 Task: Search one way flight ticket for 4 adults, 2 children, 2 infants in seat and 1 infant on lap in economy from Eau Claire: Chippewa Valley Regional Airport to Indianapolis: Indianapolis International Airport on 8-5-2023. Number of bags: 1 carry on bag. Price is upto 109000. Outbound departure time preference is 23:15.
Action: Mouse moved to (385, 360)
Screenshot: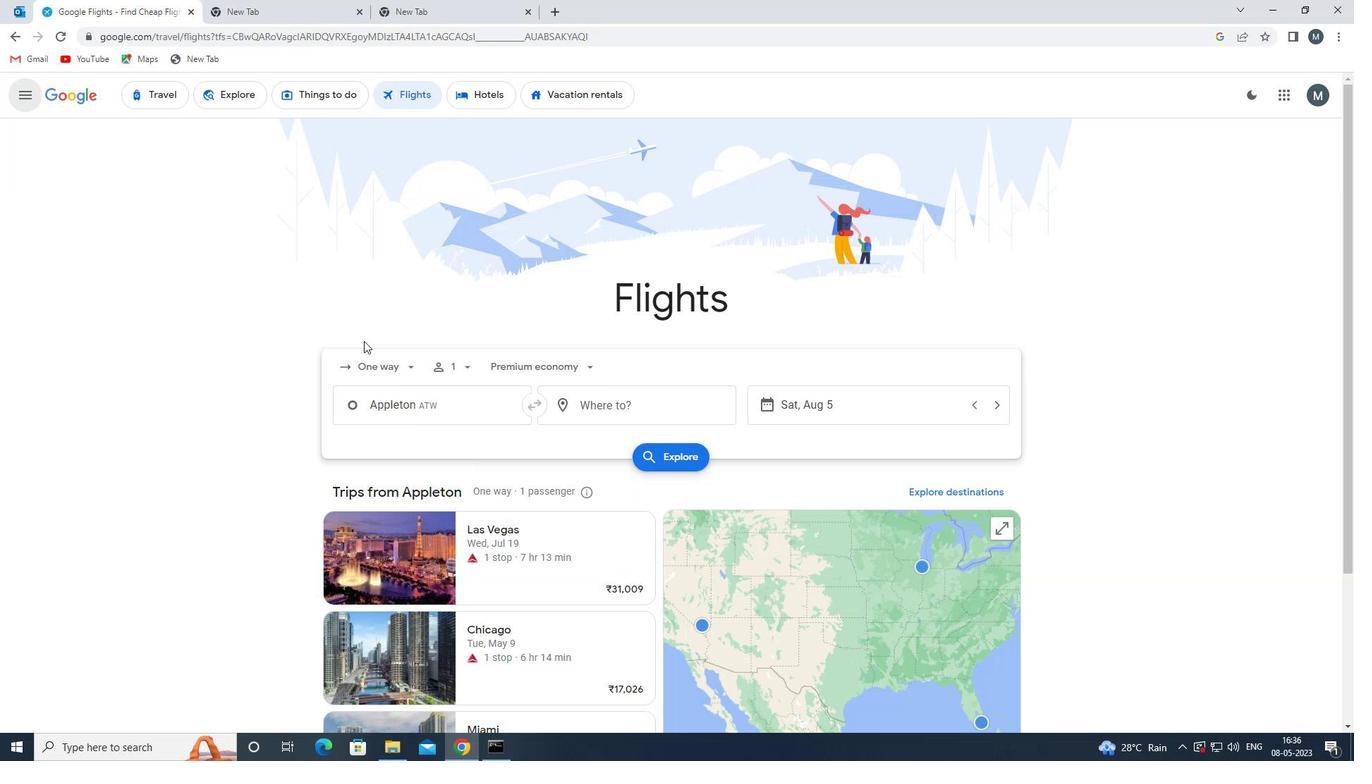 
Action: Mouse pressed left at (385, 360)
Screenshot: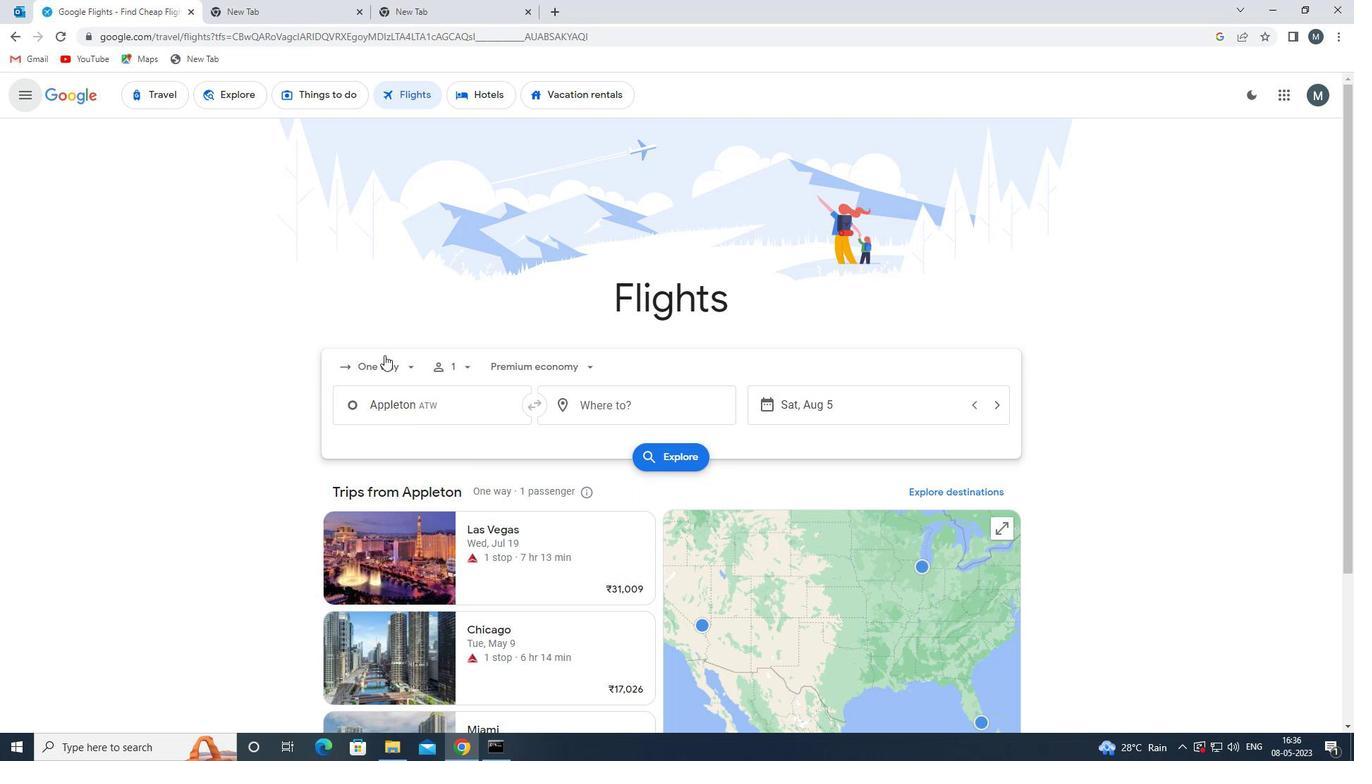 
Action: Mouse moved to (404, 428)
Screenshot: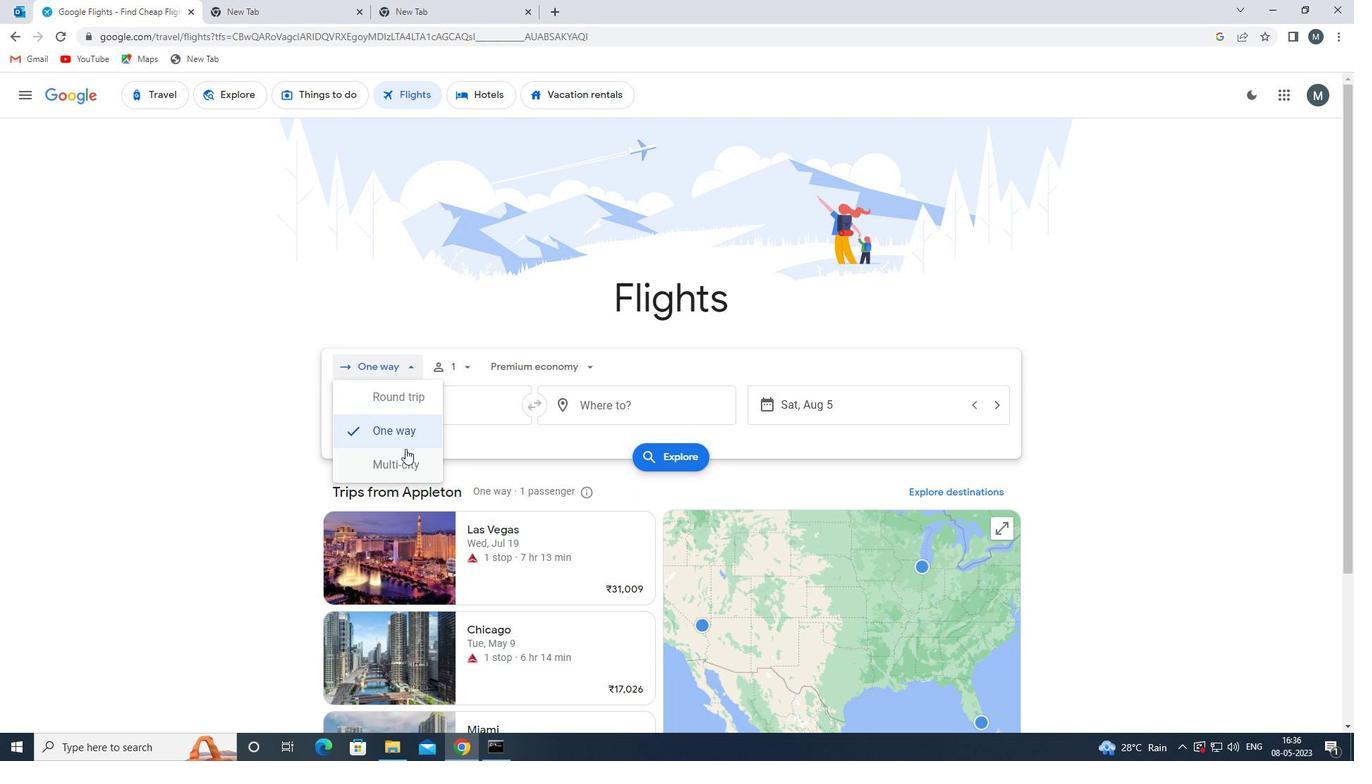 
Action: Mouse pressed left at (404, 428)
Screenshot: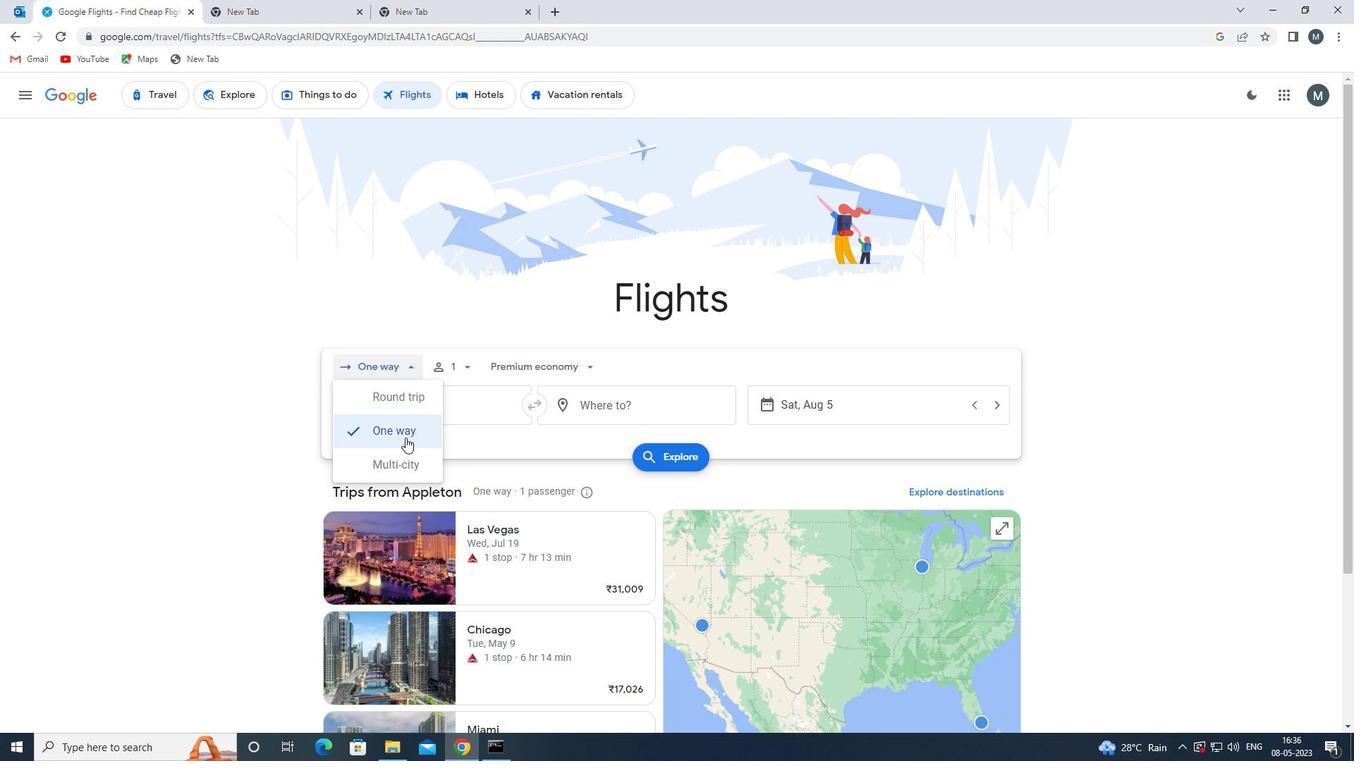 
Action: Mouse moved to (473, 361)
Screenshot: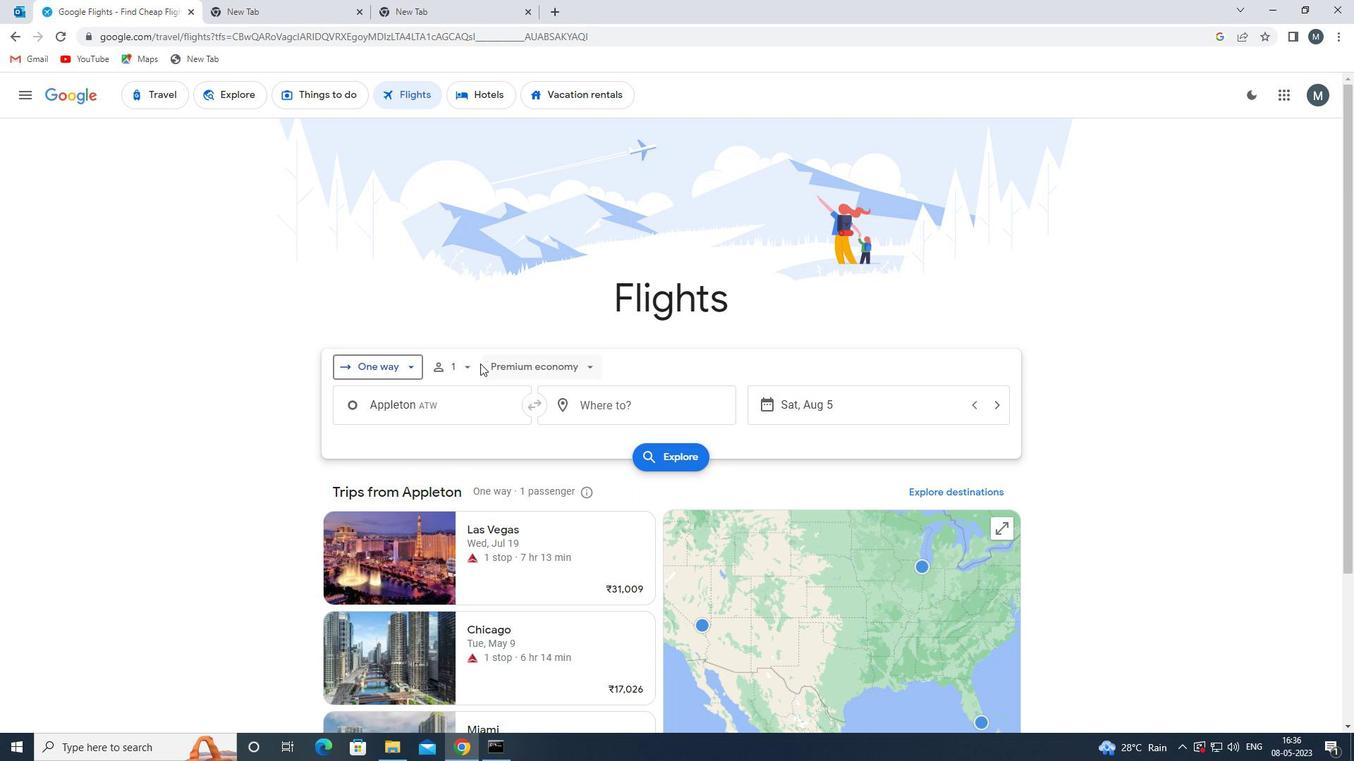
Action: Mouse pressed left at (473, 361)
Screenshot: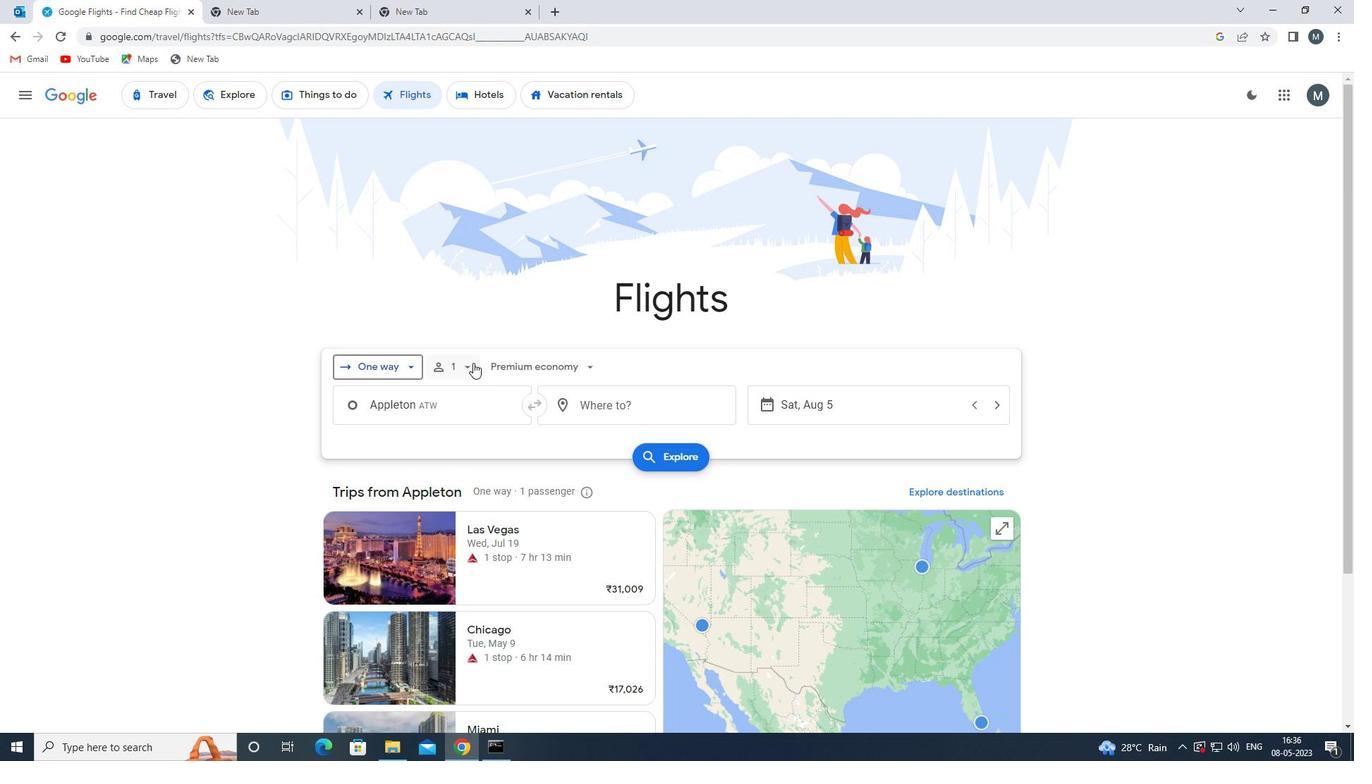 
Action: Mouse moved to (572, 398)
Screenshot: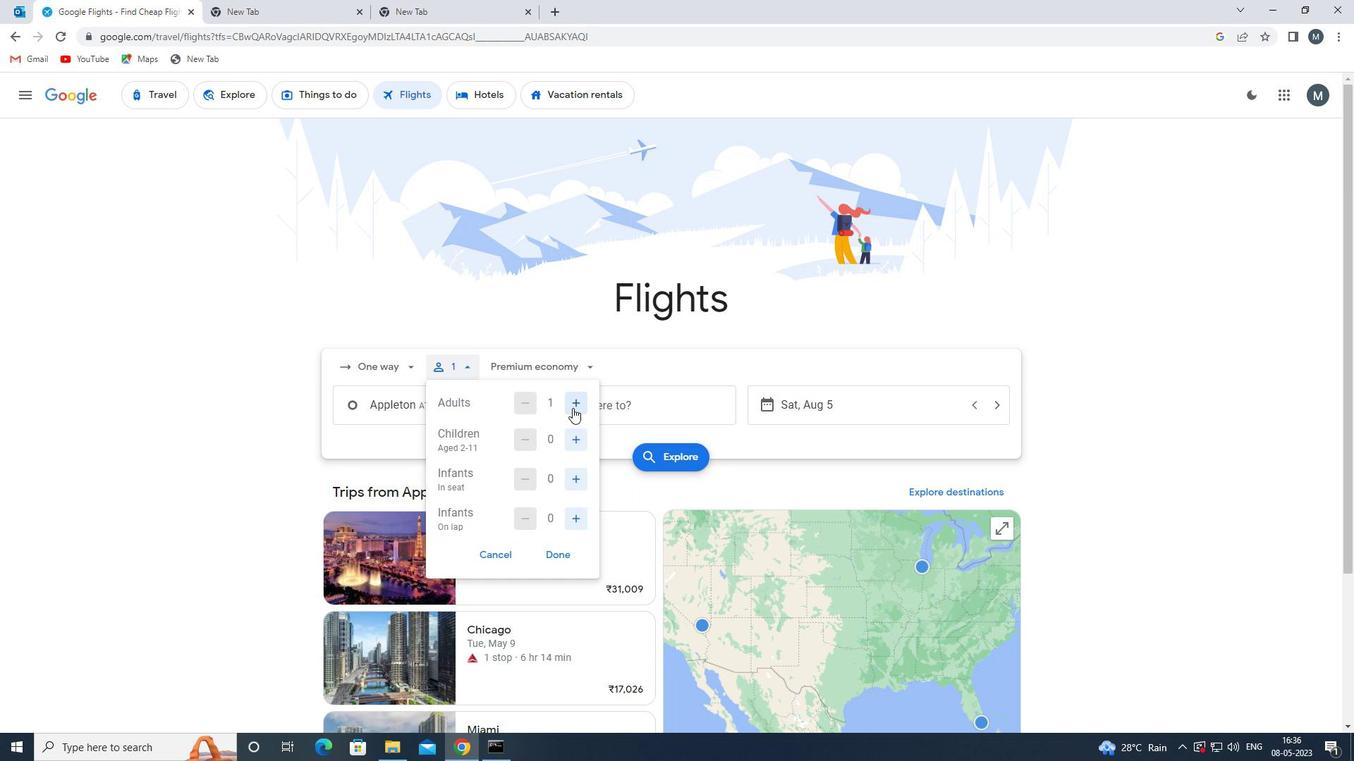 
Action: Mouse pressed left at (572, 398)
Screenshot: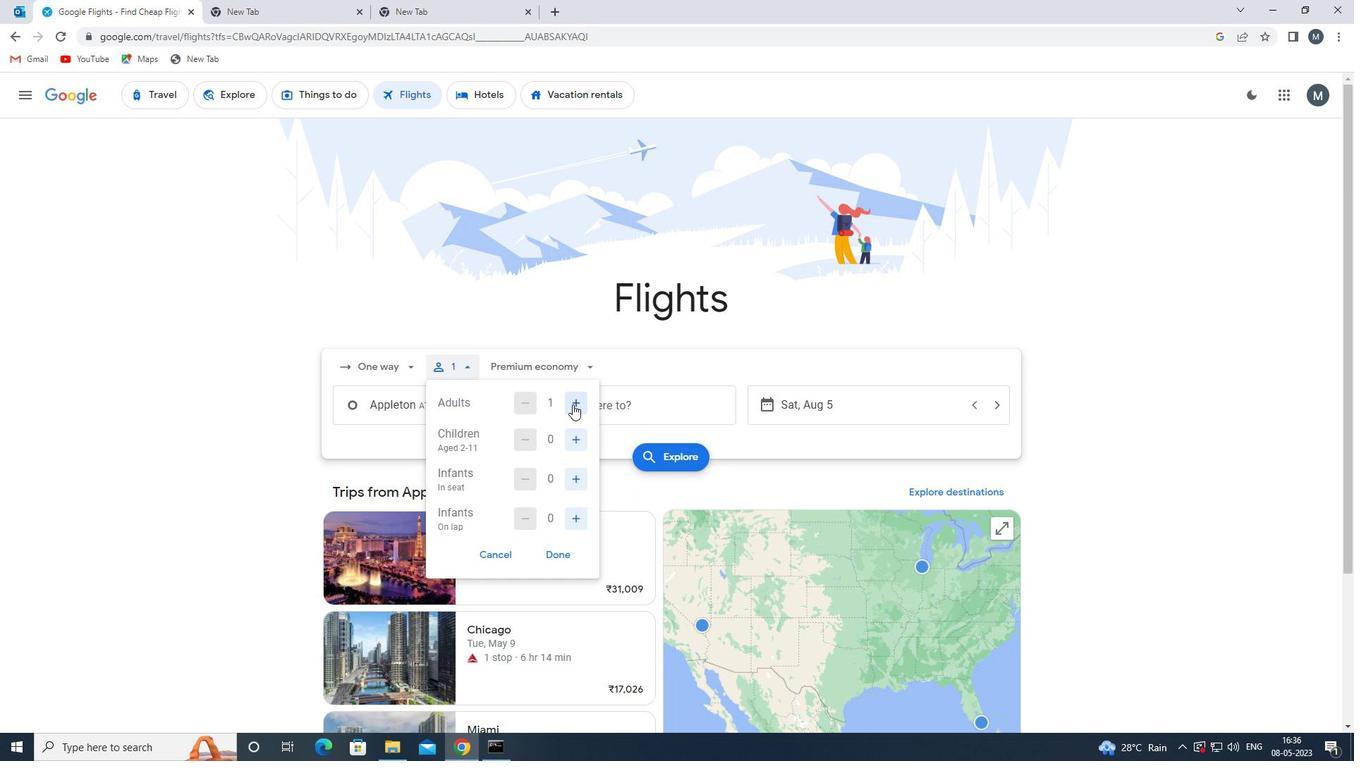 
Action: Mouse pressed left at (572, 398)
Screenshot: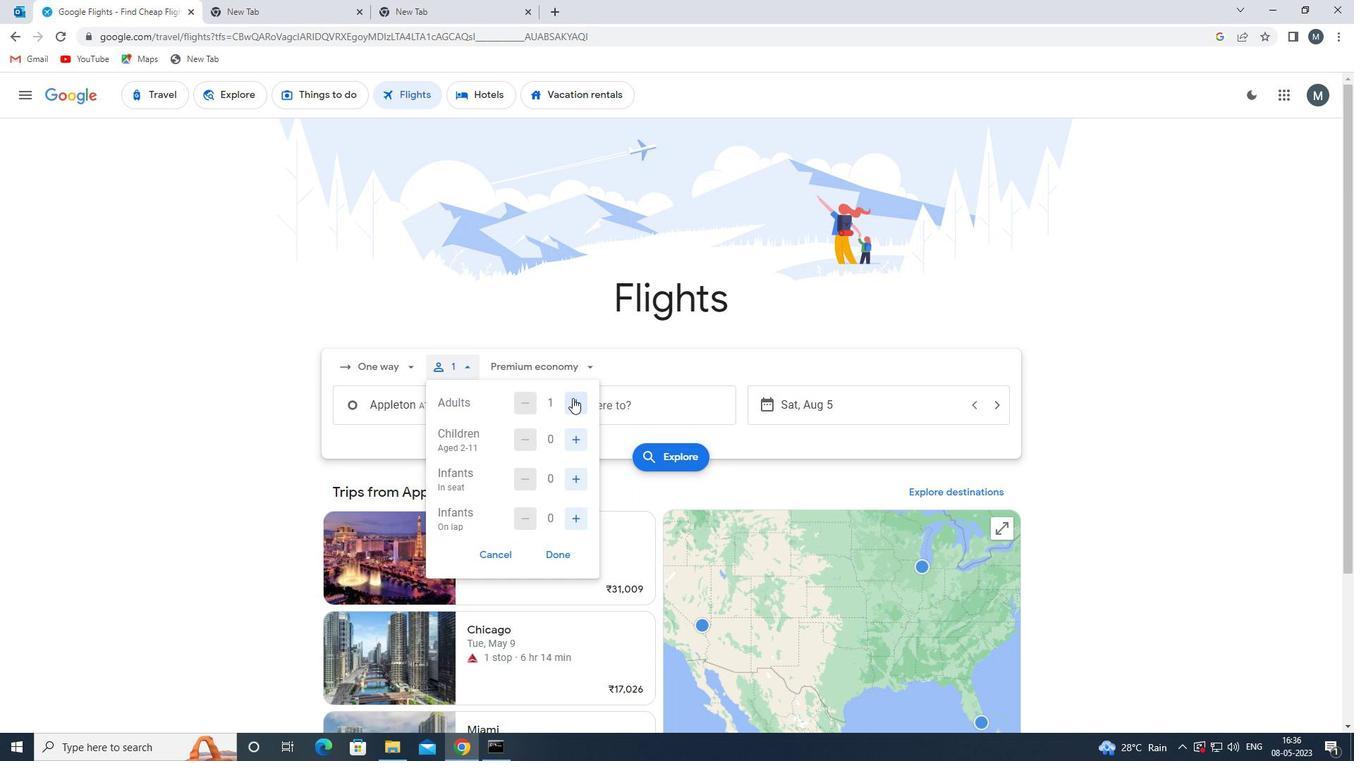 
Action: Mouse moved to (579, 402)
Screenshot: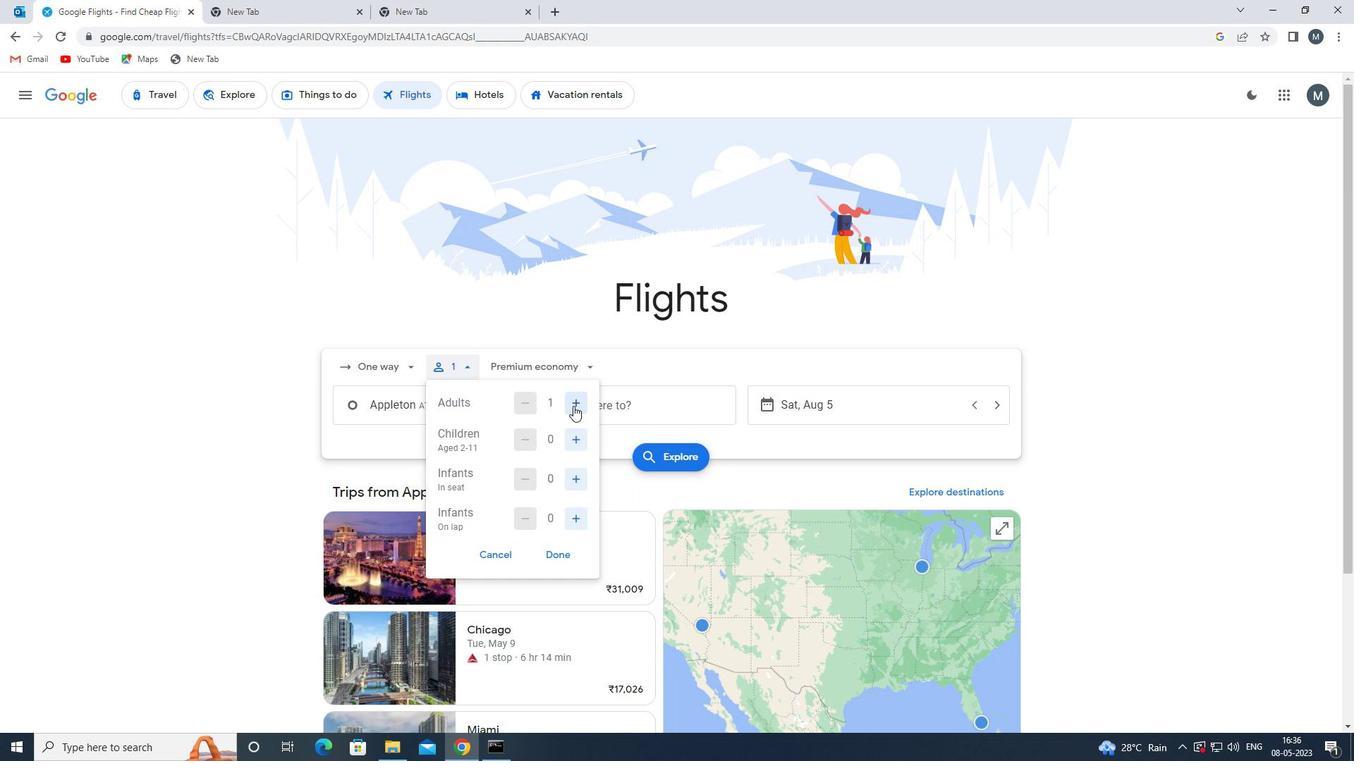
Action: Mouse pressed left at (579, 402)
Screenshot: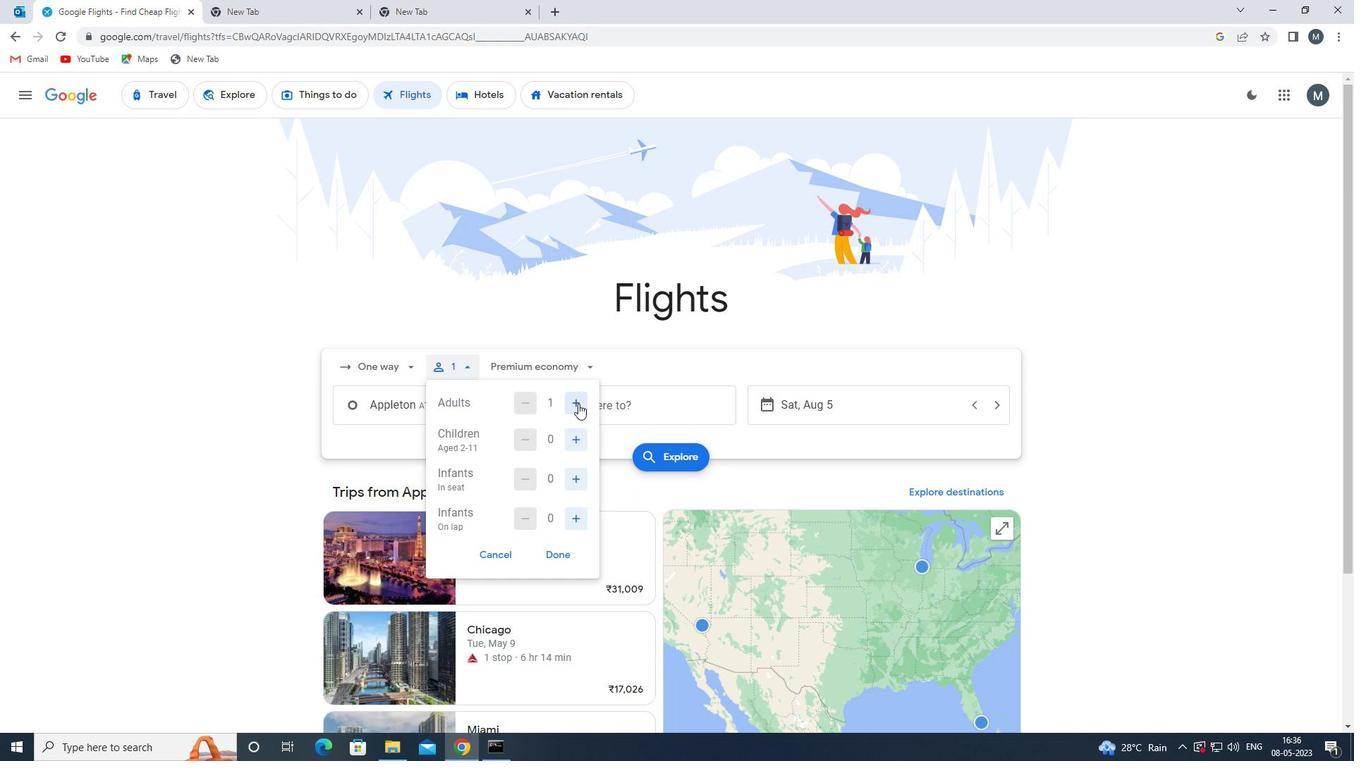 
Action: Mouse moved to (579, 402)
Screenshot: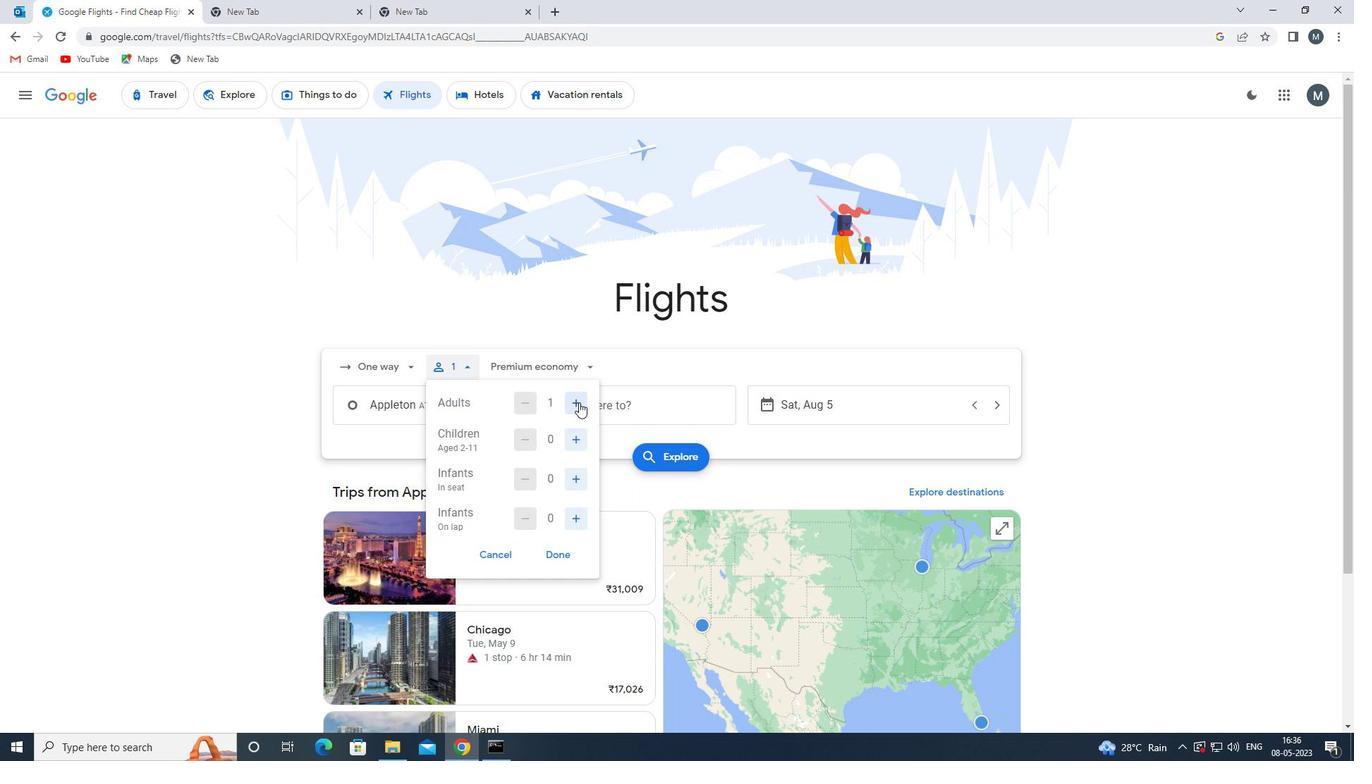 
Action: Mouse pressed left at (579, 402)
Screenshot: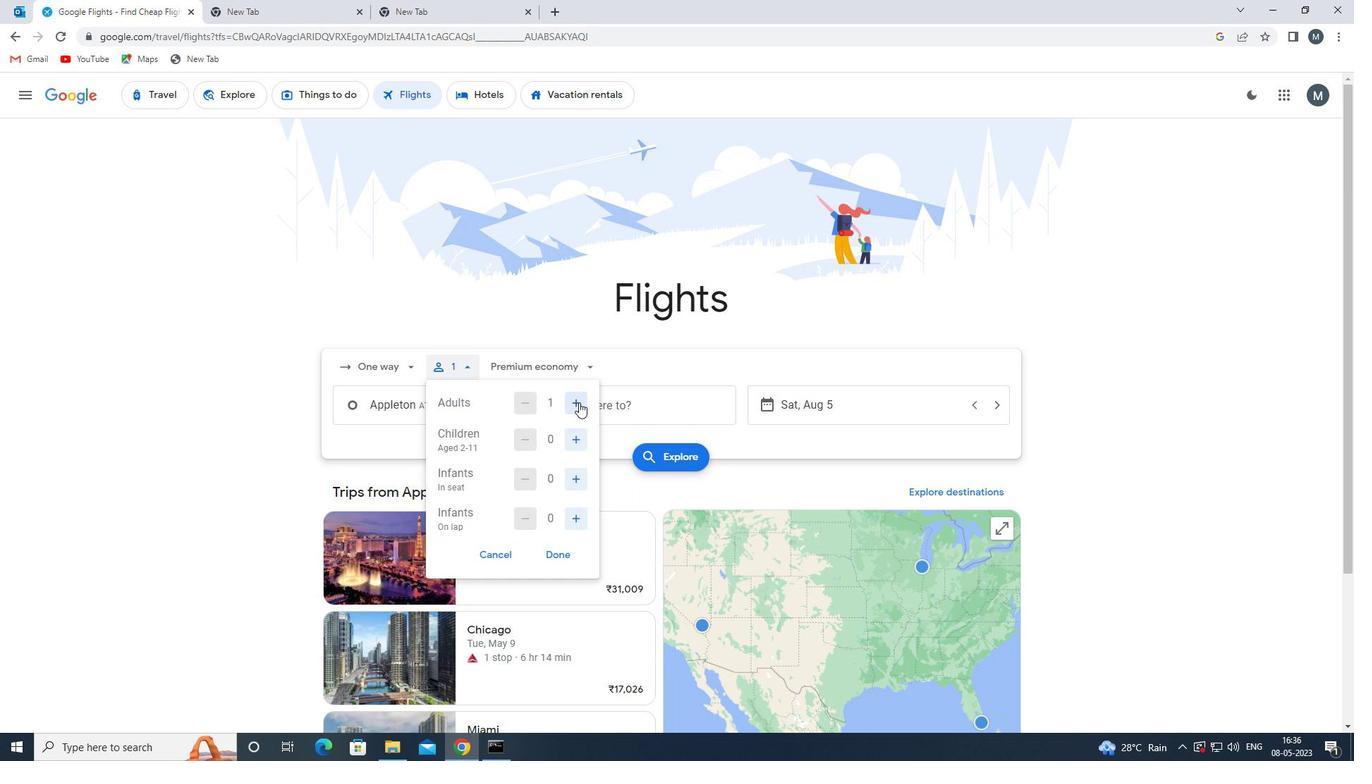 
Action: Mouse moved to (521, 397)
Screenshot: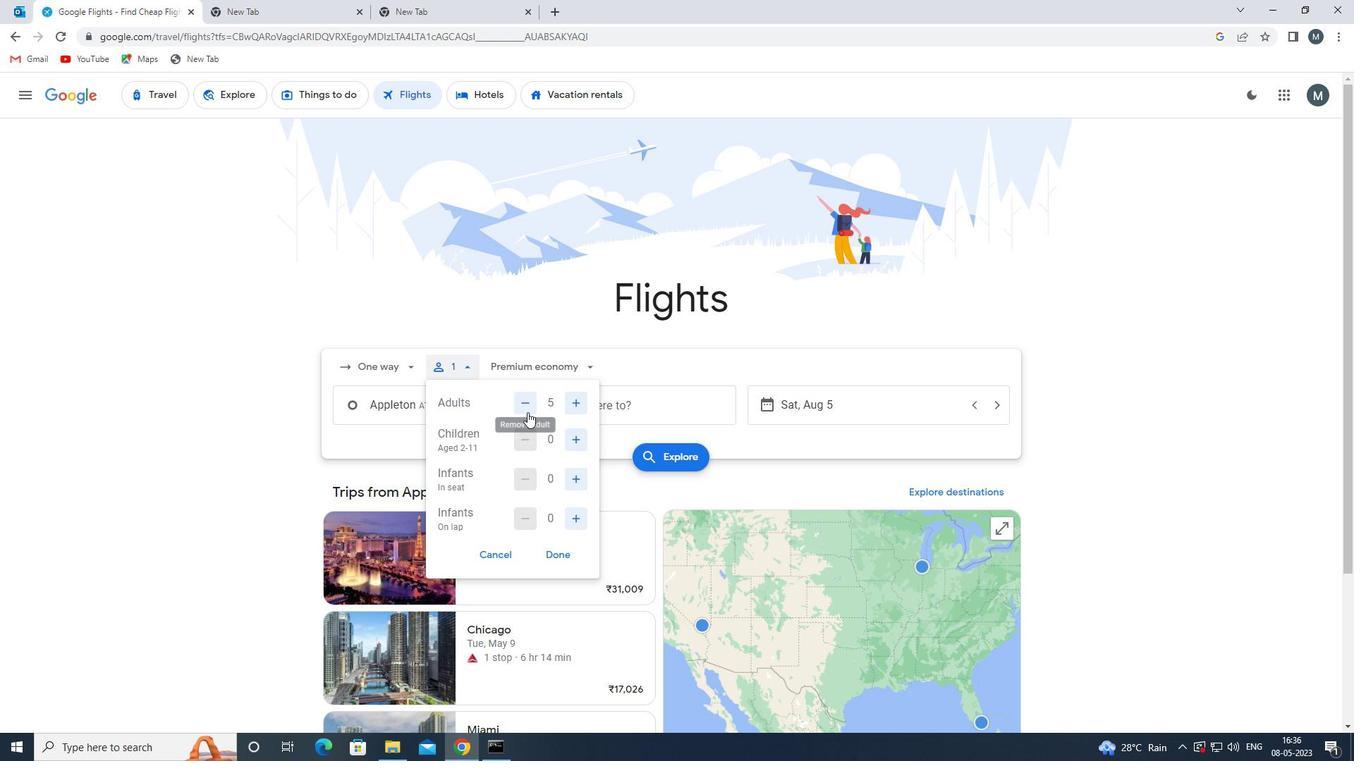 
Action: Mouse pressed left at (521, 397)
Screenshot: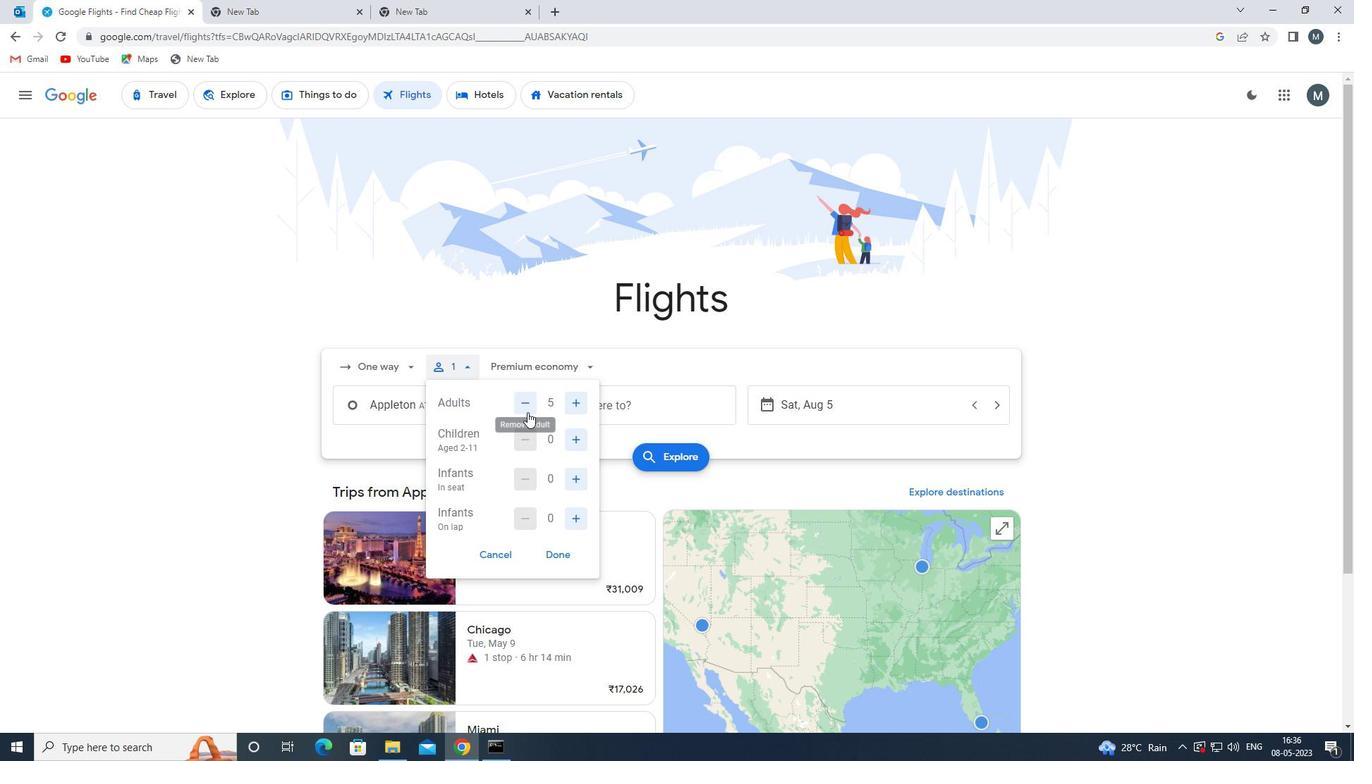 
Action: Mouse moved to (572, 435)
Screenshot: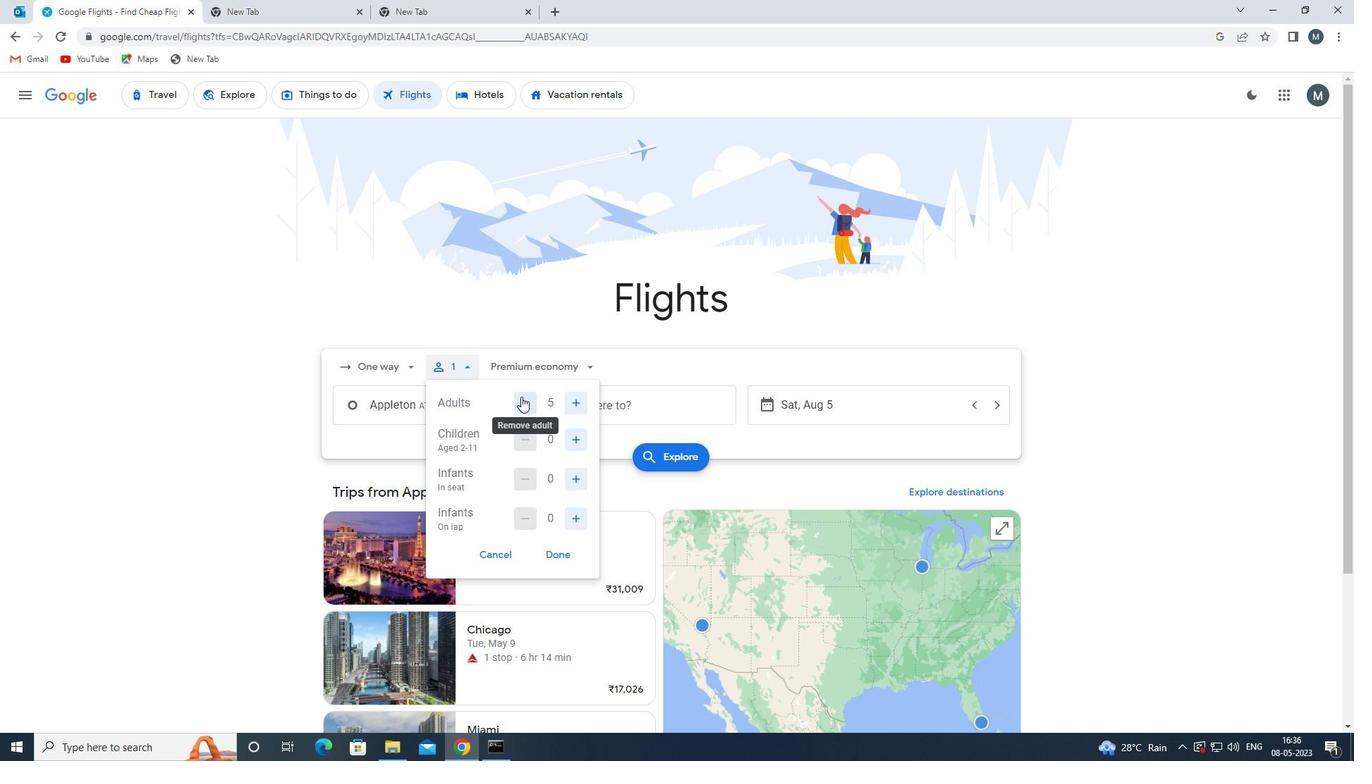 
Action: Mouse pressed left at (572, 435)
Screenshot: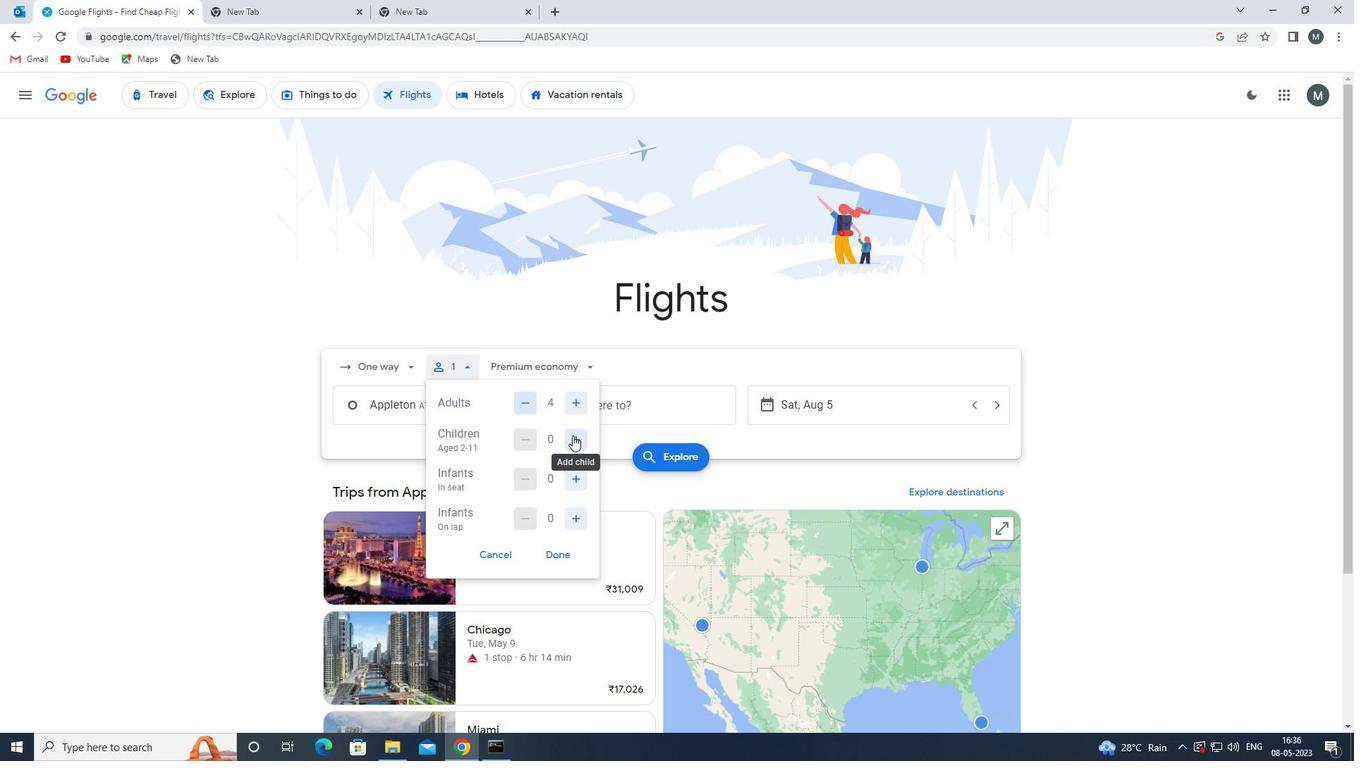 
Action: Mouse pressed left at (572, 435)
Screenshot: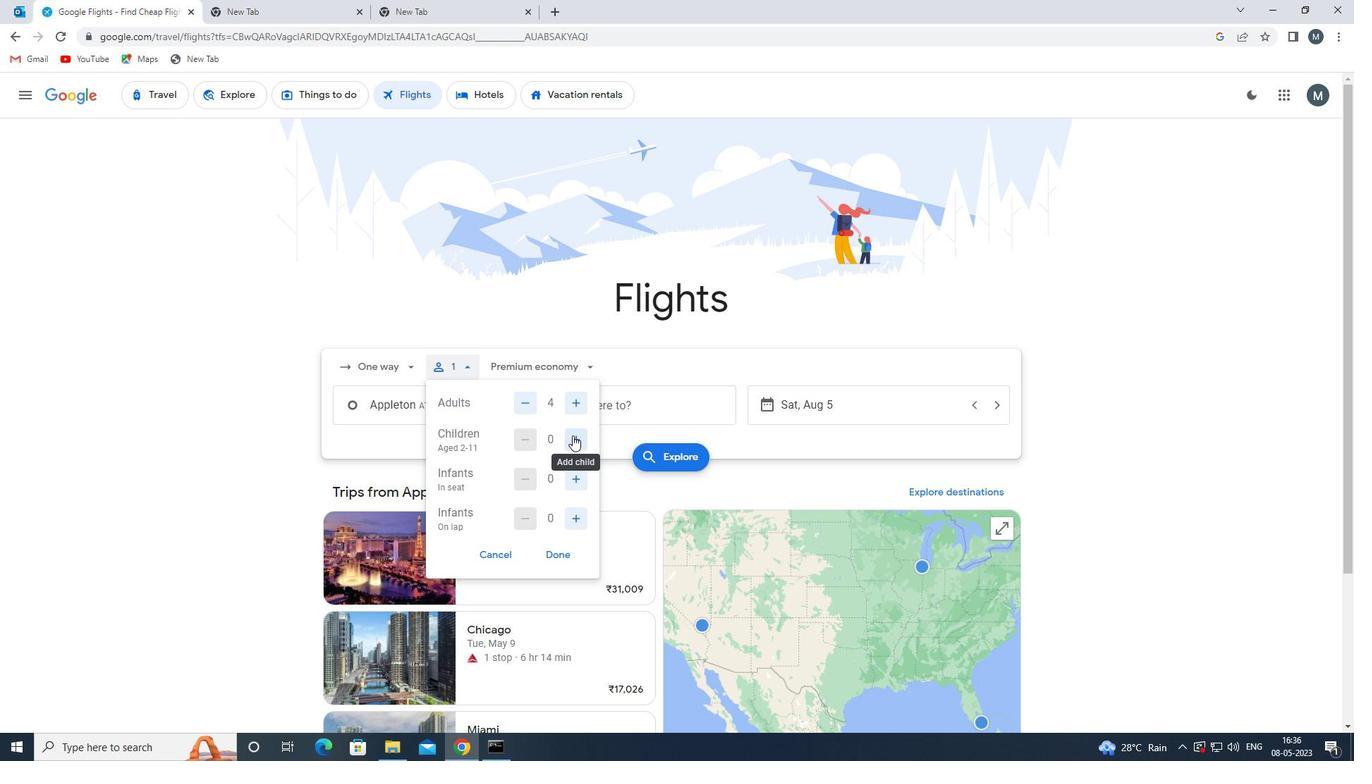 
Action: Mouse moved to (571, 469)
Screenshot: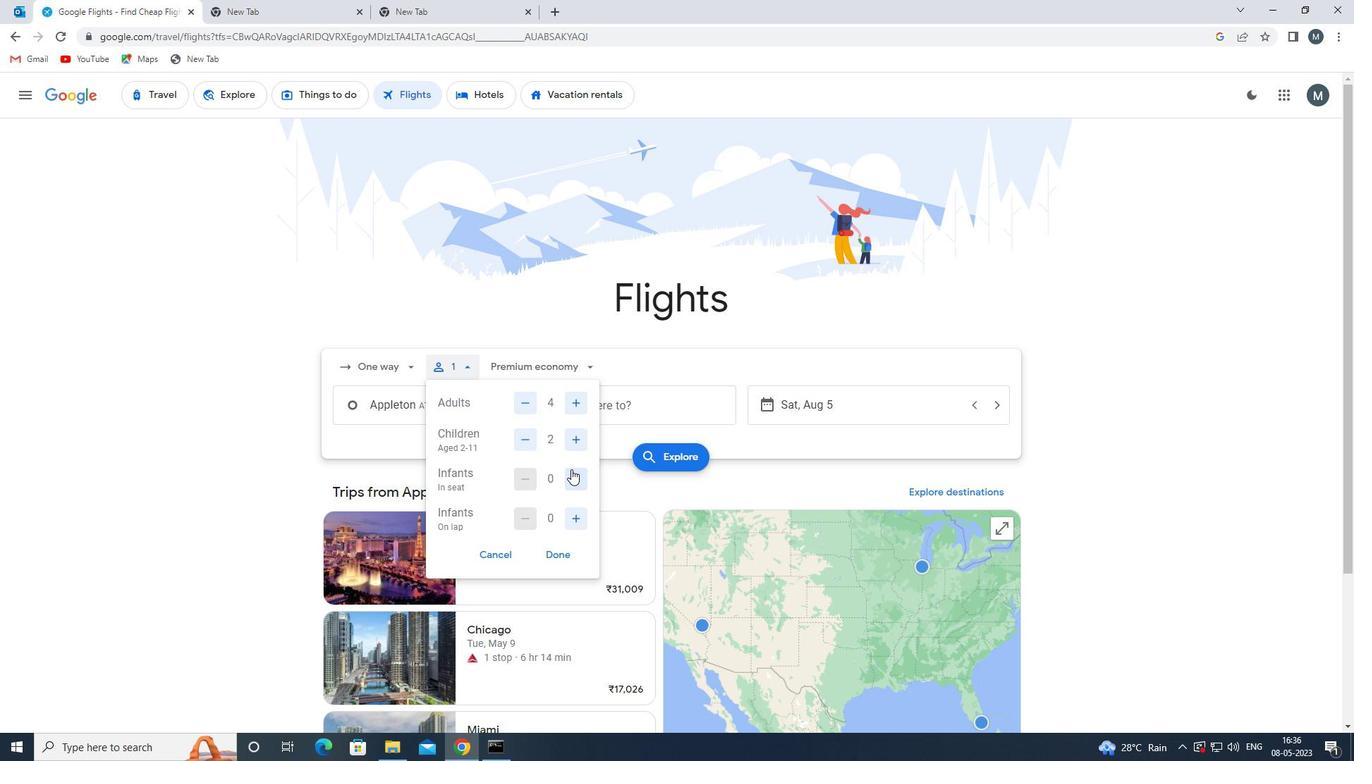 
Action: Mouse pressed left at (571, 469)
Screenshot: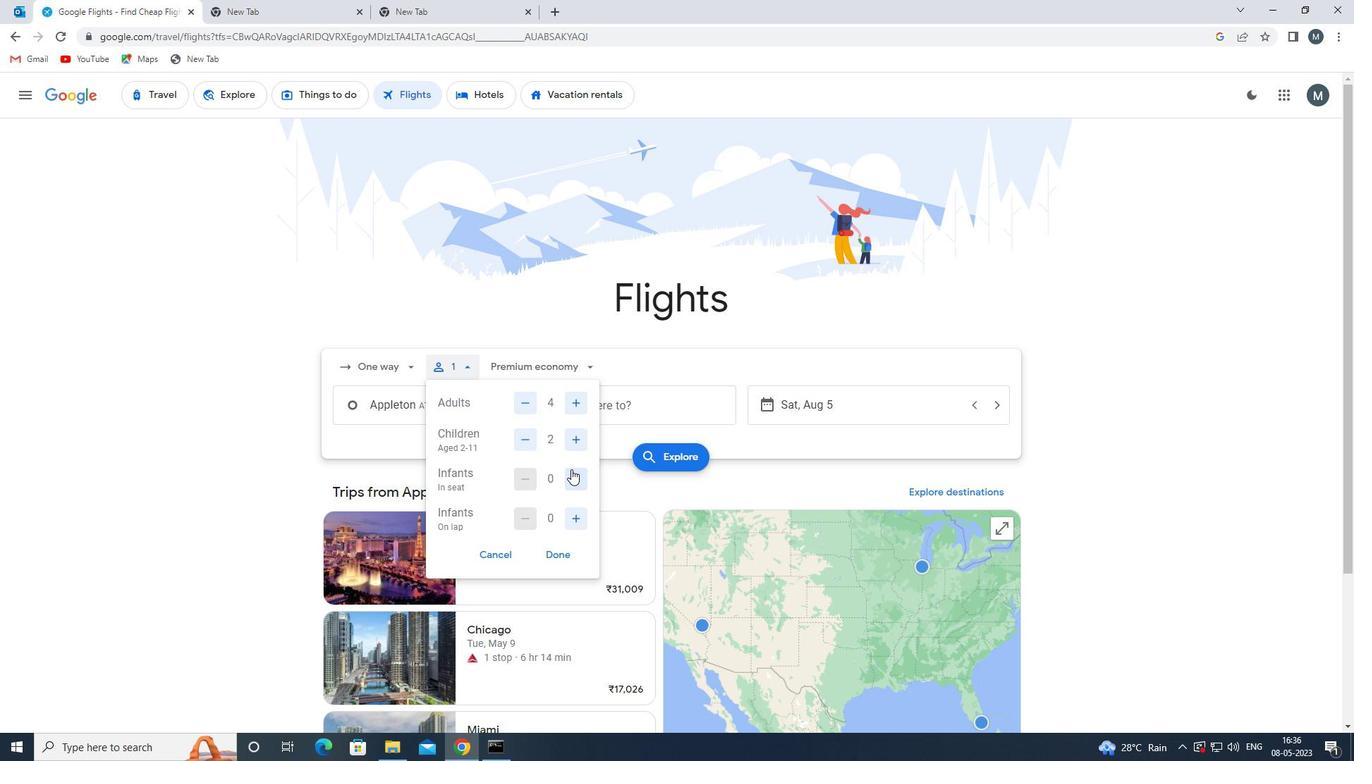 
Action: Mouse moved to (572, 469)
Screenshot: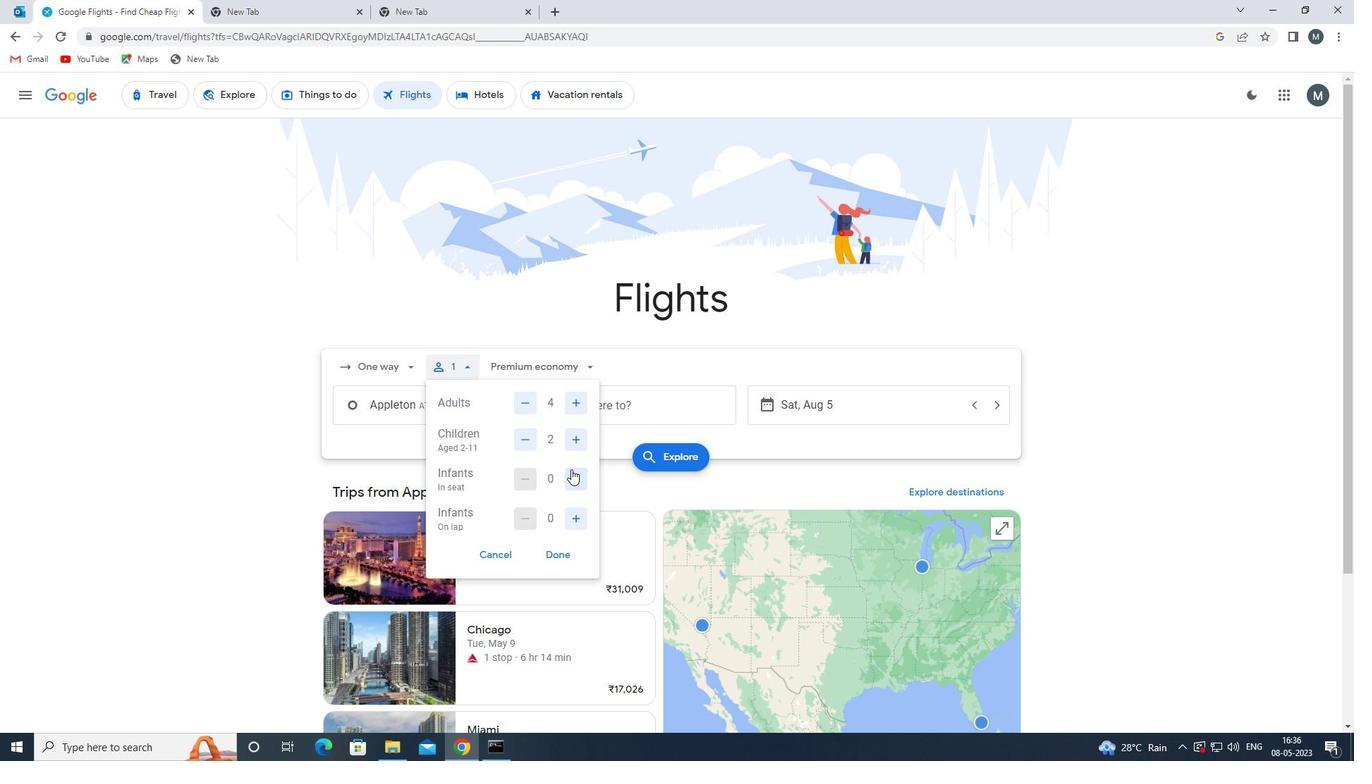 
Action: Mouse pressed left at (572, 469)
Screenshot: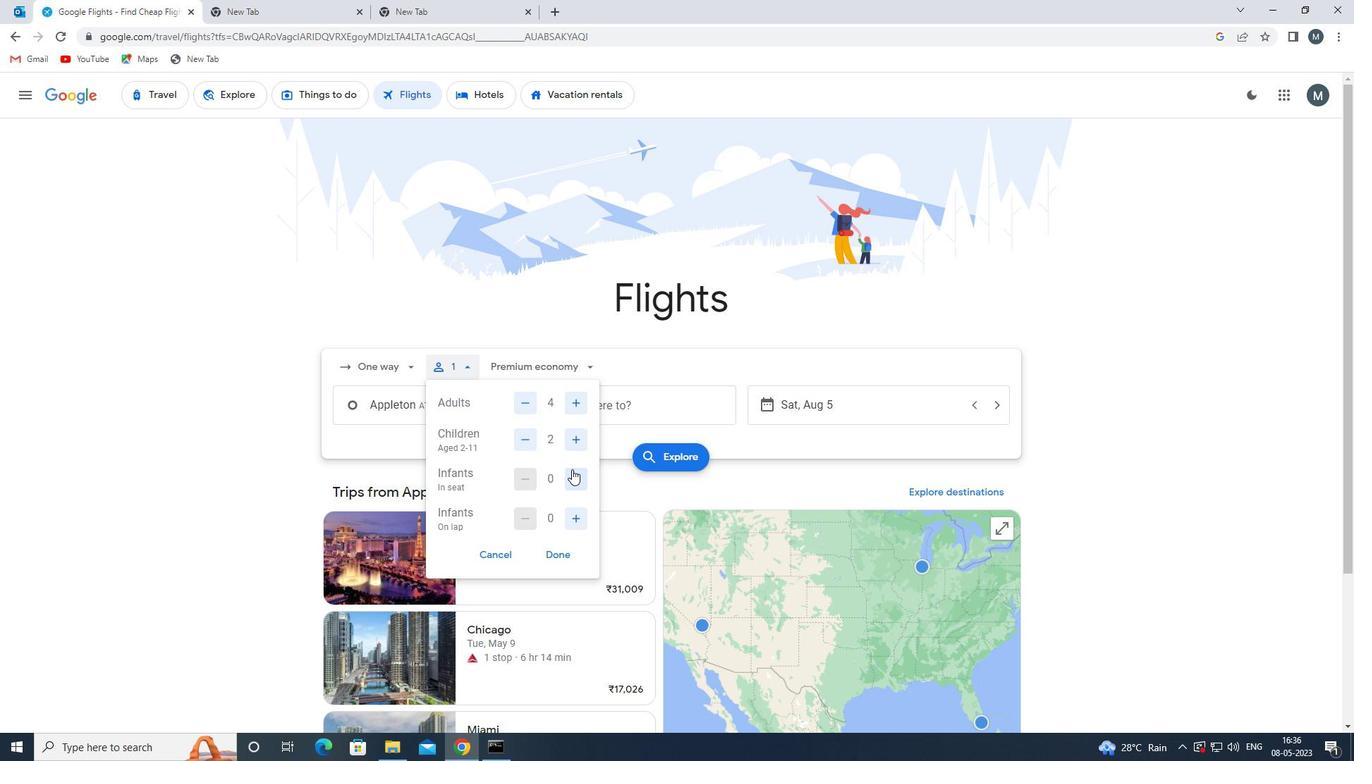 
Action: Mouse moved to (576, 513)
Screenshot: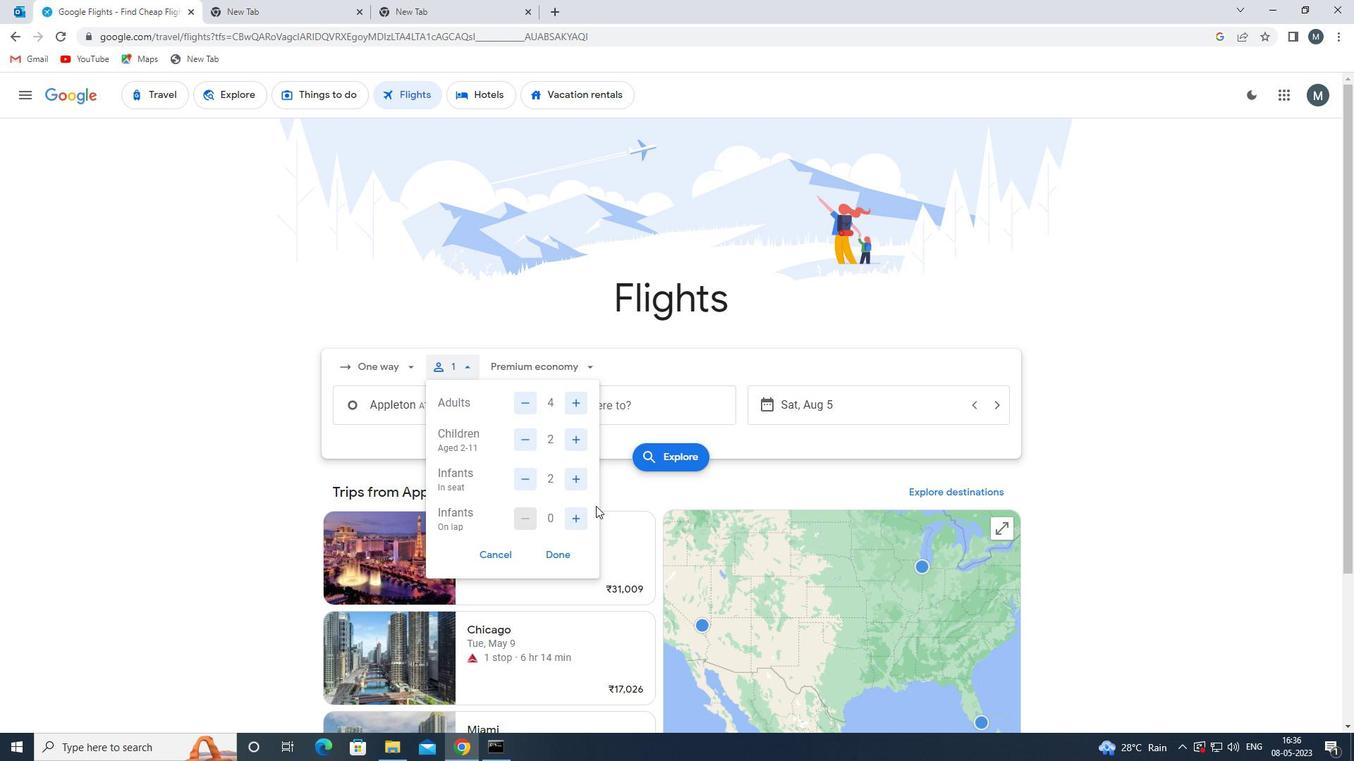 
Action: Mouse pressed left at (576, 513)
Screenshot: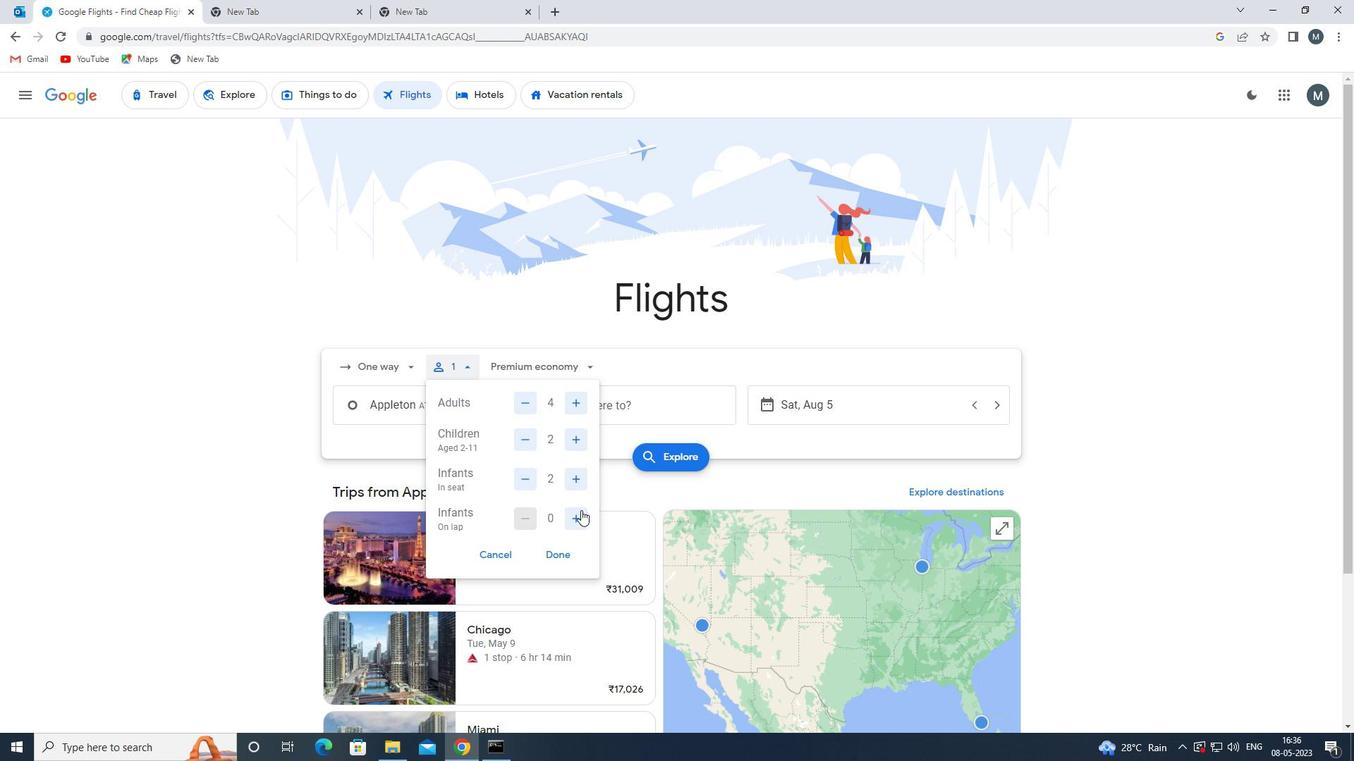 
Action: Mouse moved to (559, 552)
Screenshot: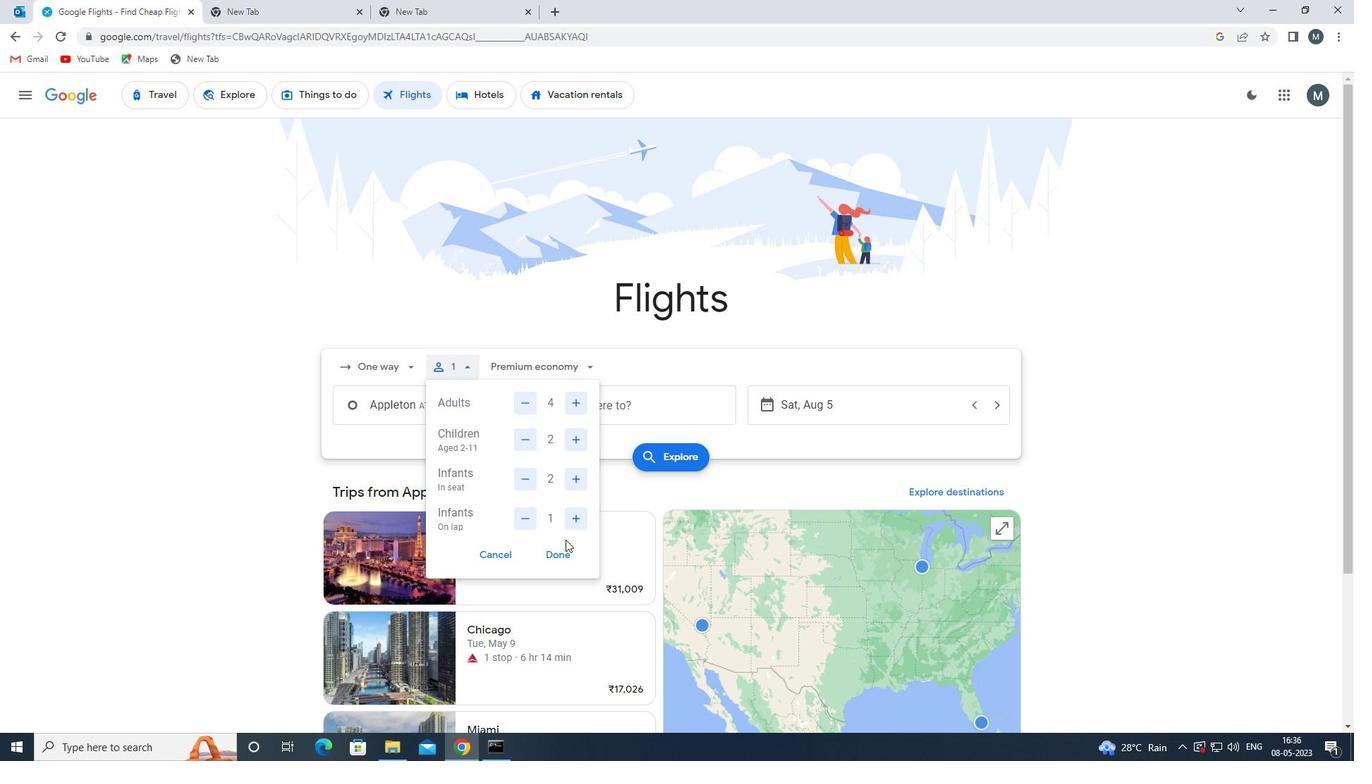 
Action: Mouse pressed left at (559, 552)
Screenshot: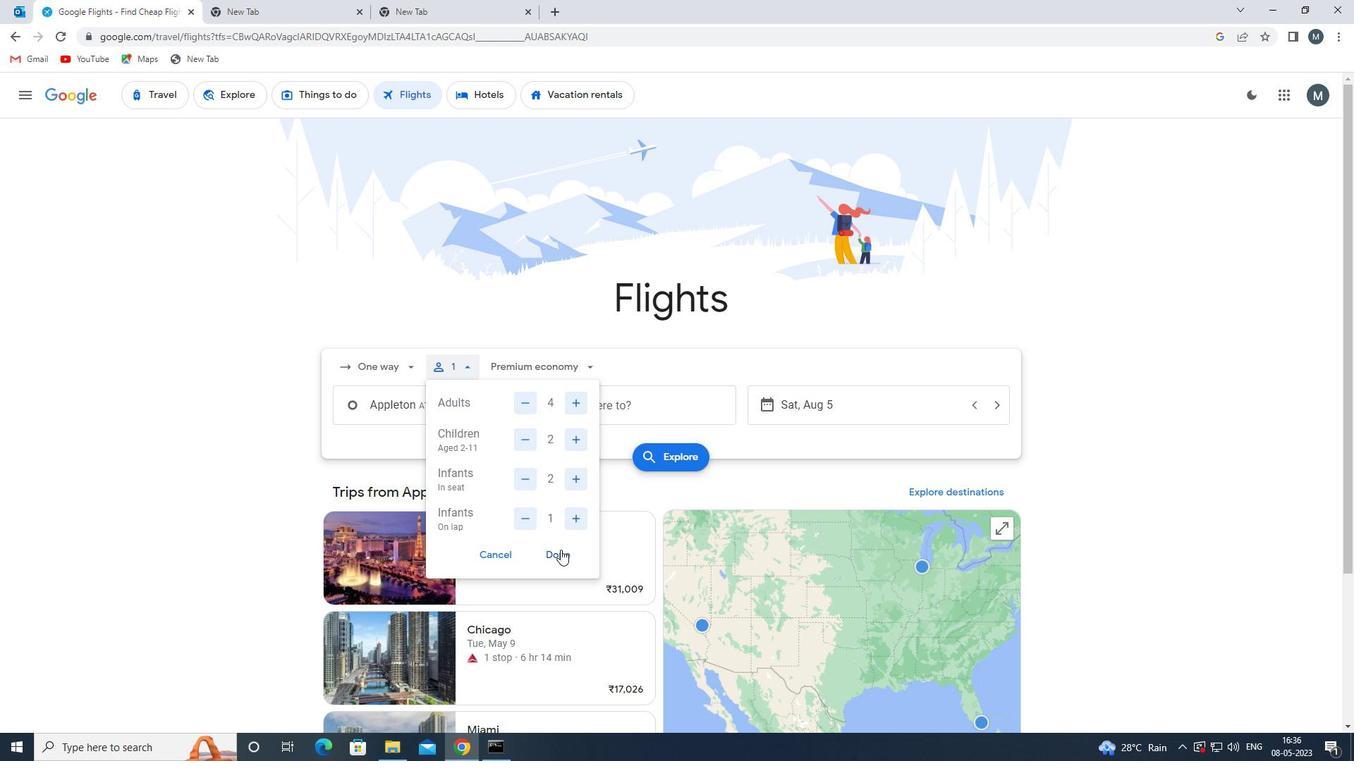 
Action: Mouse moved to (567, 361)
Screenshot: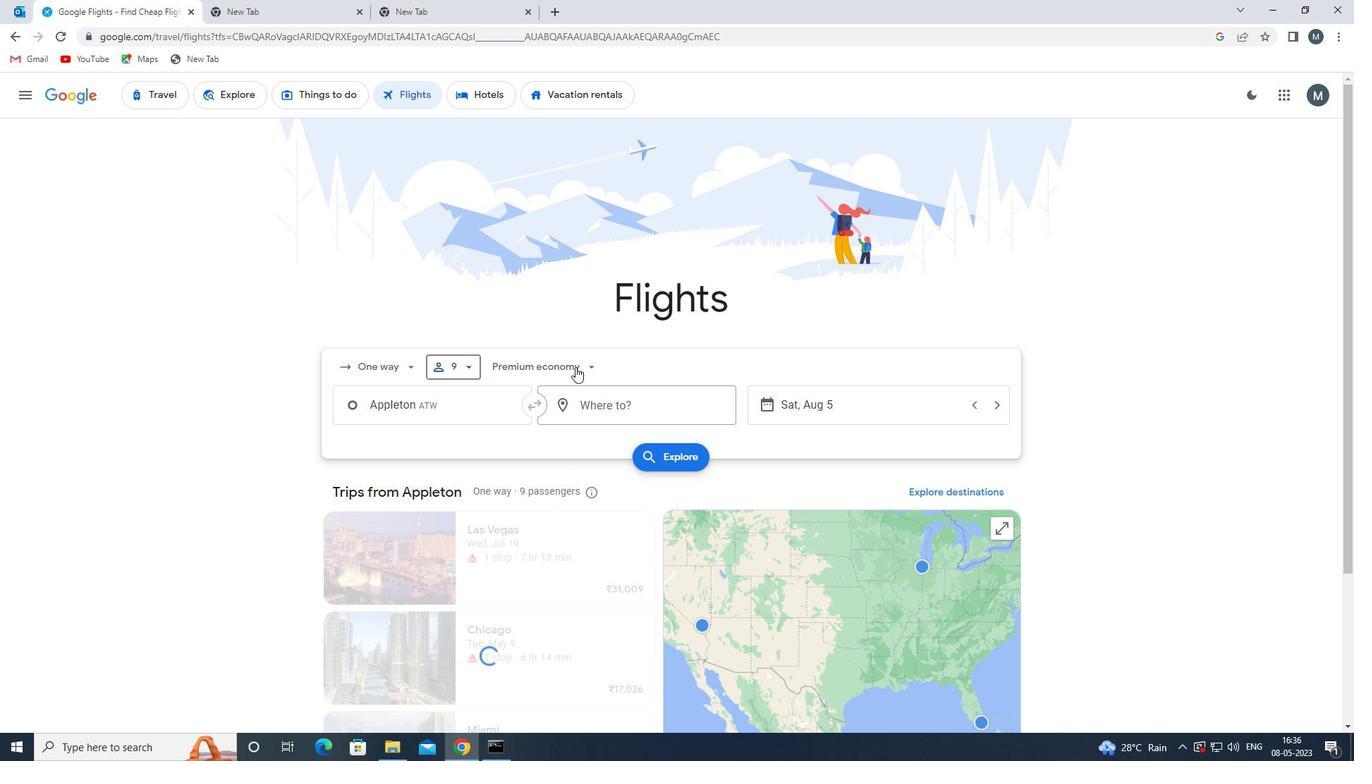 
Action: Mouse pressed left at (567, 361)
Screenshot: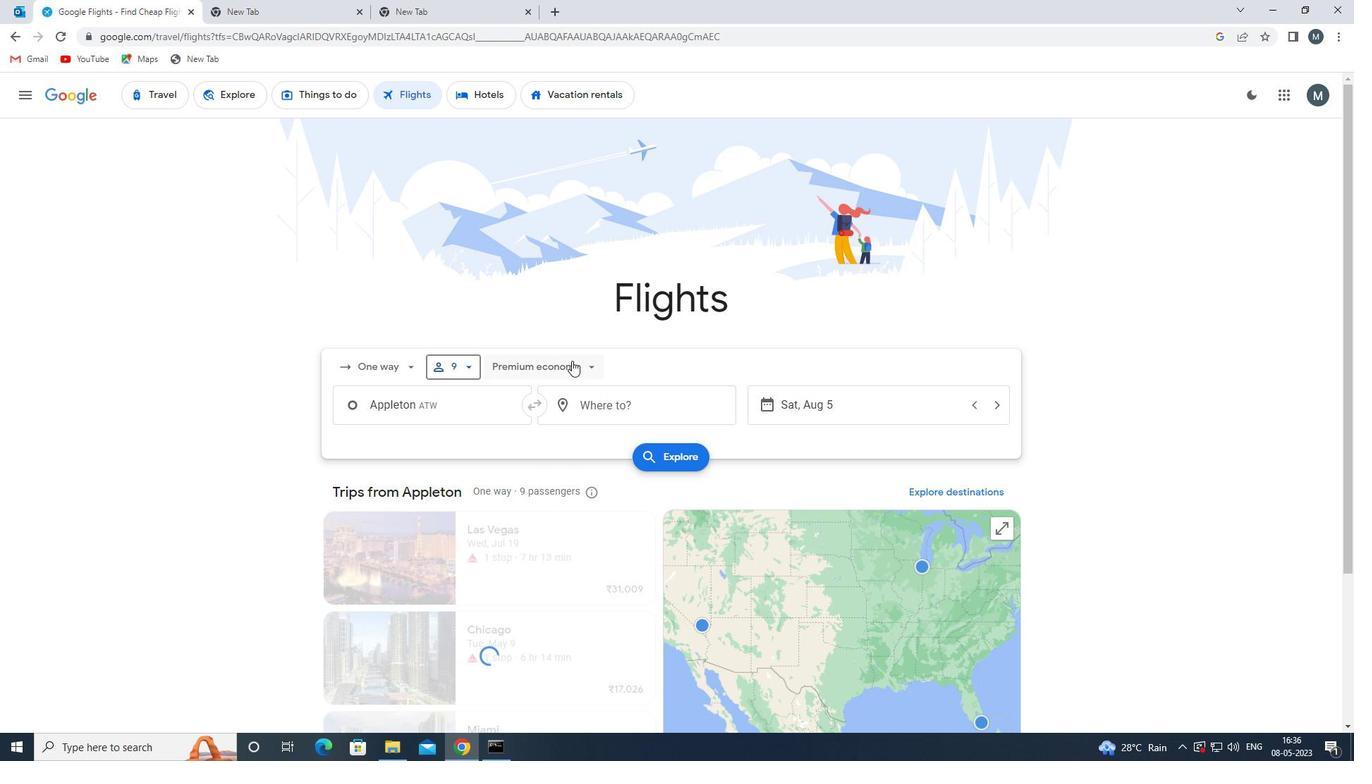 
Action: Mouse moved to (567, 402)
Screenshot: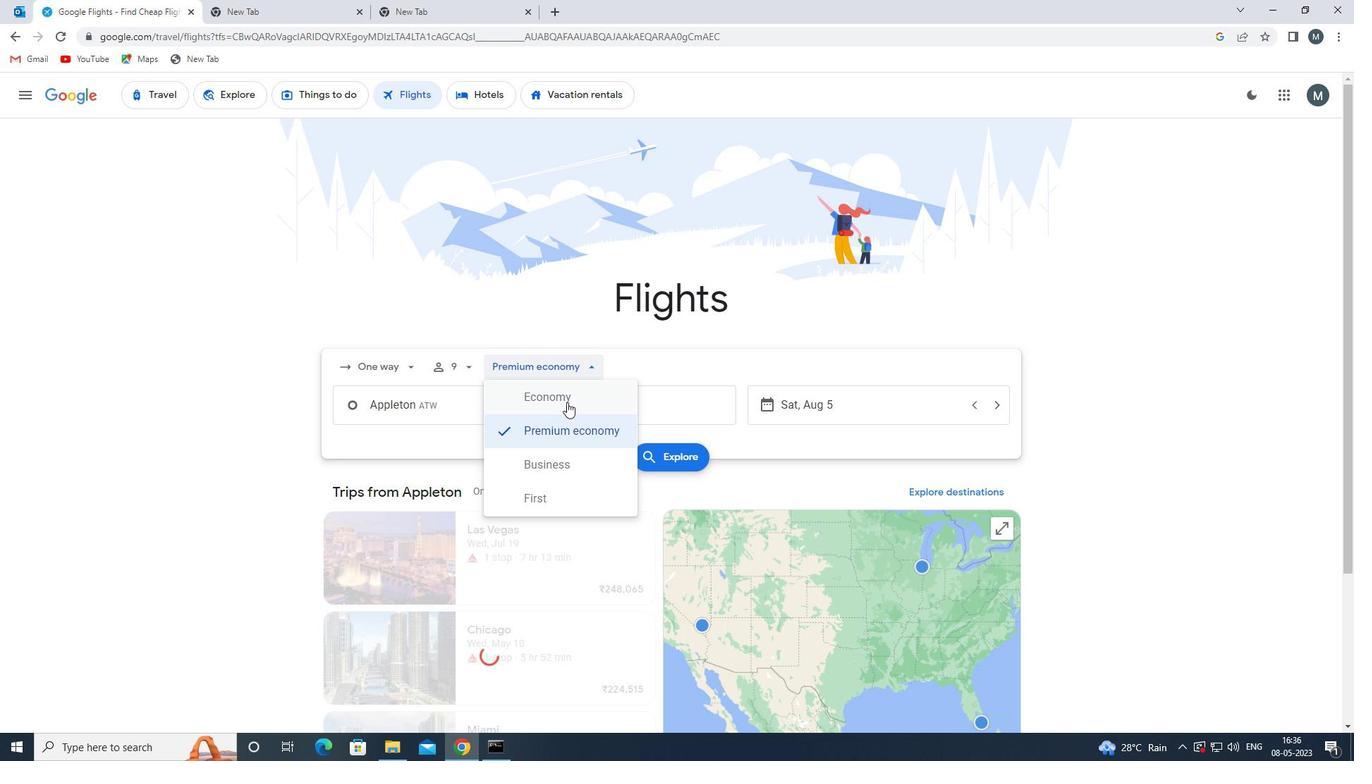 
Action: Mouse pressed left at (567, 402)
Screenshot: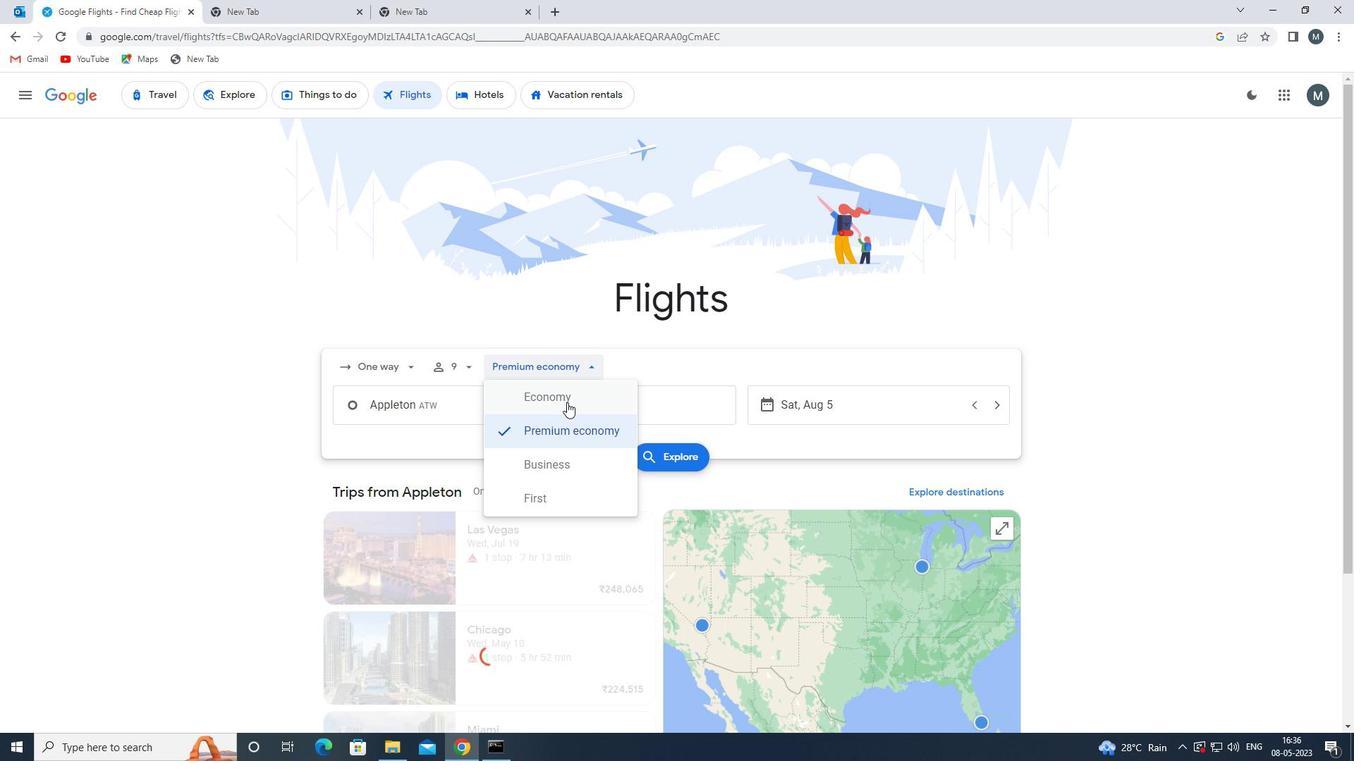 
Action: Mouse moved to (425, 405)
Screenshot: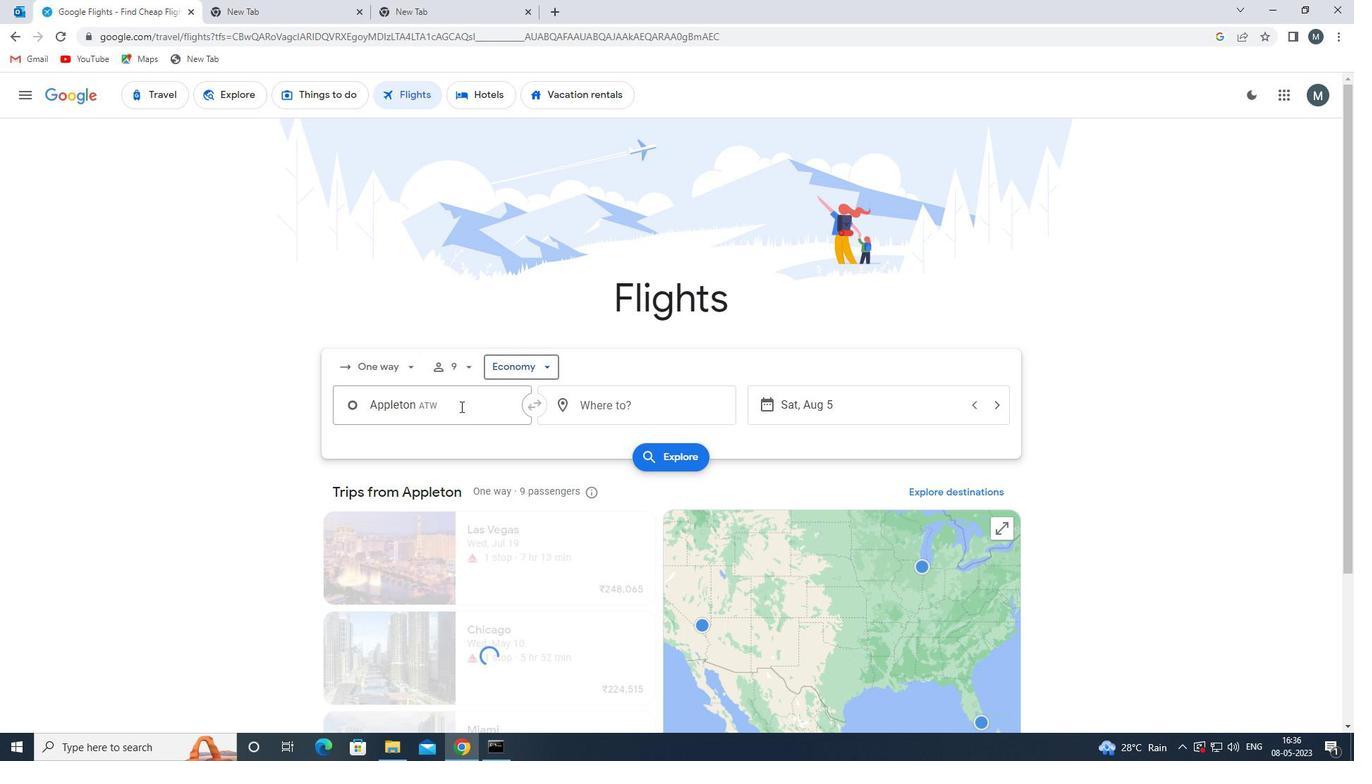 
Action: Mouse pressed left at (425, 405)
Screenshot: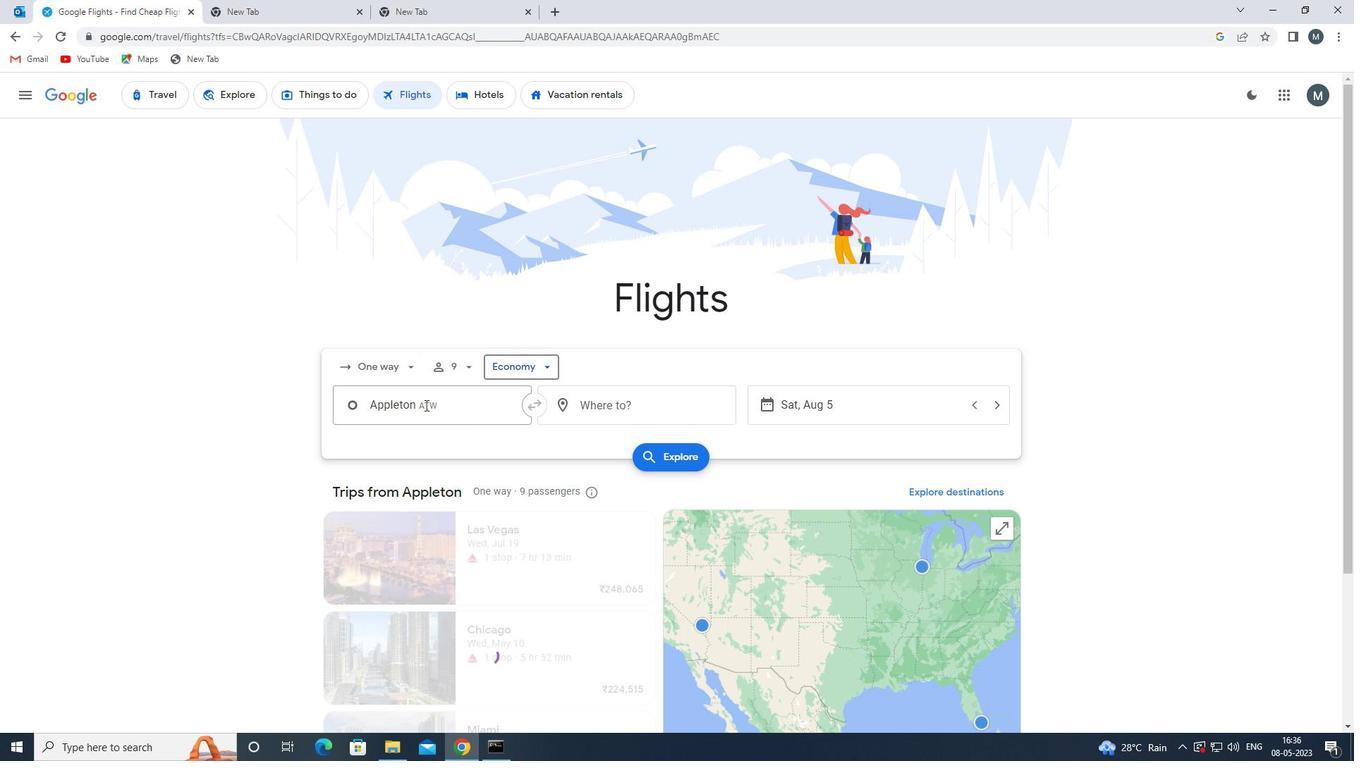 
Action: Key pressed chippewa
Screenshot: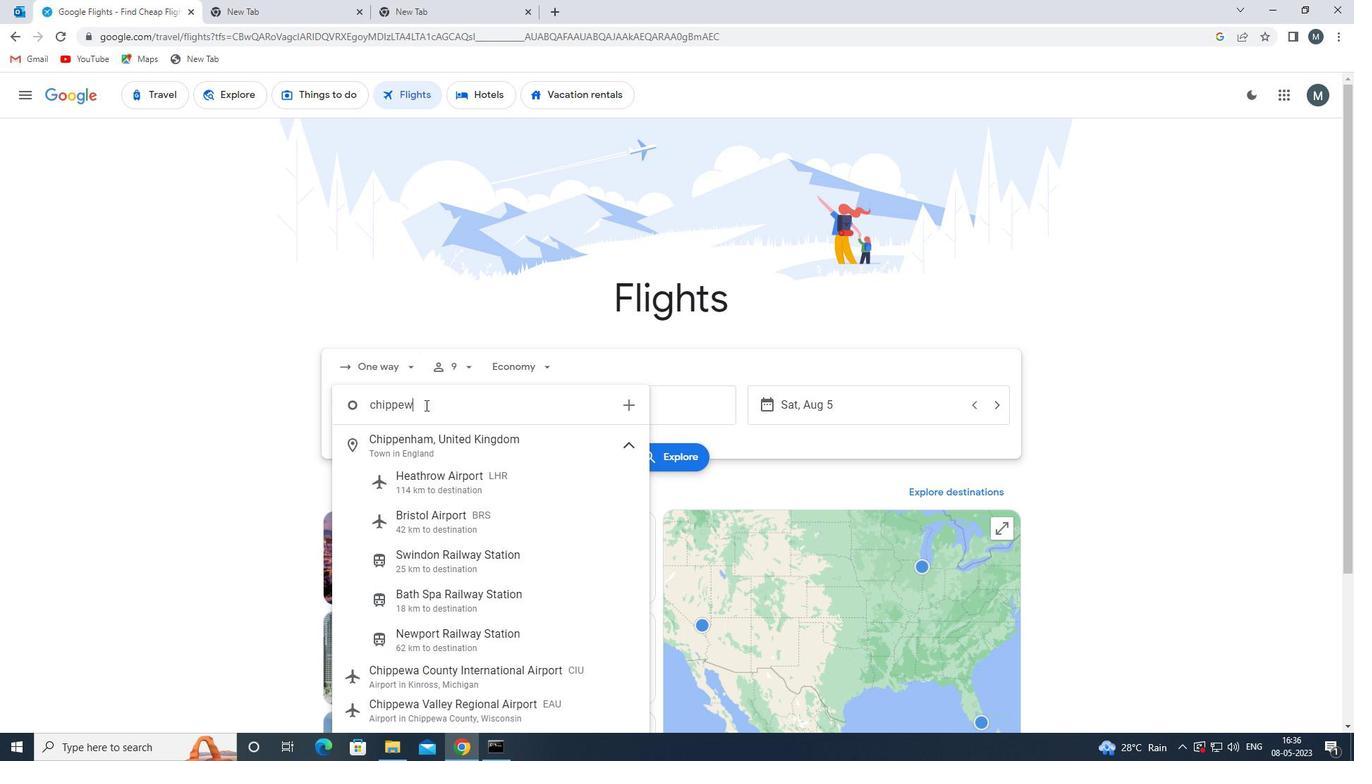
Action: Mouse moved to (485, 483)
Screenshot: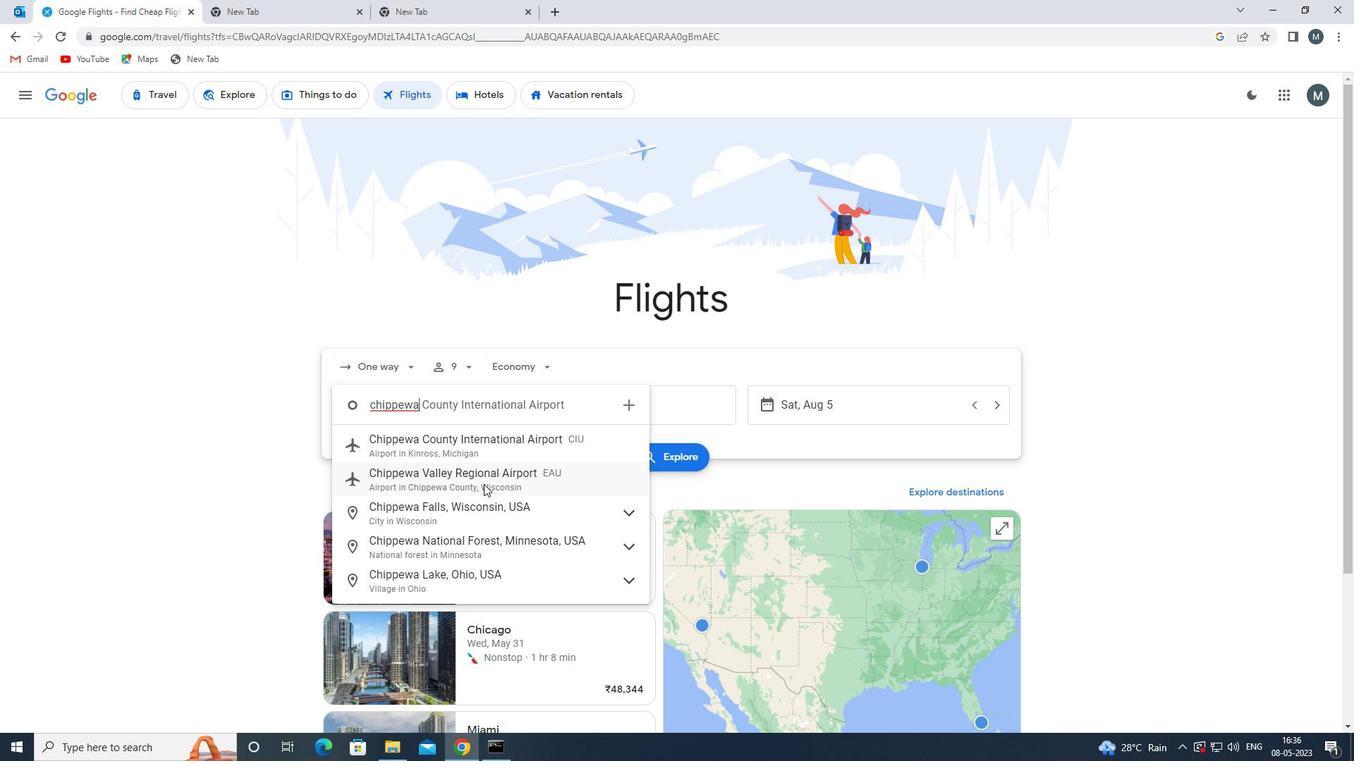 
Action: Mouse pressed left at (485, 483)
Screenshot: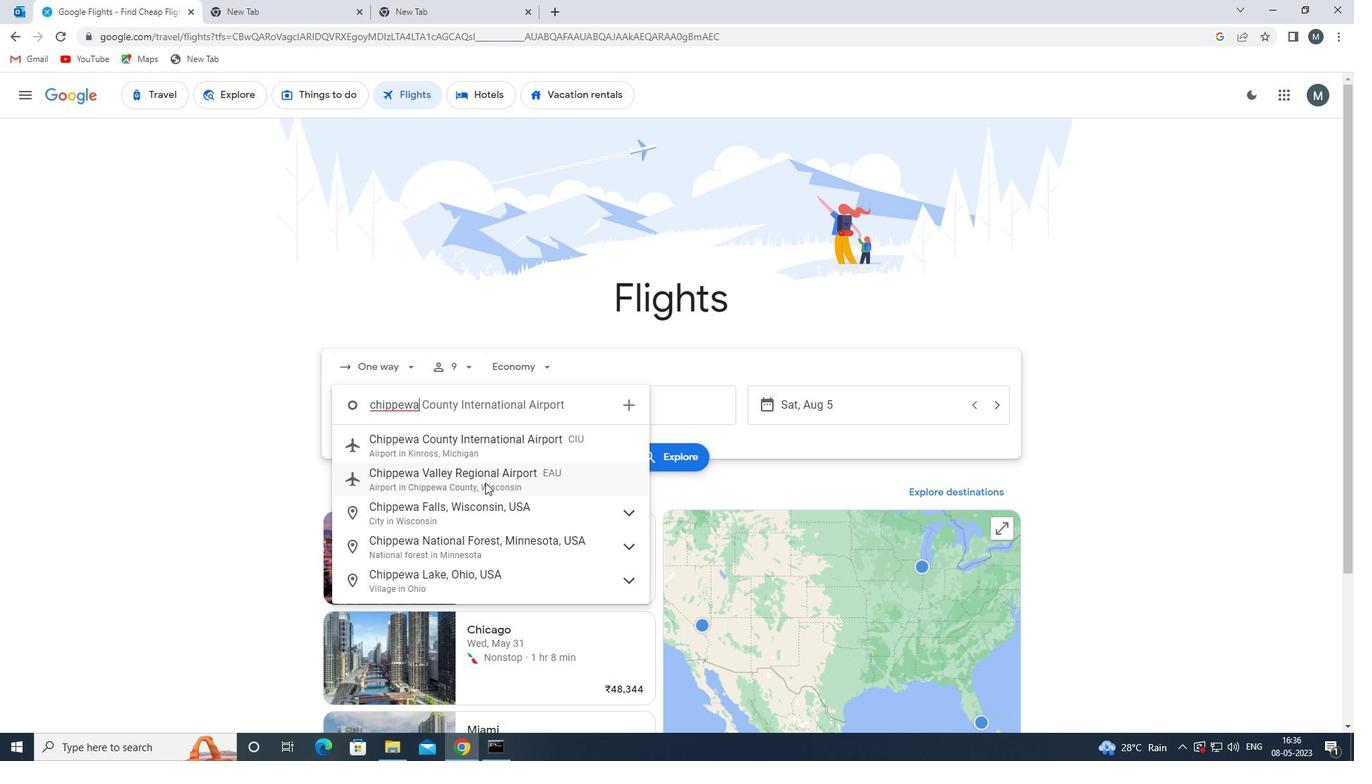 
Action: Mouse moved to (601, 409)
Screenshot: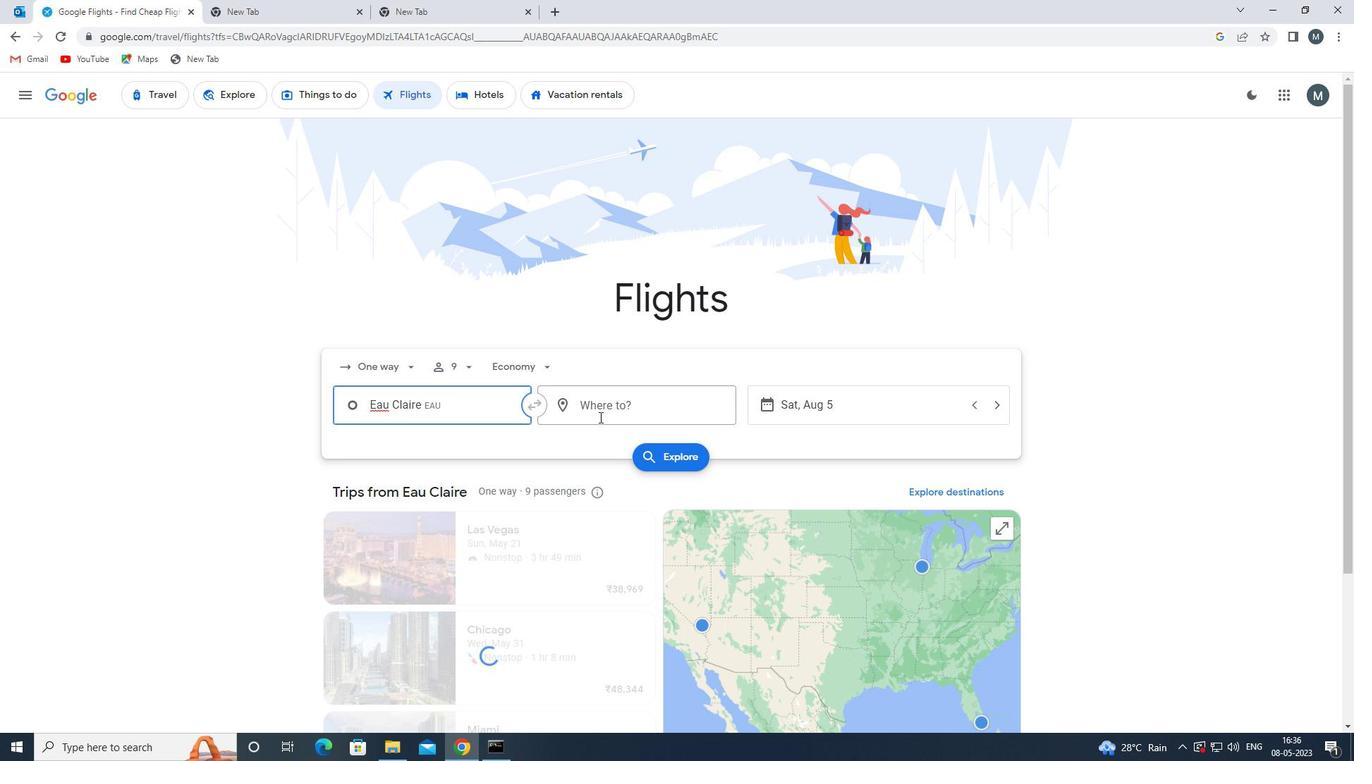 
Action: Mouse pressed left at (601, 409)
Screenshot: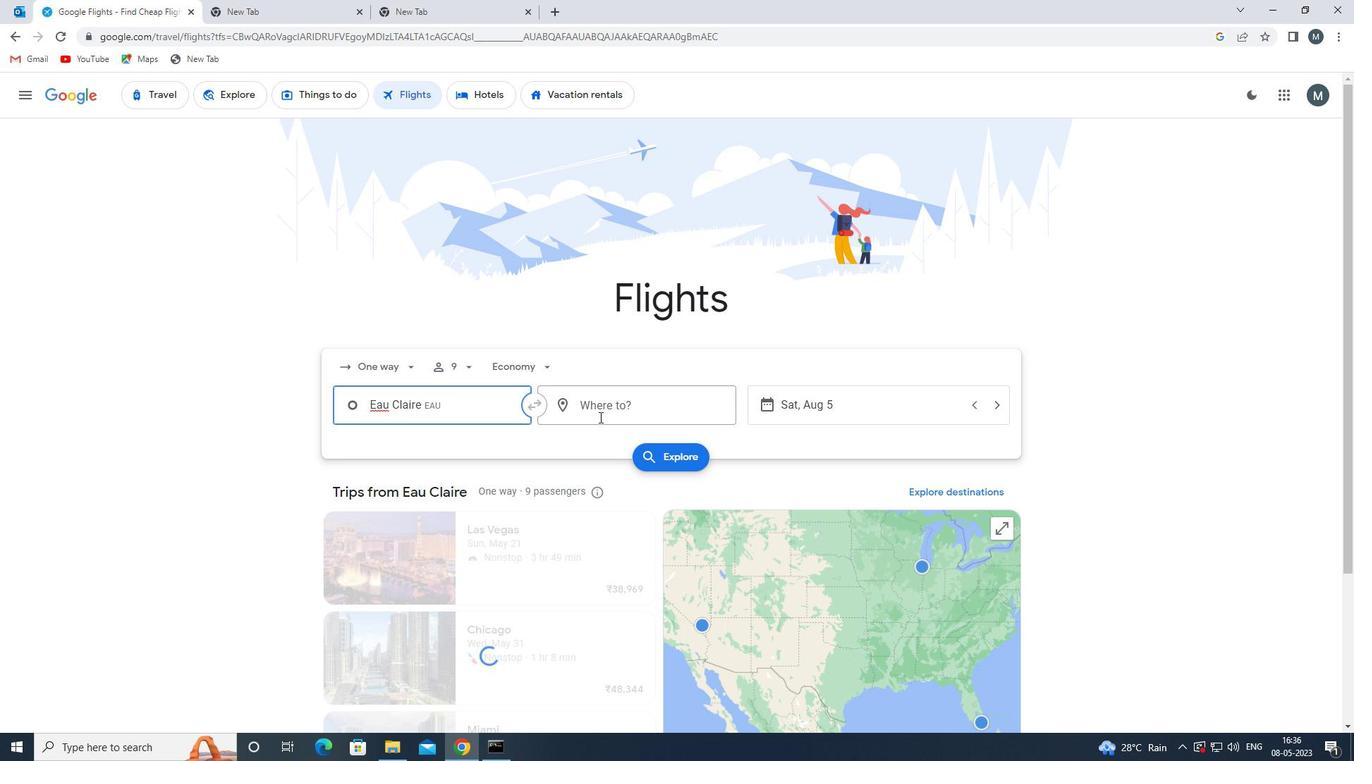 
Action: Mouse moved to (618, 421)
Screenshot: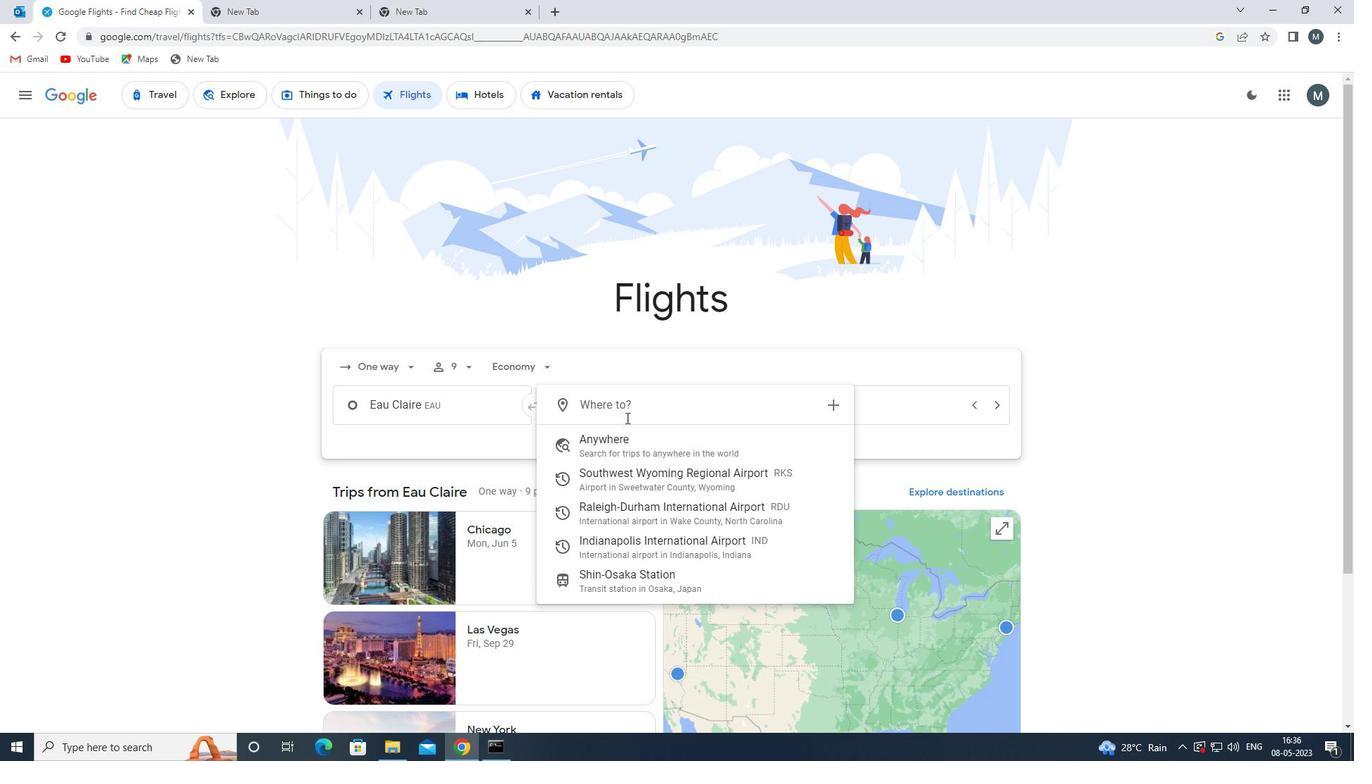 
Action: Key pressed ind
Screenshot: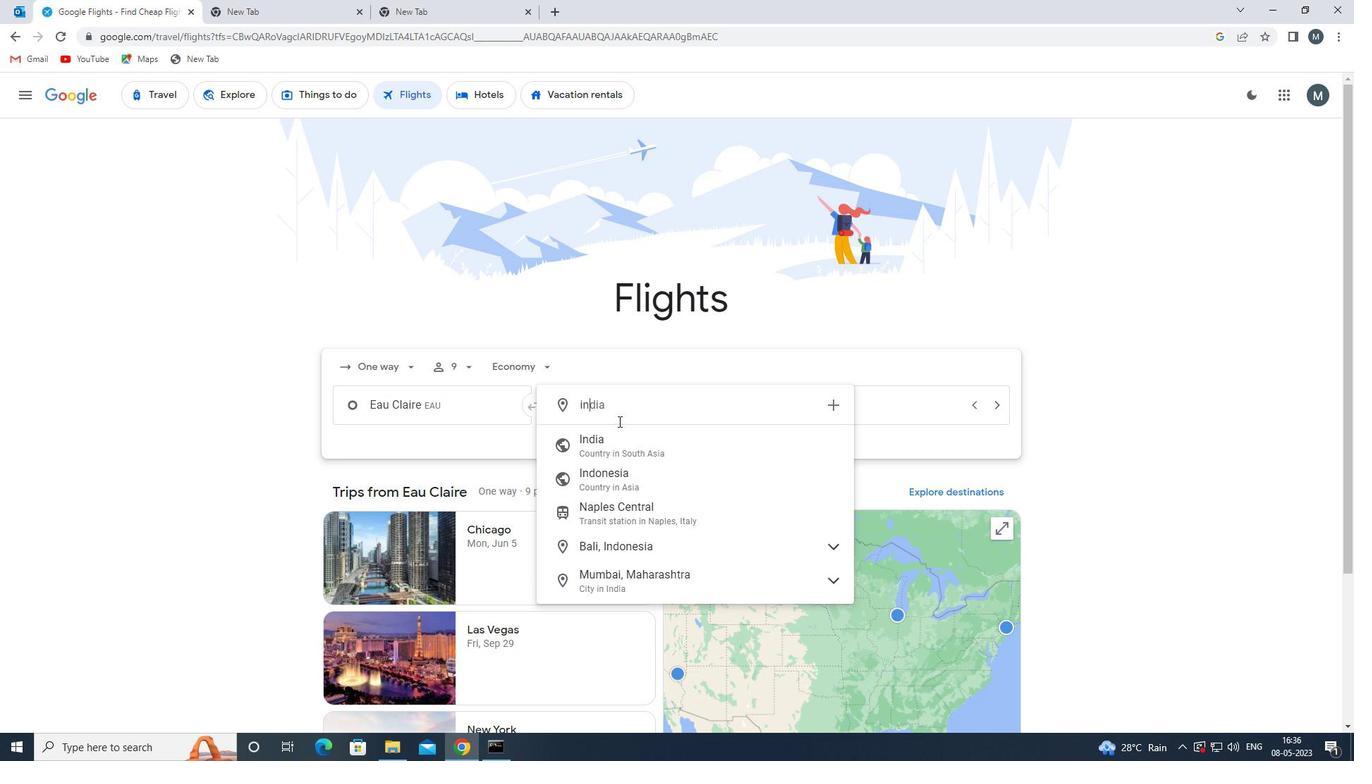 
Action: Mouse moved to (603, 435)
Screenshot: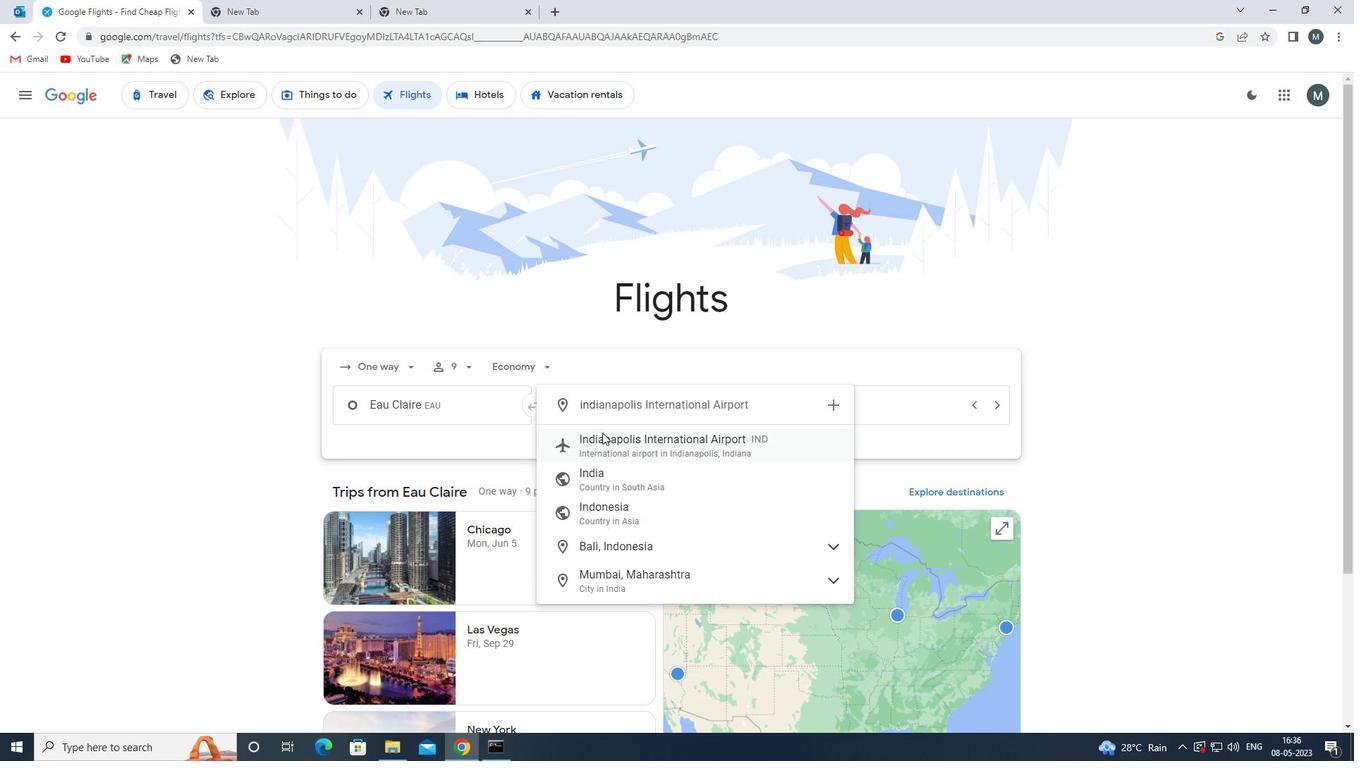 
Action: Mouse pressed left at (603, 435)
Screenshot: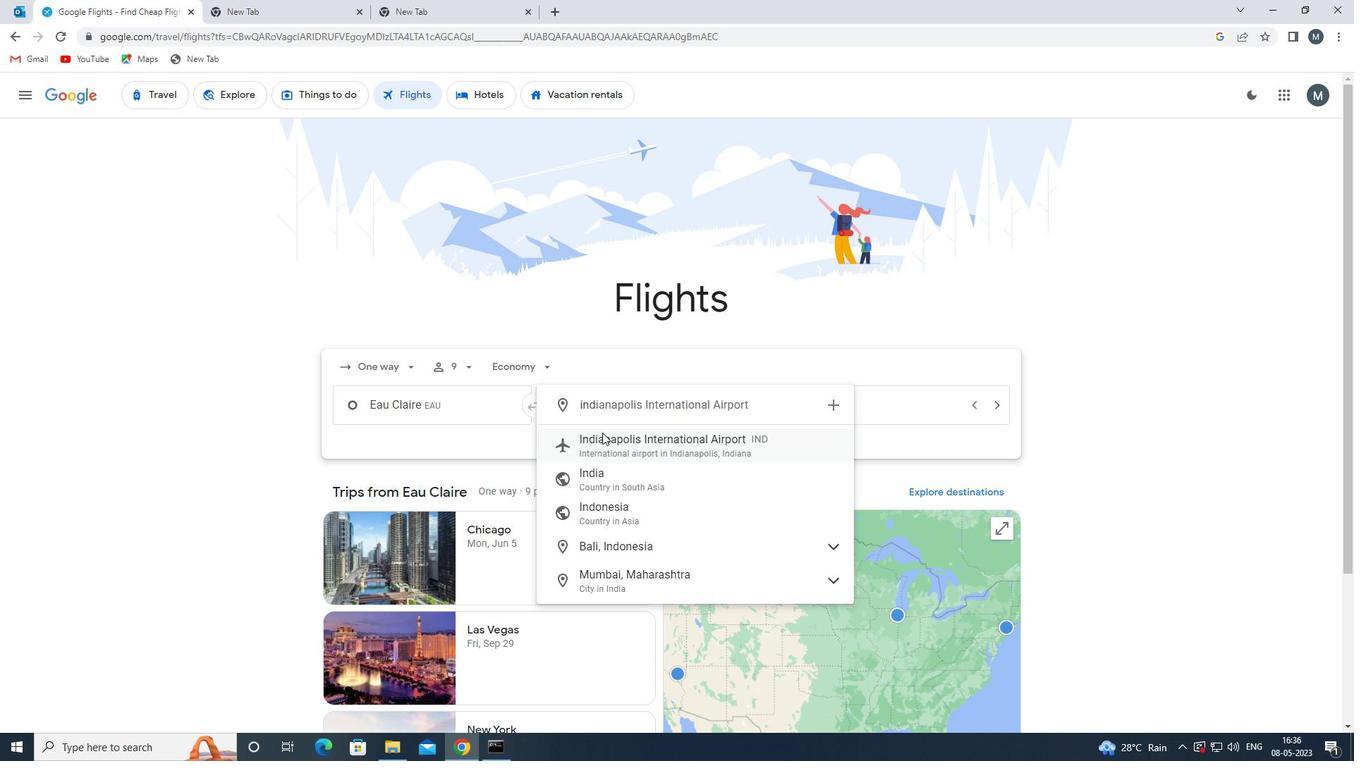 
Action: Mouse moved to (780, 402)
Screenshot: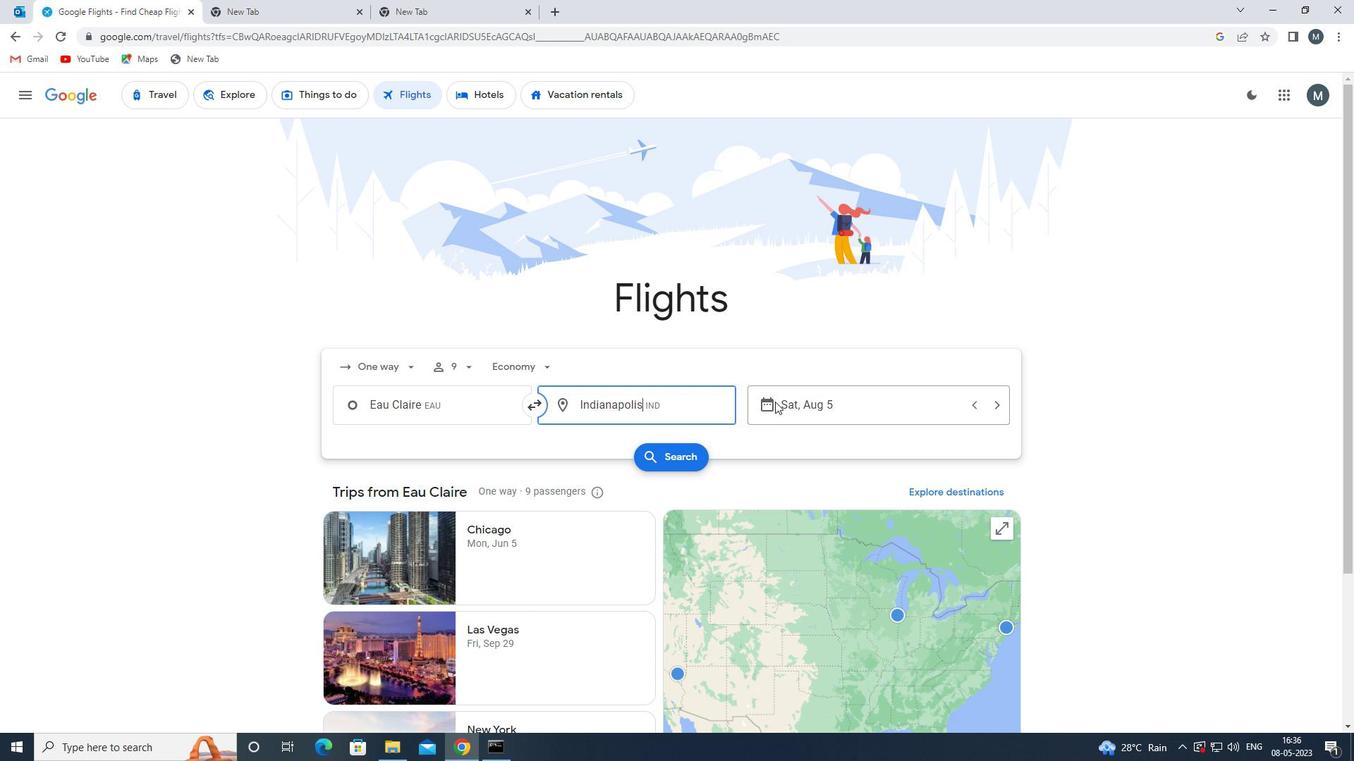 
Action: Mouse pressed left at (780, 402)
Screenshot: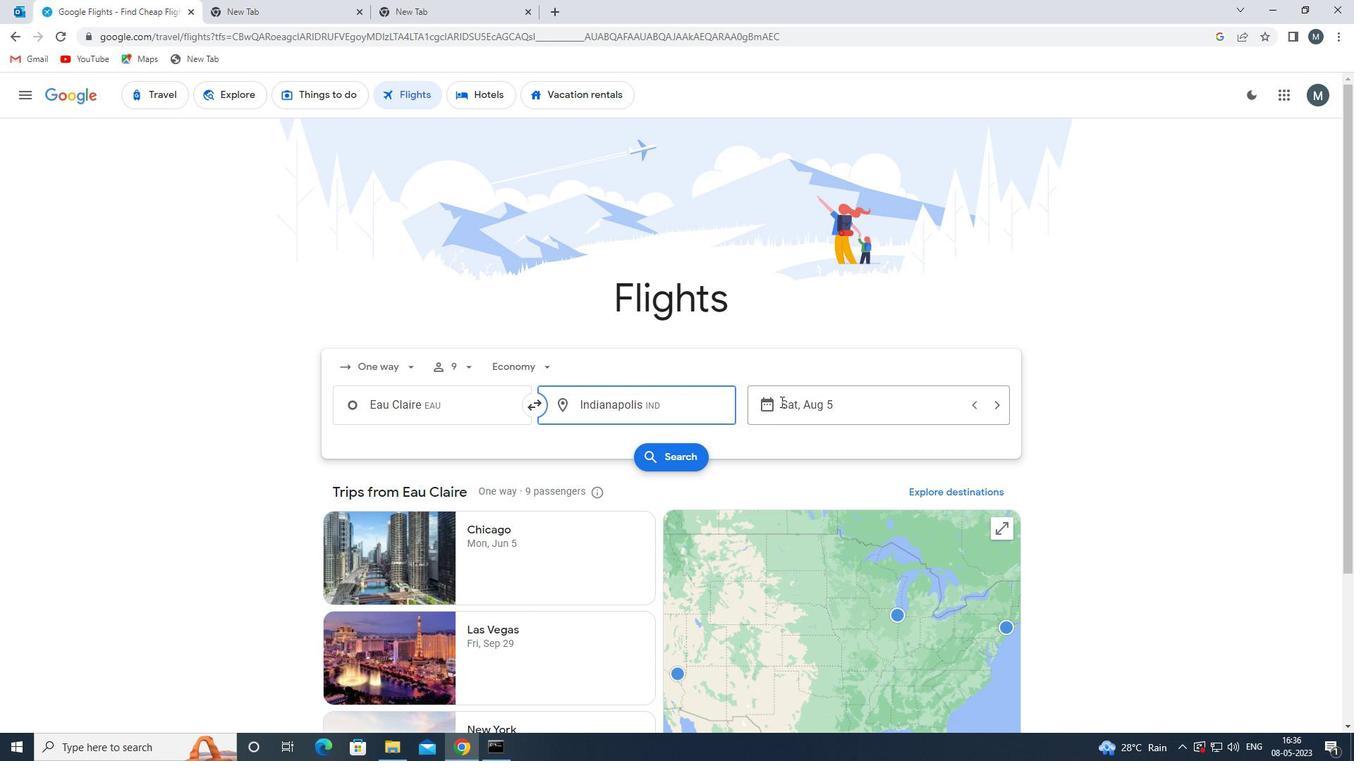 
Action: Mouse moved to (719, 479)
Screenshot: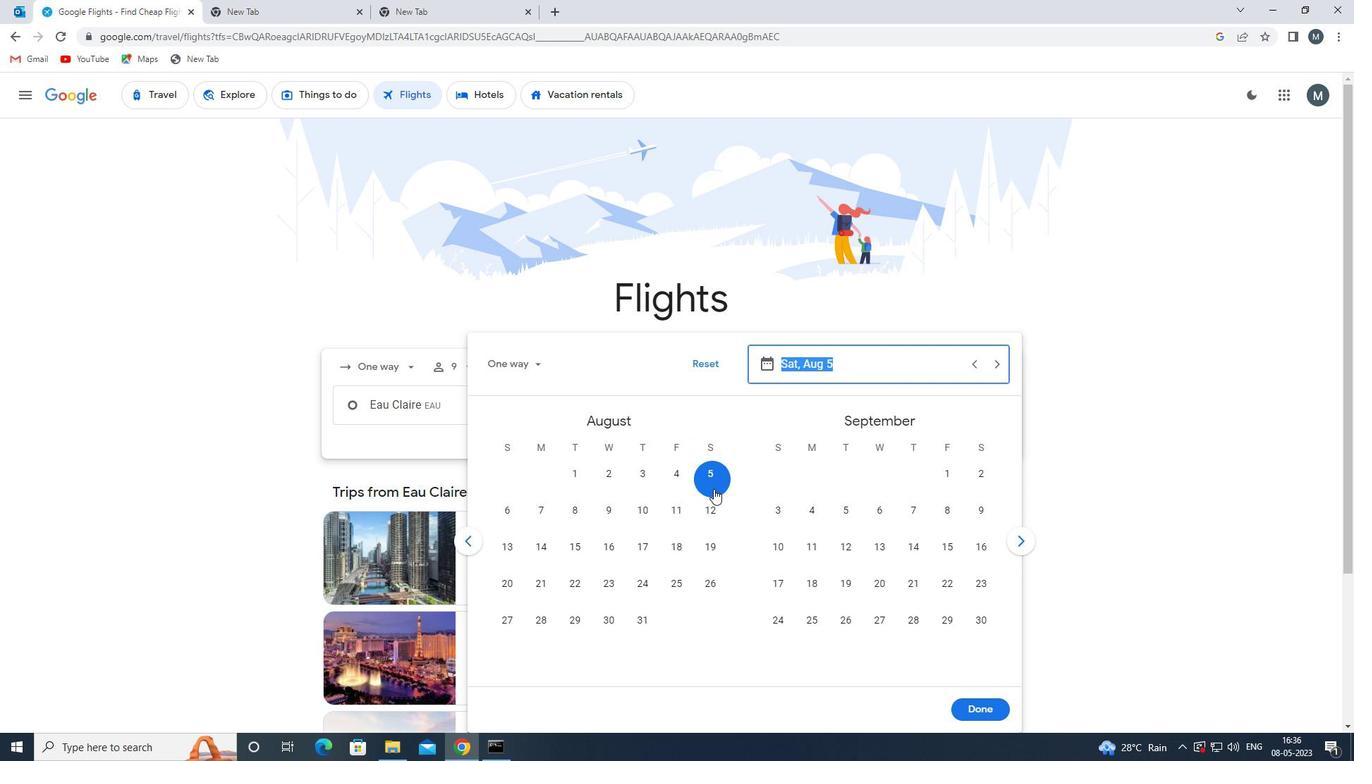 
Action: Mouse pressed left at (719, 479)
Screenshot: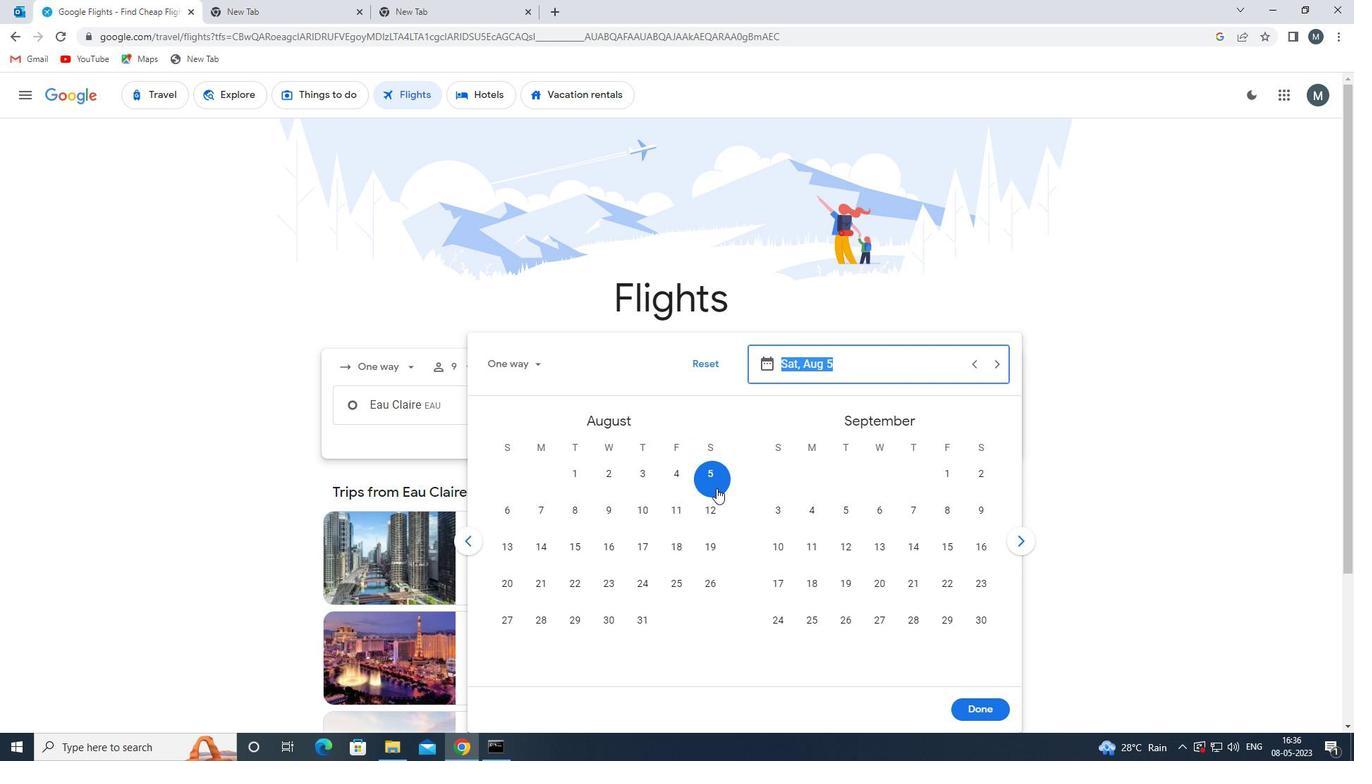 
Action: Mouse moved to (971, 705)
Screenshot: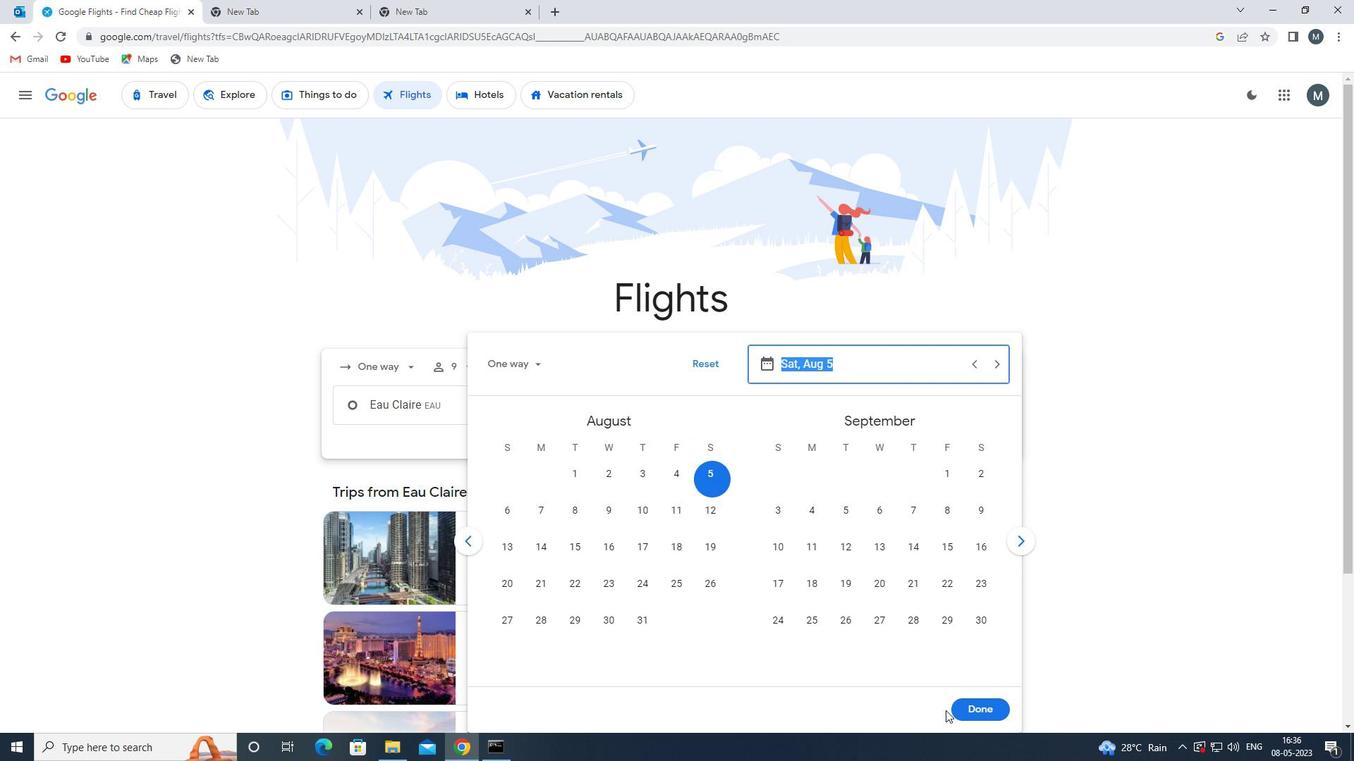 
Action: Mouse pressed left at (971, 705)
Screenshot: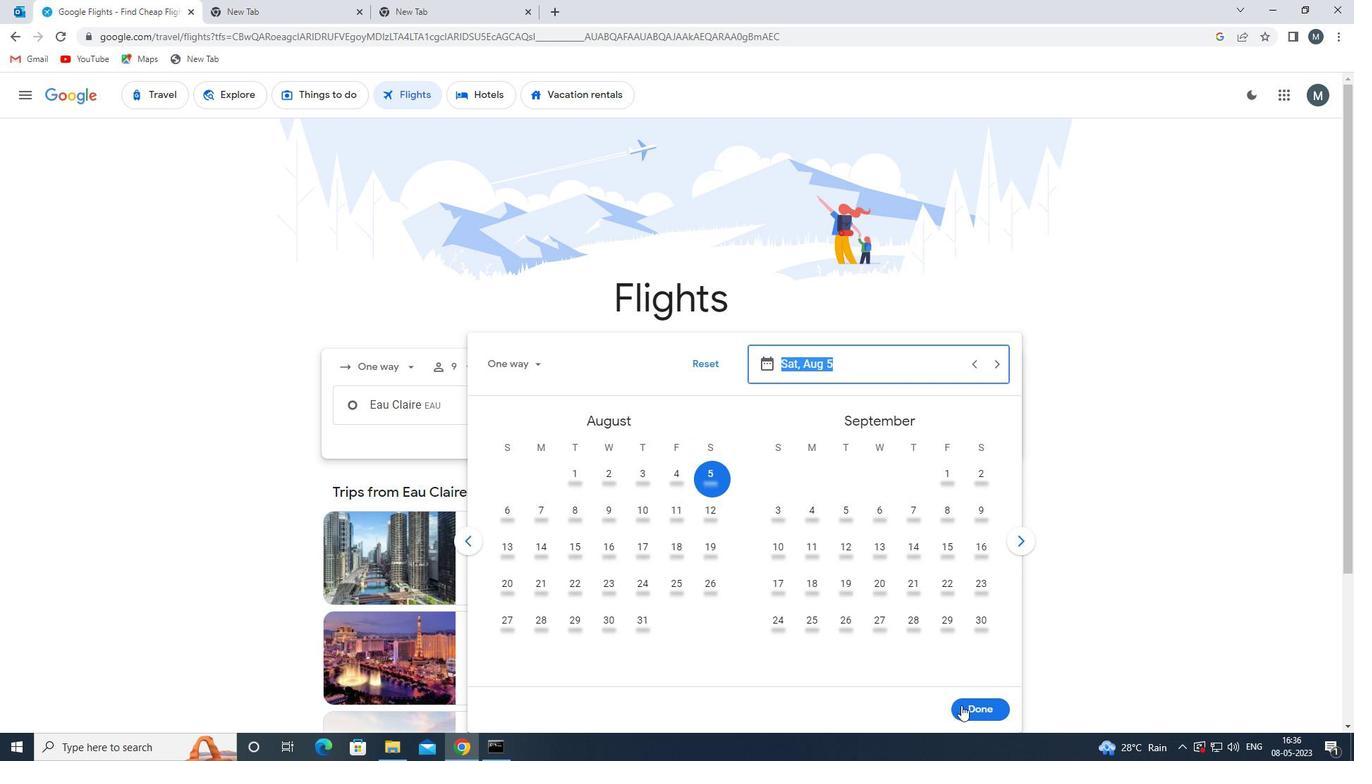 
Action: Mouse moved to (662, 441)
Screenshot: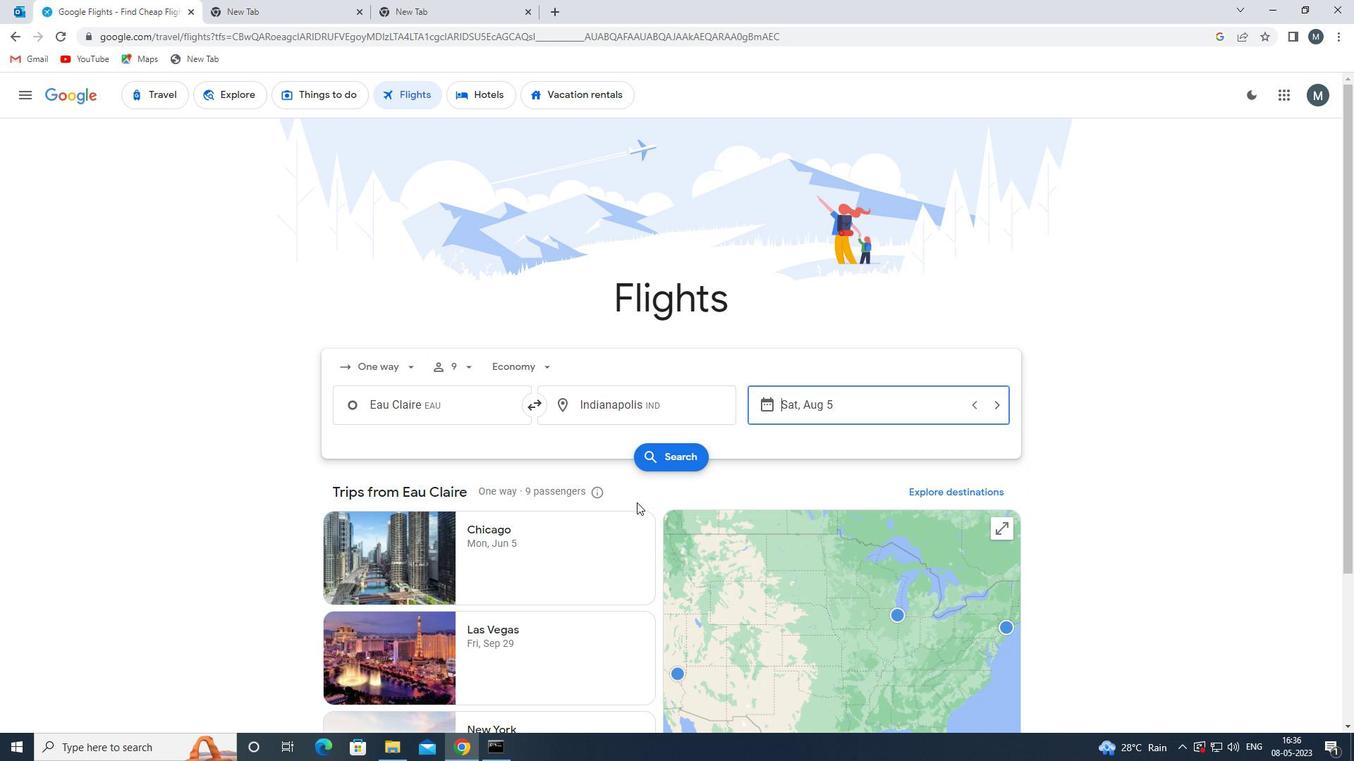 
Action: Mouse pressed left at (662, 441)
Screenshot: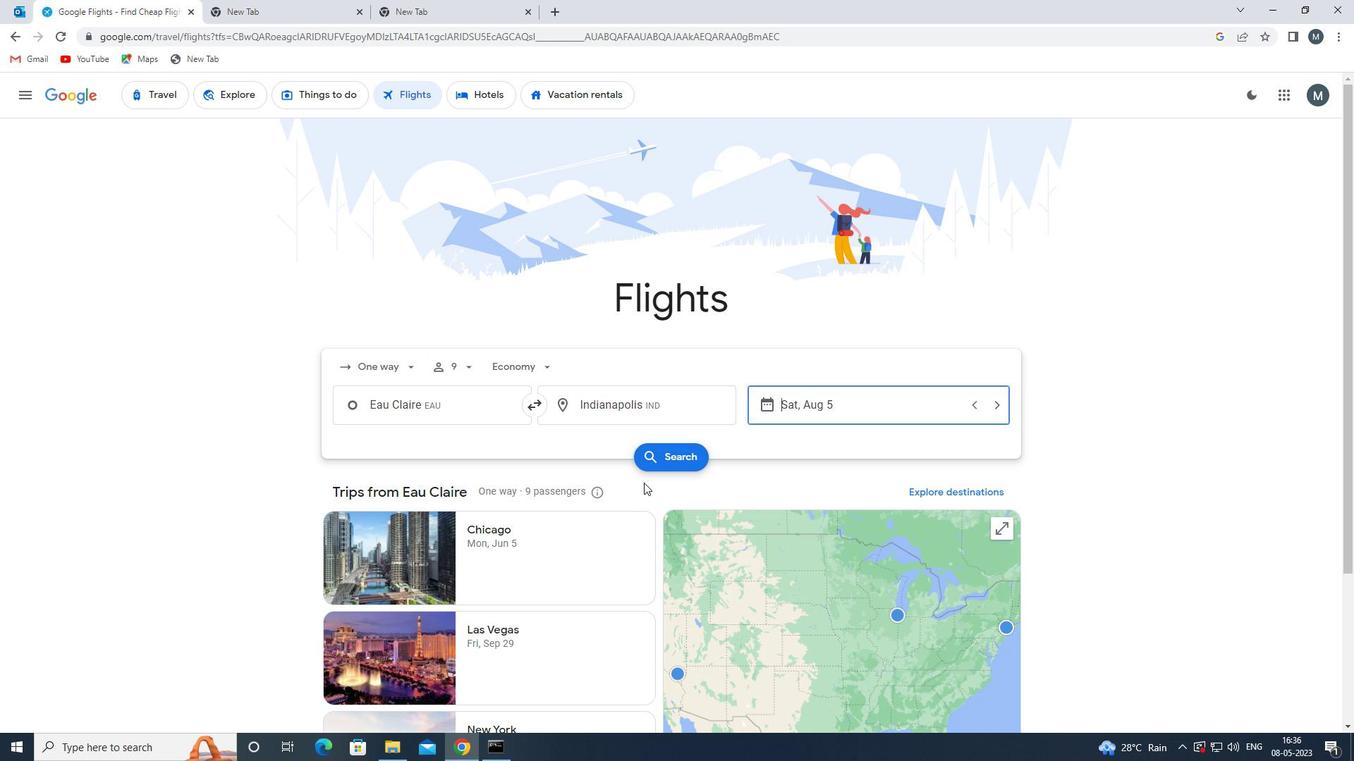 
Action: Mouse moved to (341, 223)
Screenshot: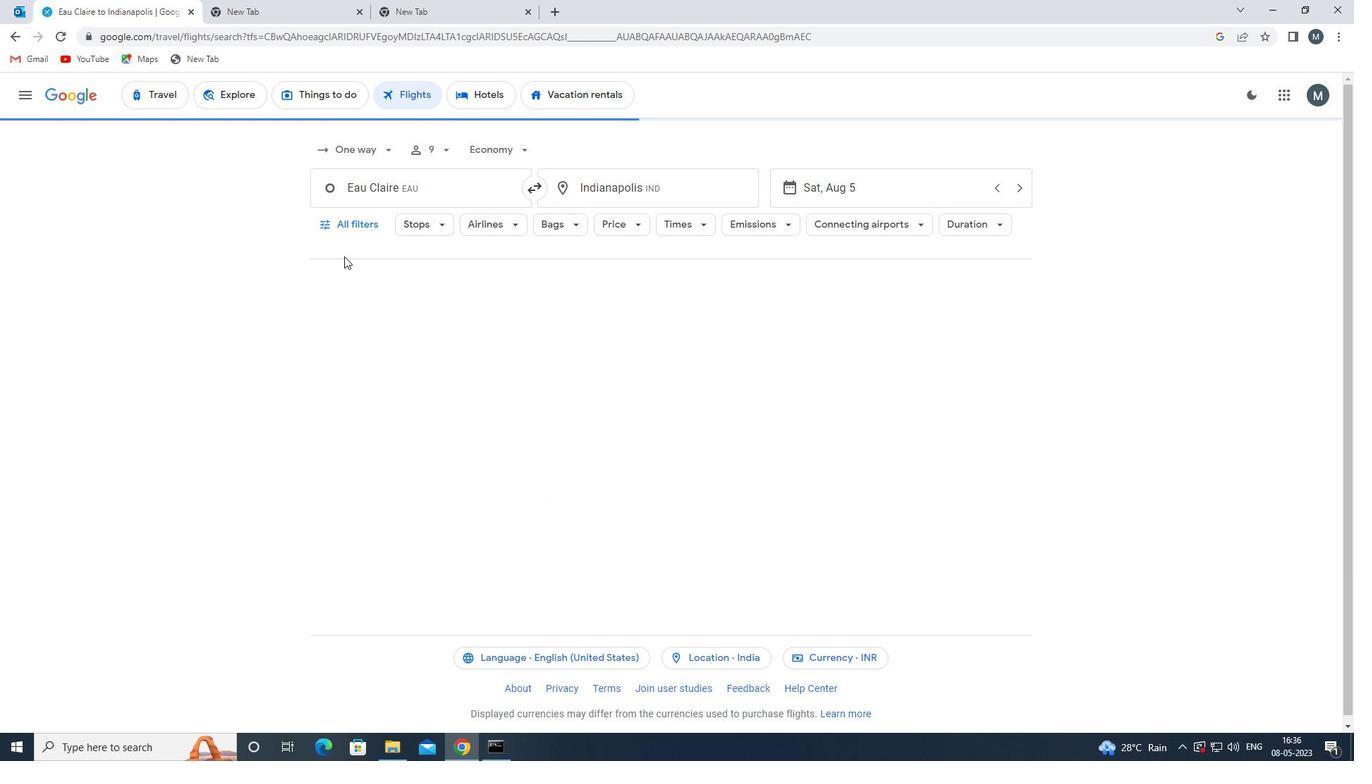 
Action: Mouse pressed left at (341, 223)
Screenshot: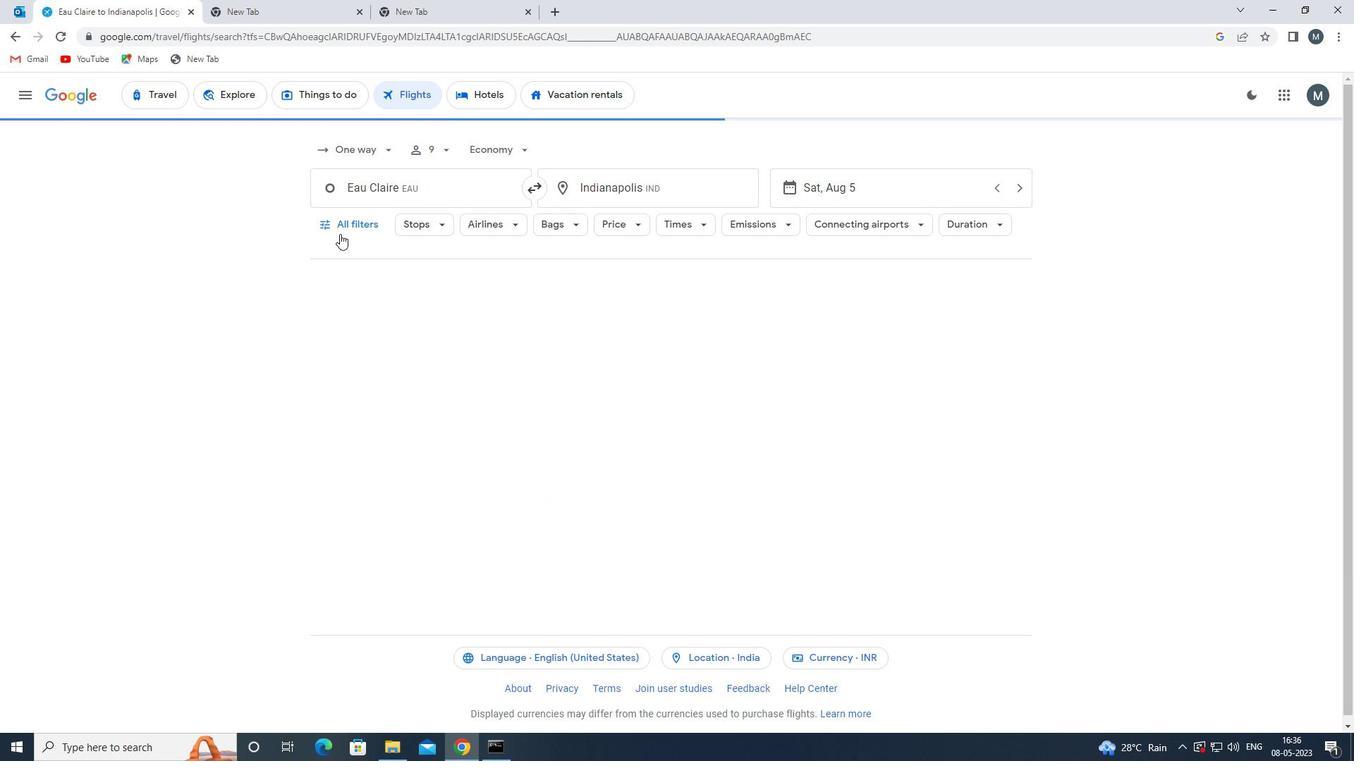 
Action: Mouse moved to (411, 345)
Screenshot: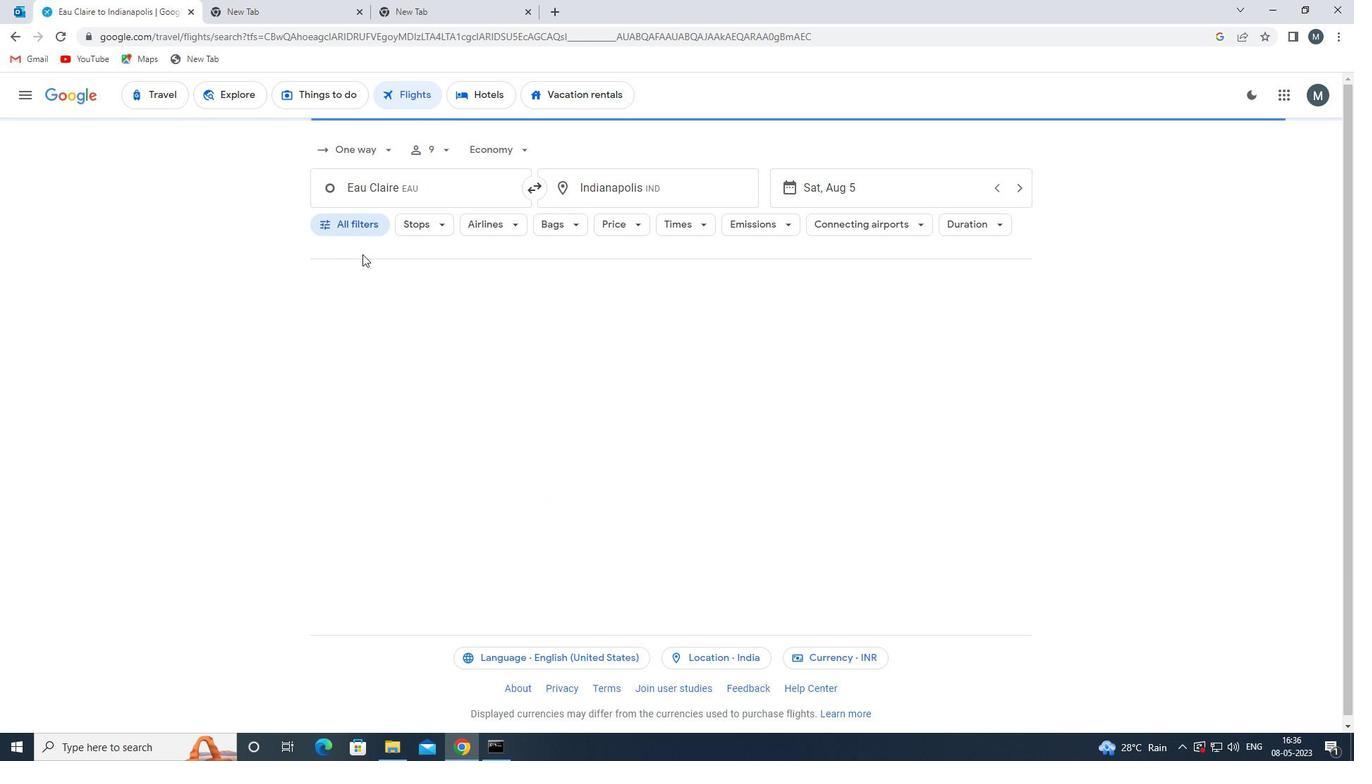 
Action: Mouse scrolled (411, 344) with delta (0, 0)
Screenshot: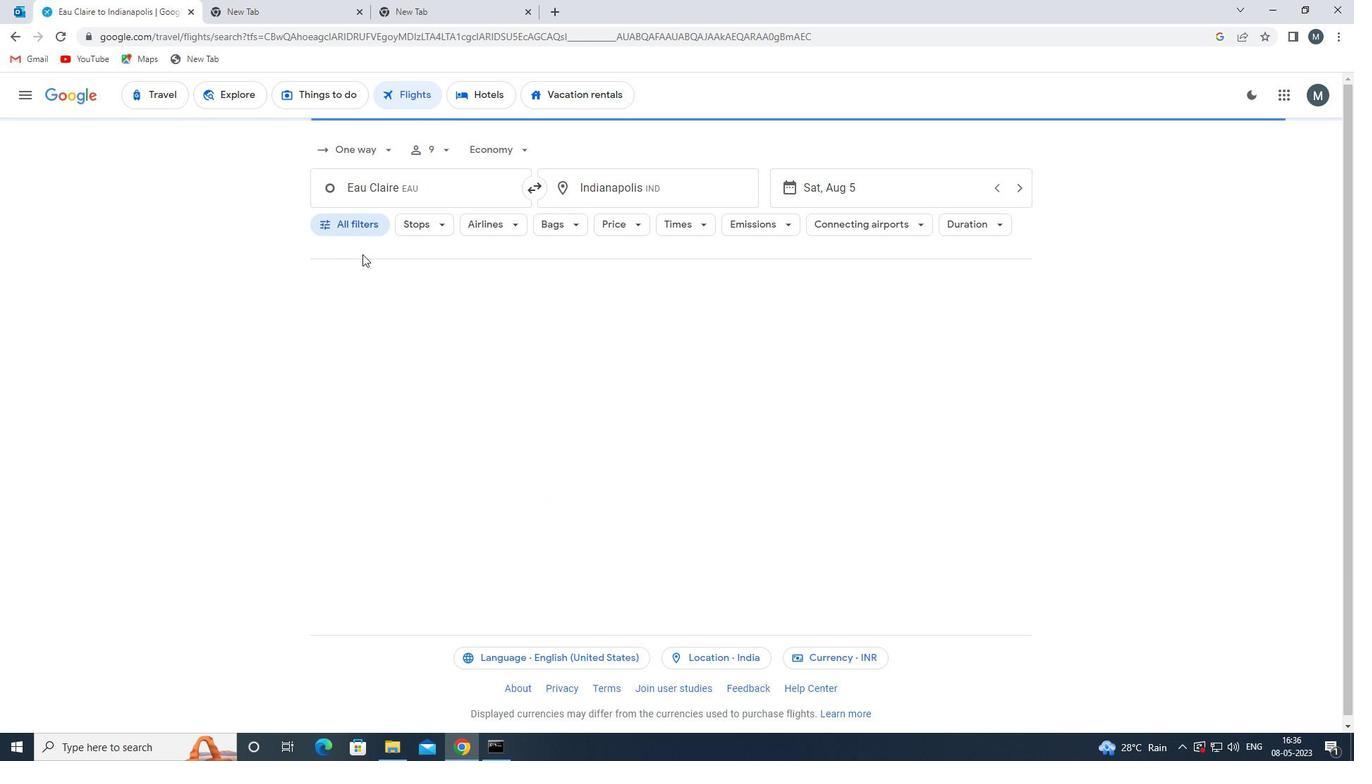 
Action: Mouse moved to (411, 362)
Screenshot: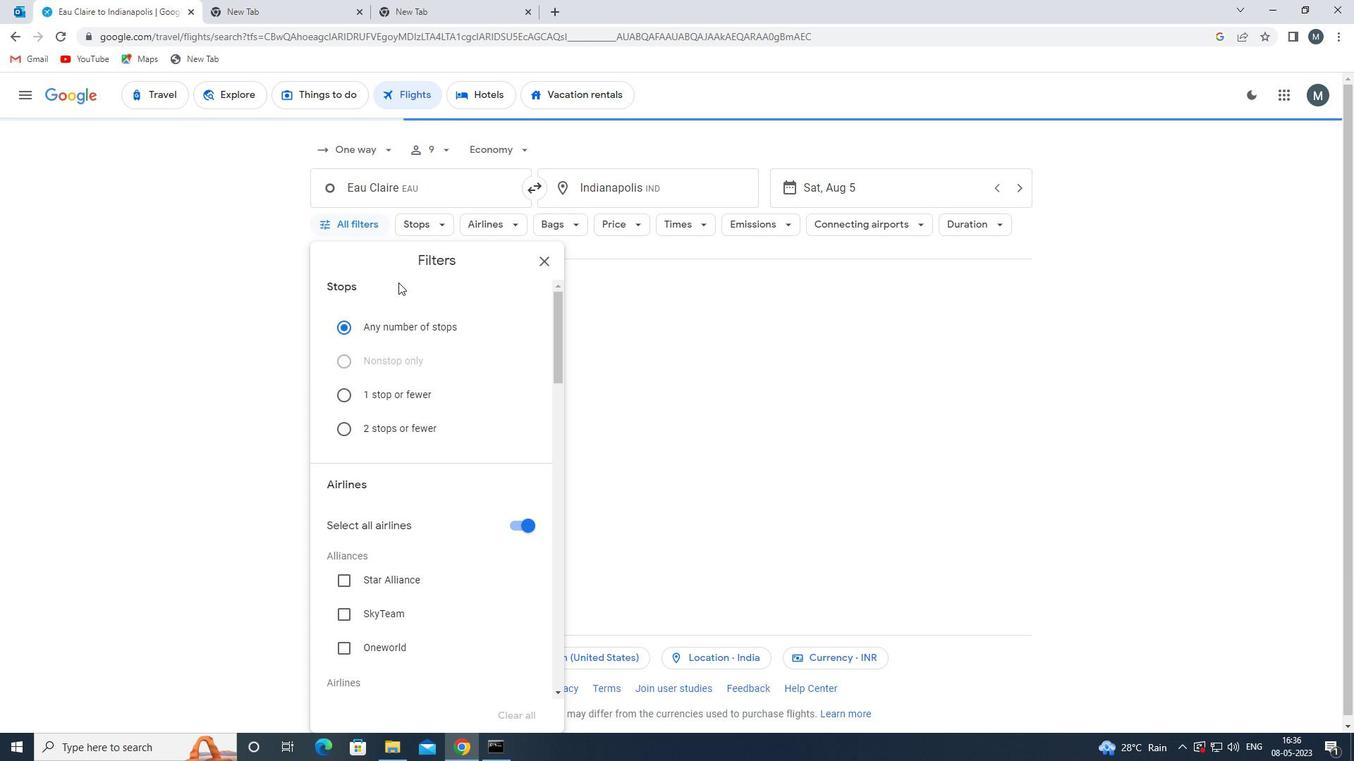 
Action: Mouse scrolled (411, 361) with delta (0, 0)
Screenshot: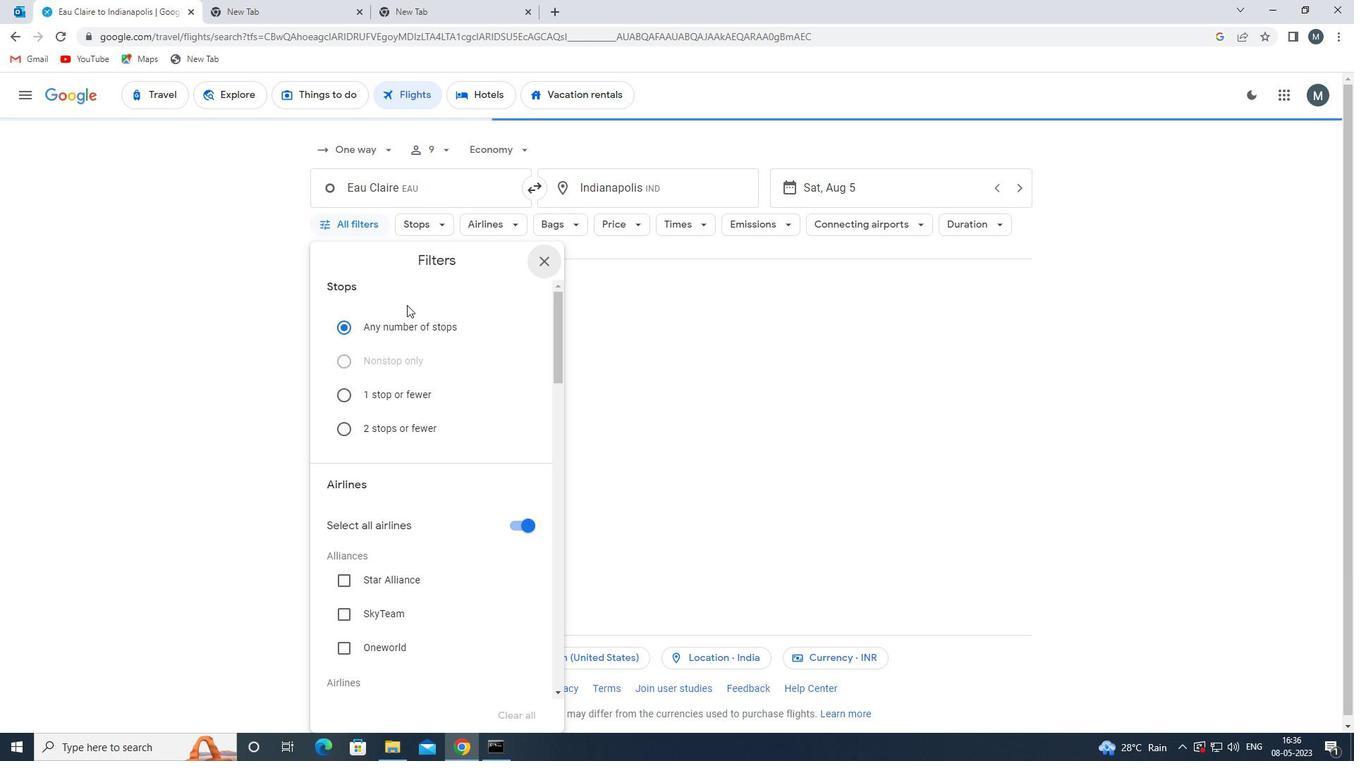 
Action: Mouse moved to (522, 378)
Screenshot: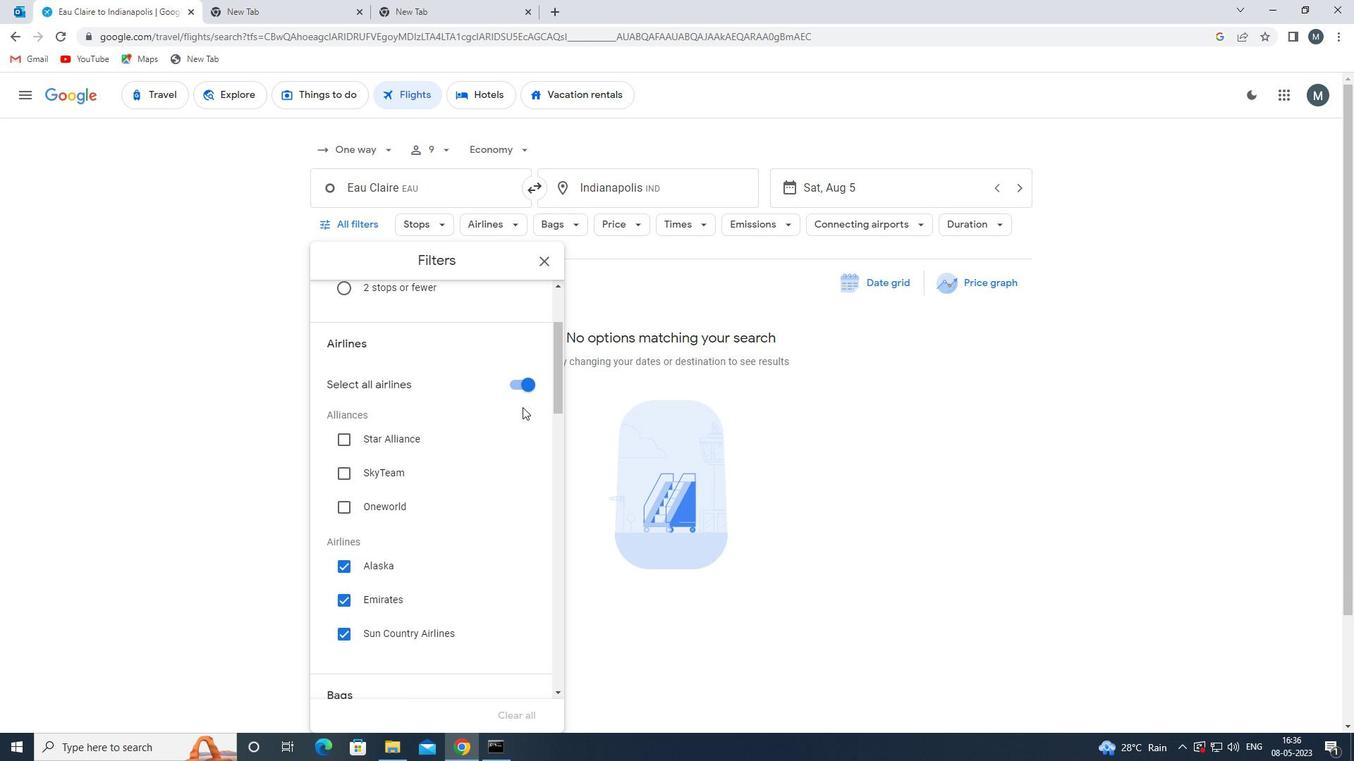 
Action: Mouse pressed left at (522, 378)
Screenshot: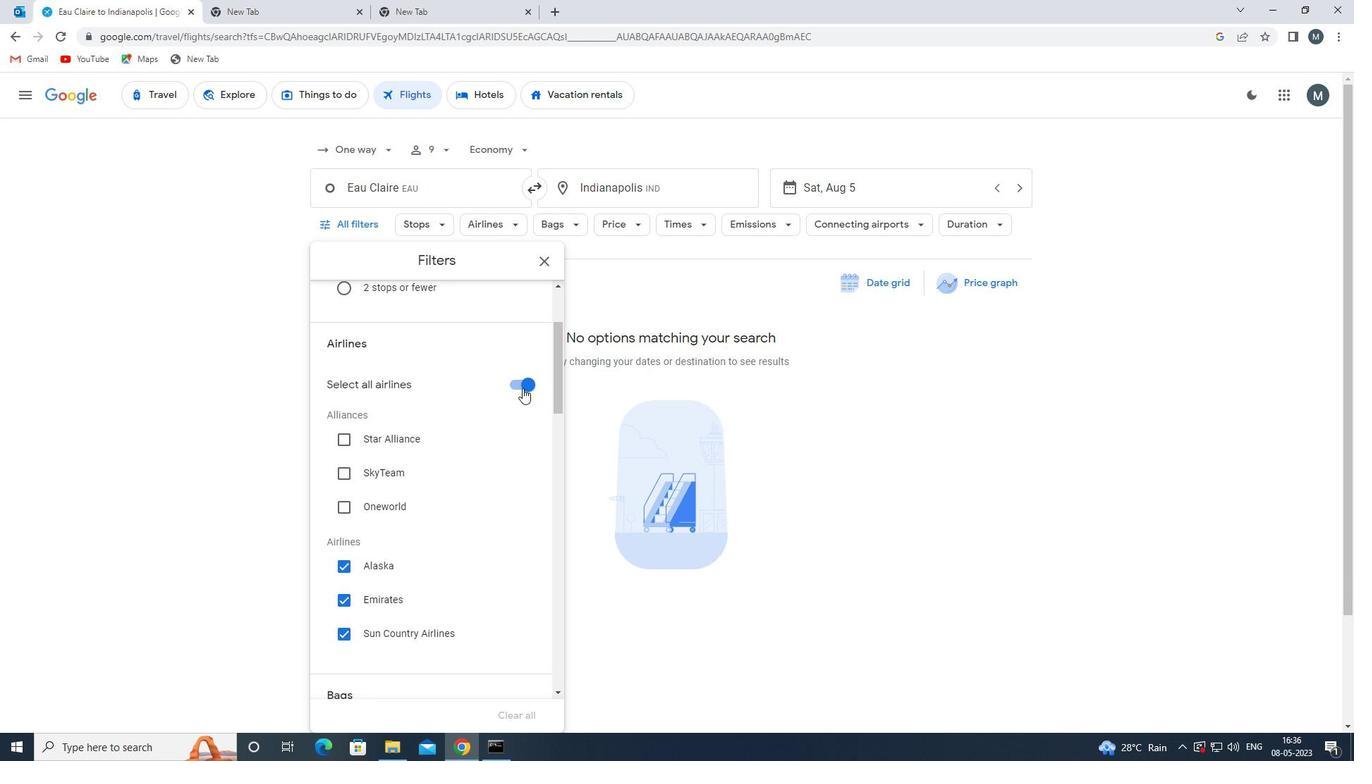 
Action: Mouse moved to (485, 409)
Screenshot: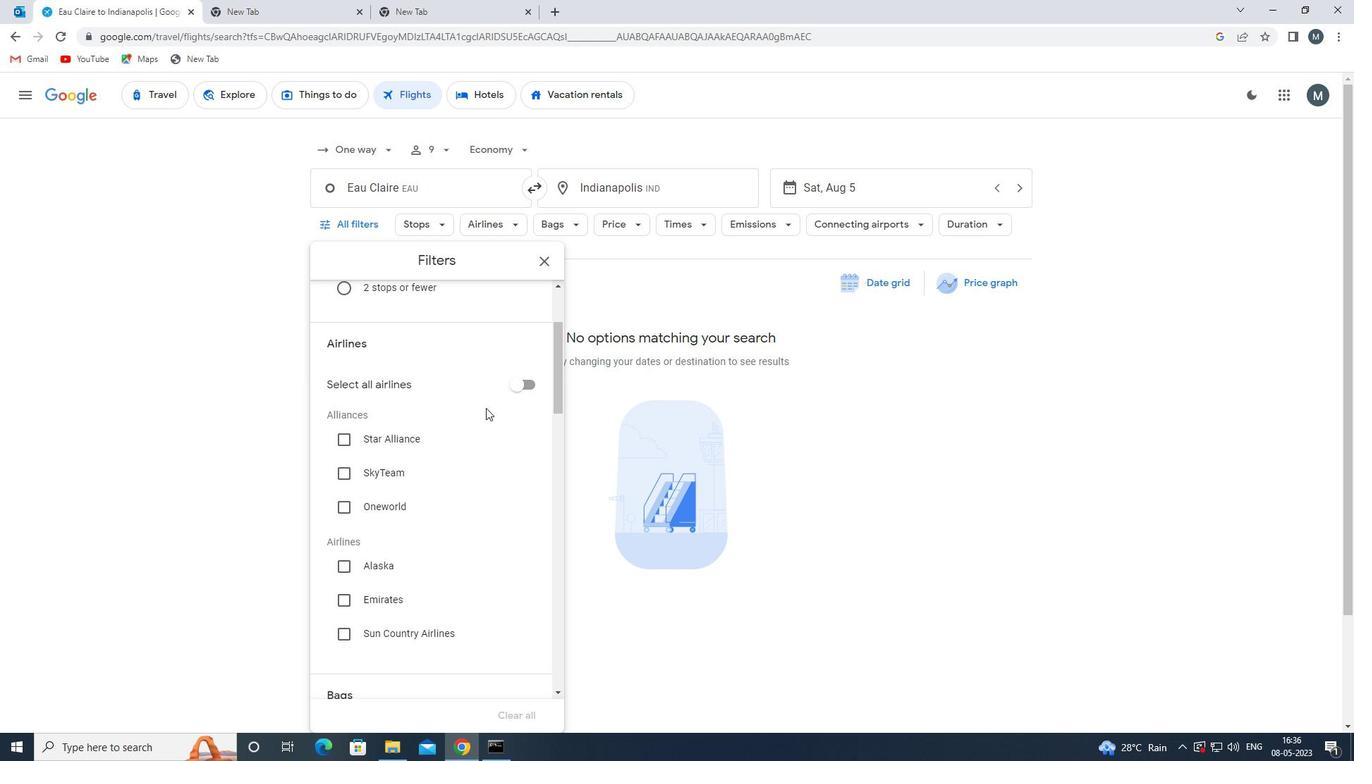 
Action: Mouse scrolled (485, 408) with delta (0, 0)
Screenshot: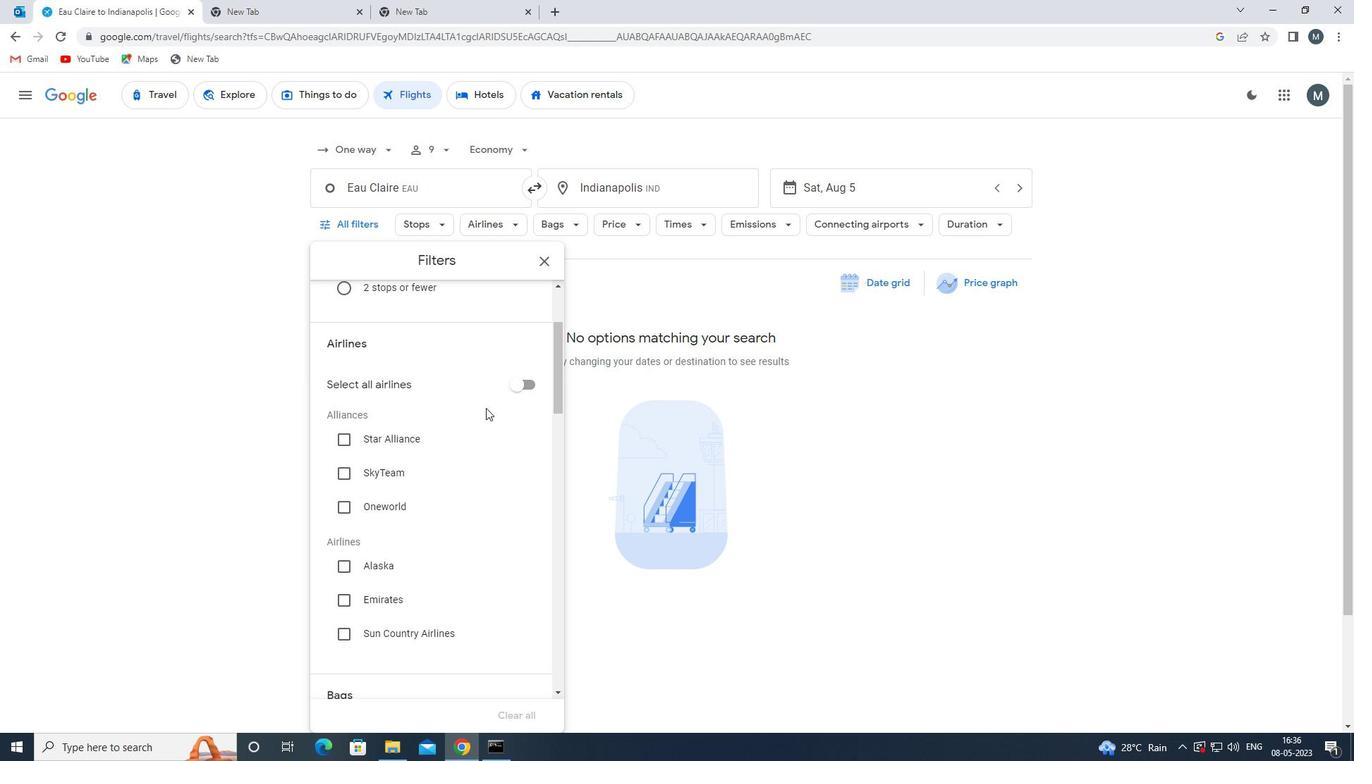 
Action: Mouse moved to (485, 410)
Screenshot: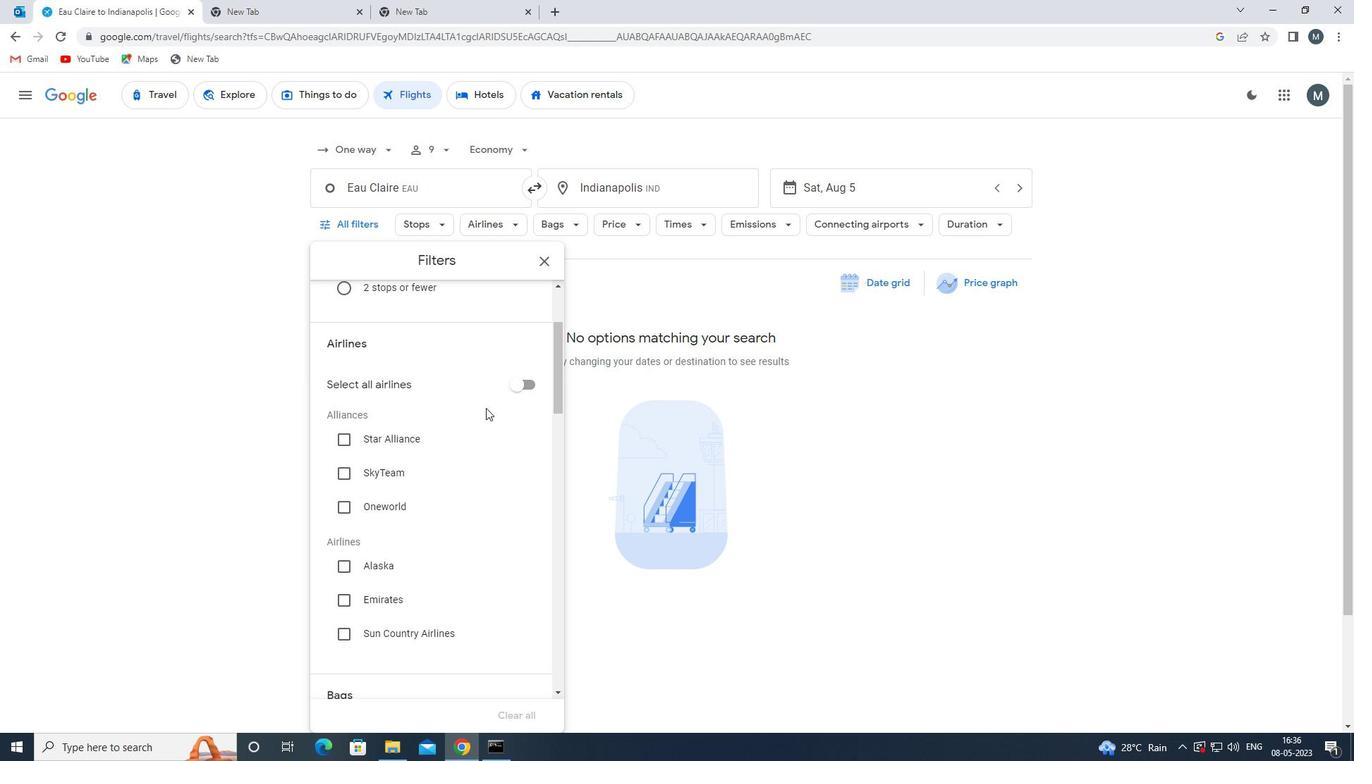 
Action: Mouse scrolled (485, 409) with delta (0, 0)
Screenshot: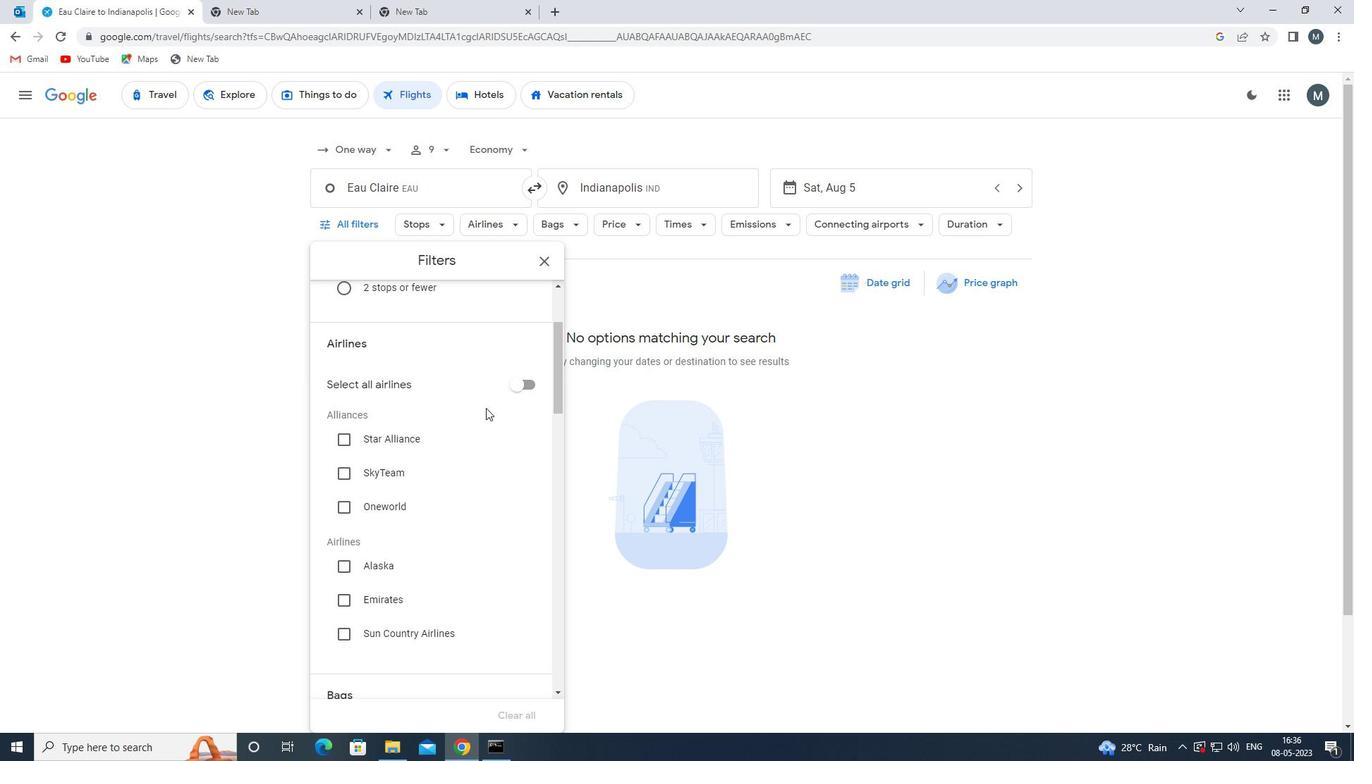 
Action: Mouse moved to (484, 413)
Screenshot: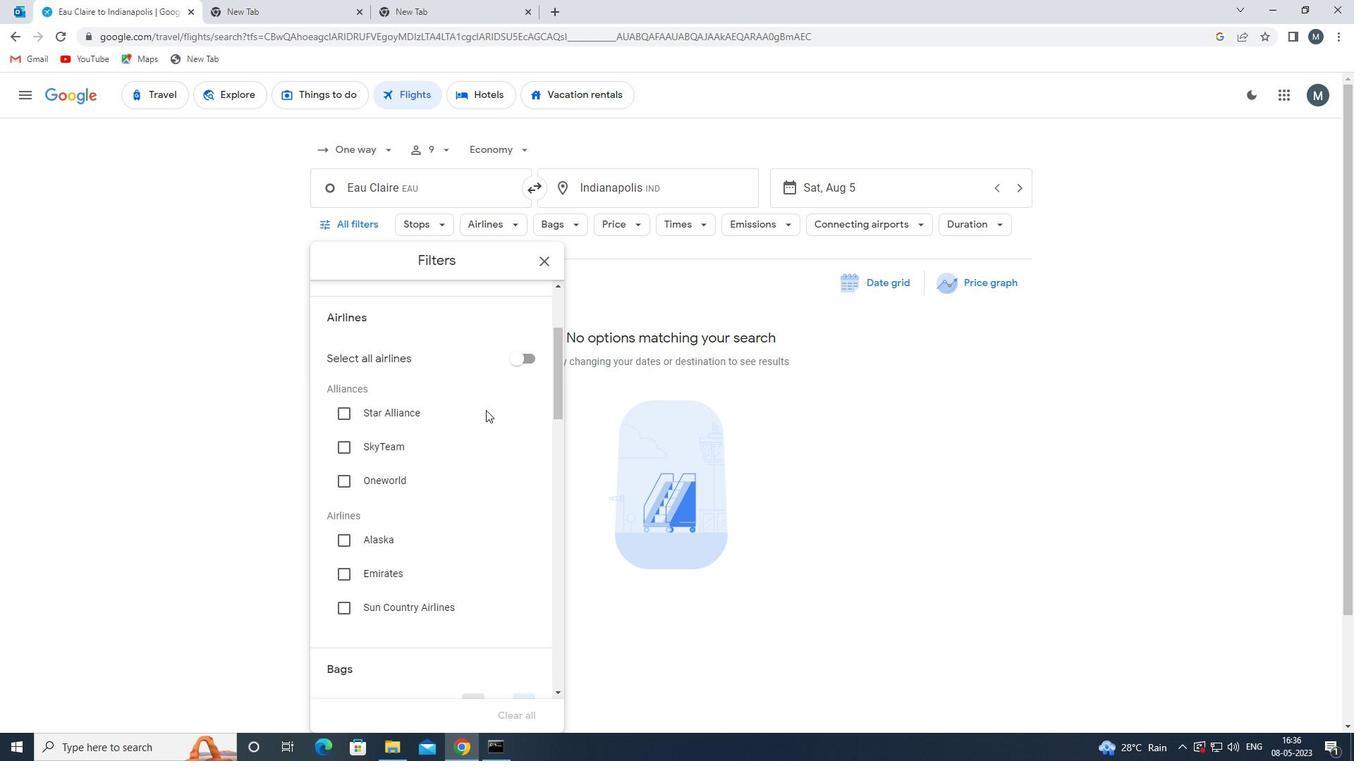 
Action: Mouse scrolled (484, 412) with delta (0, 0)
Screenshot: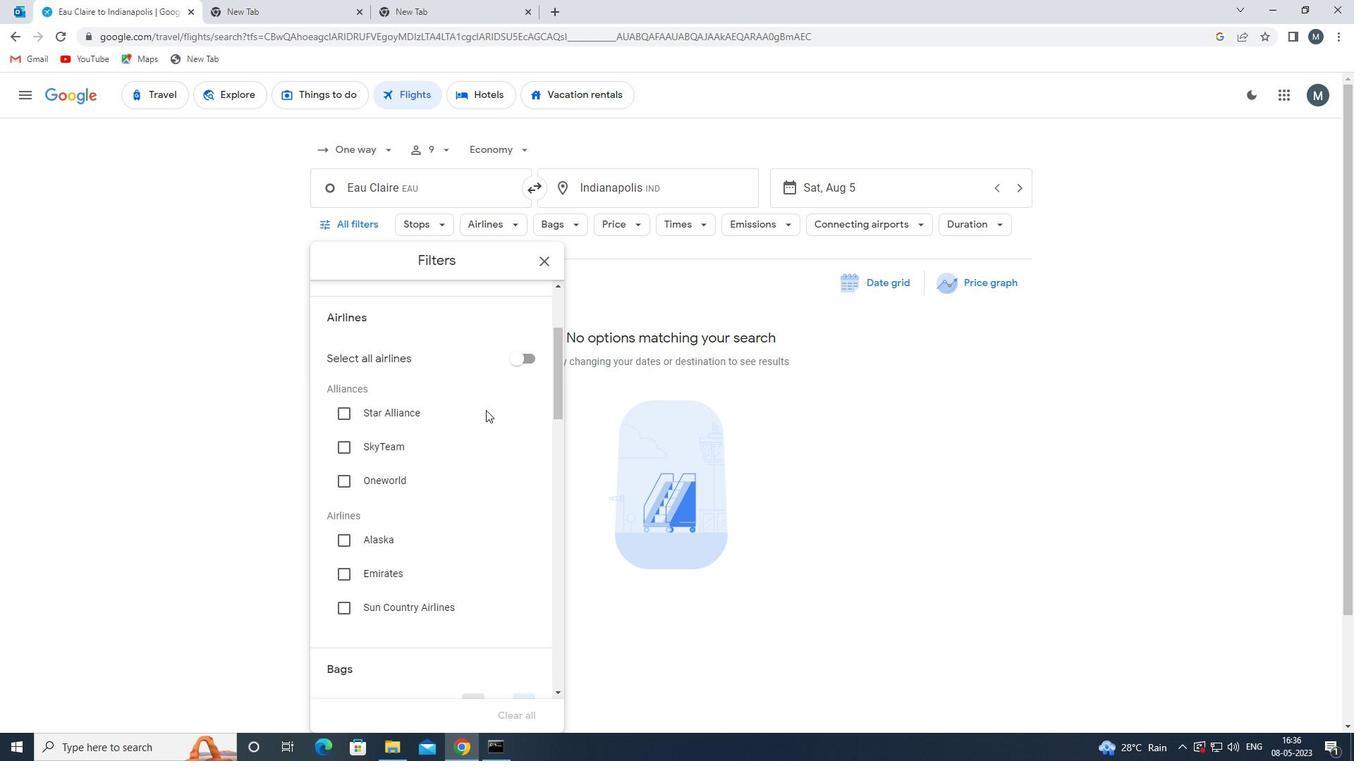 
Action: Mouse moved to (483, 414)
Screenshot: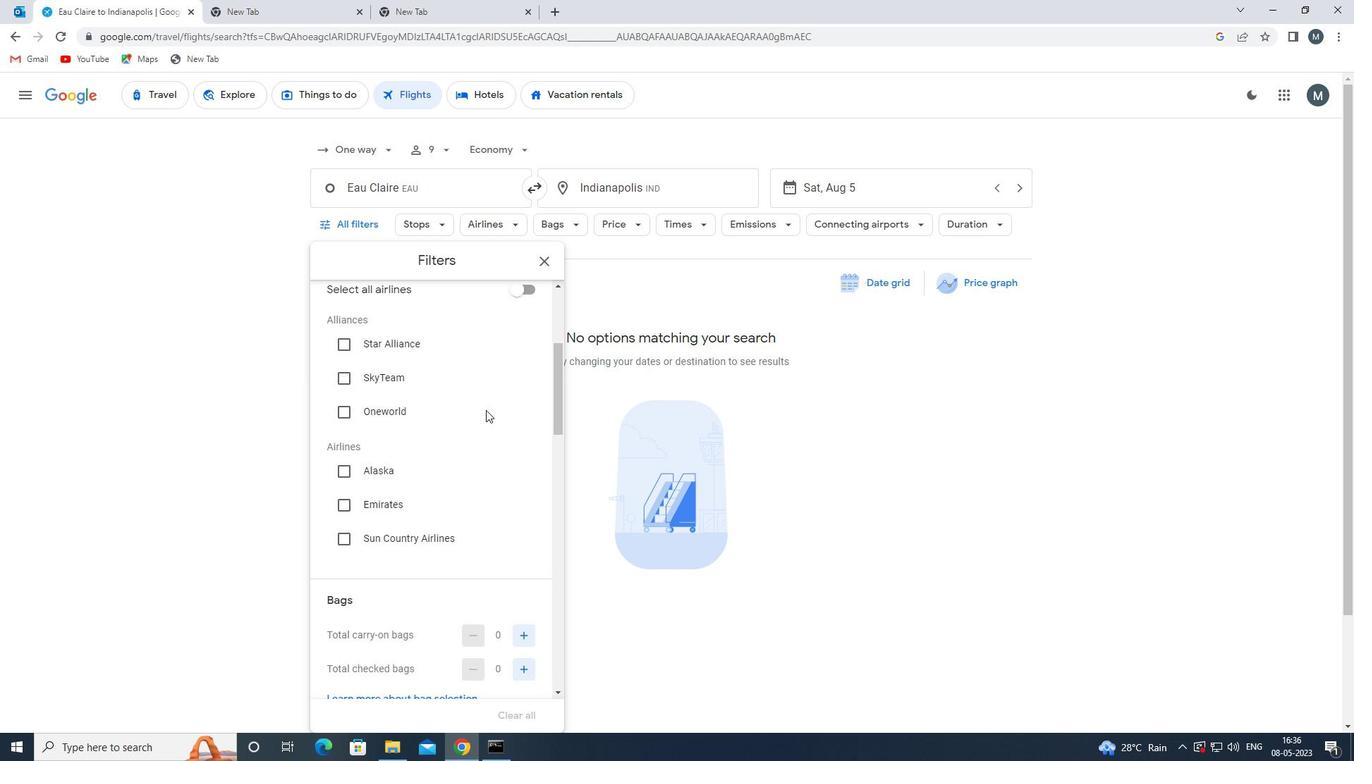 
Action: Mouse scrolled (483, 414) with delta (0, 0)
Screenshot: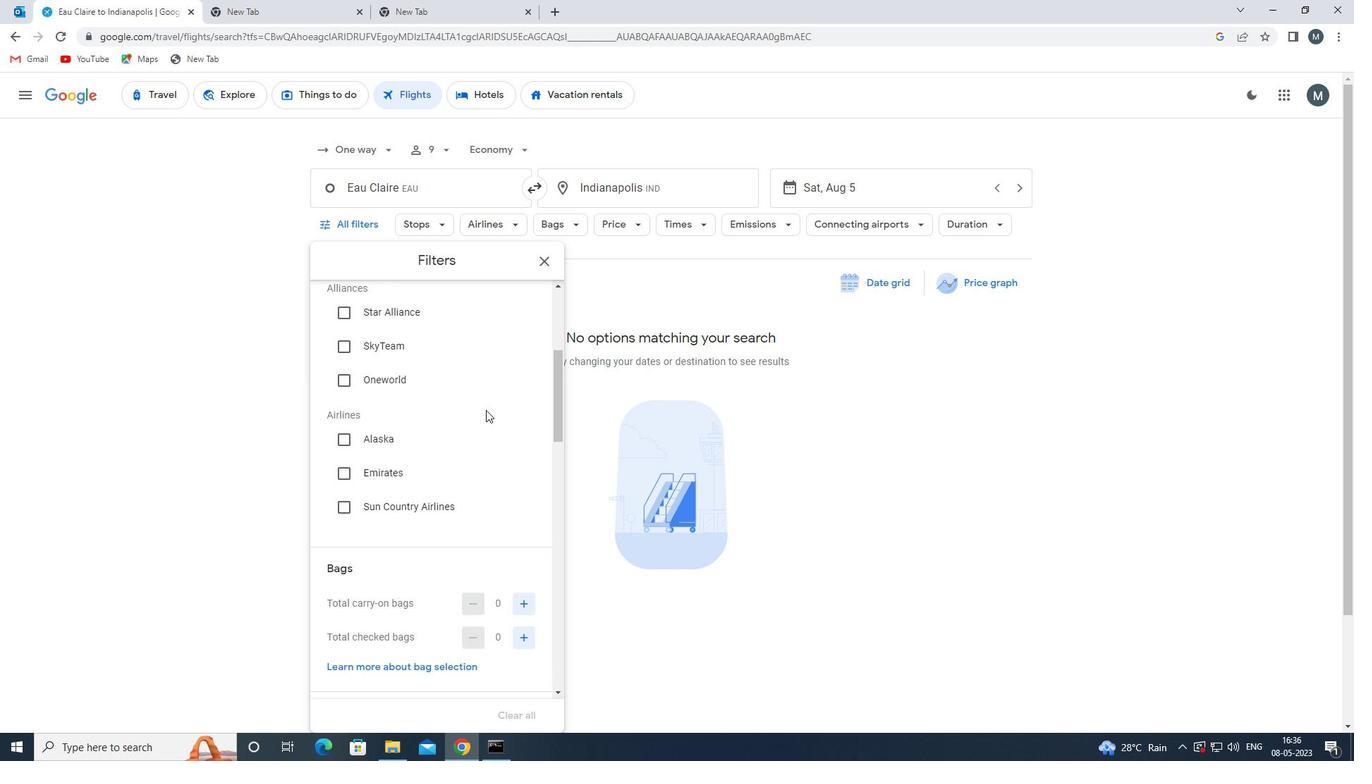 
Action: Mouse moved to (523, 454)
Screenshot: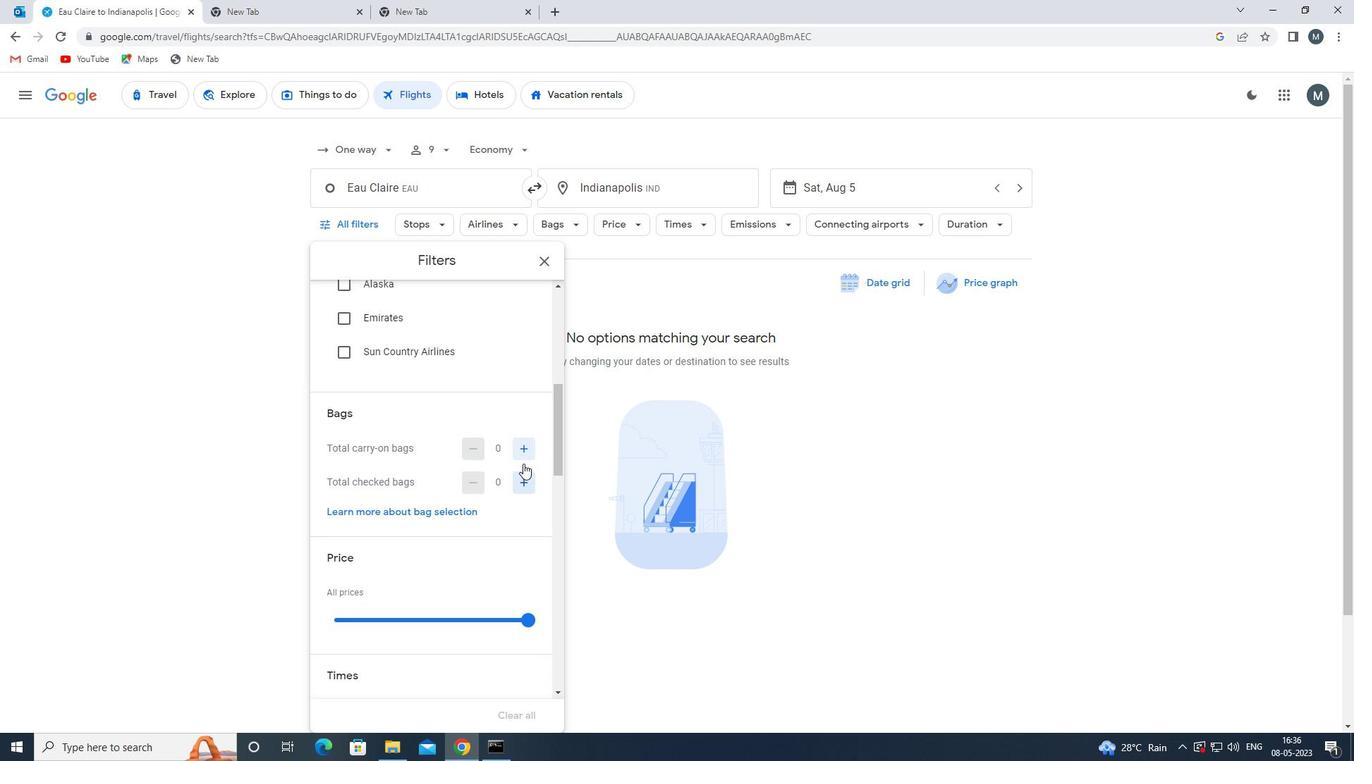 
Action: Mouse pressed left at (523, 454)
Screenshot: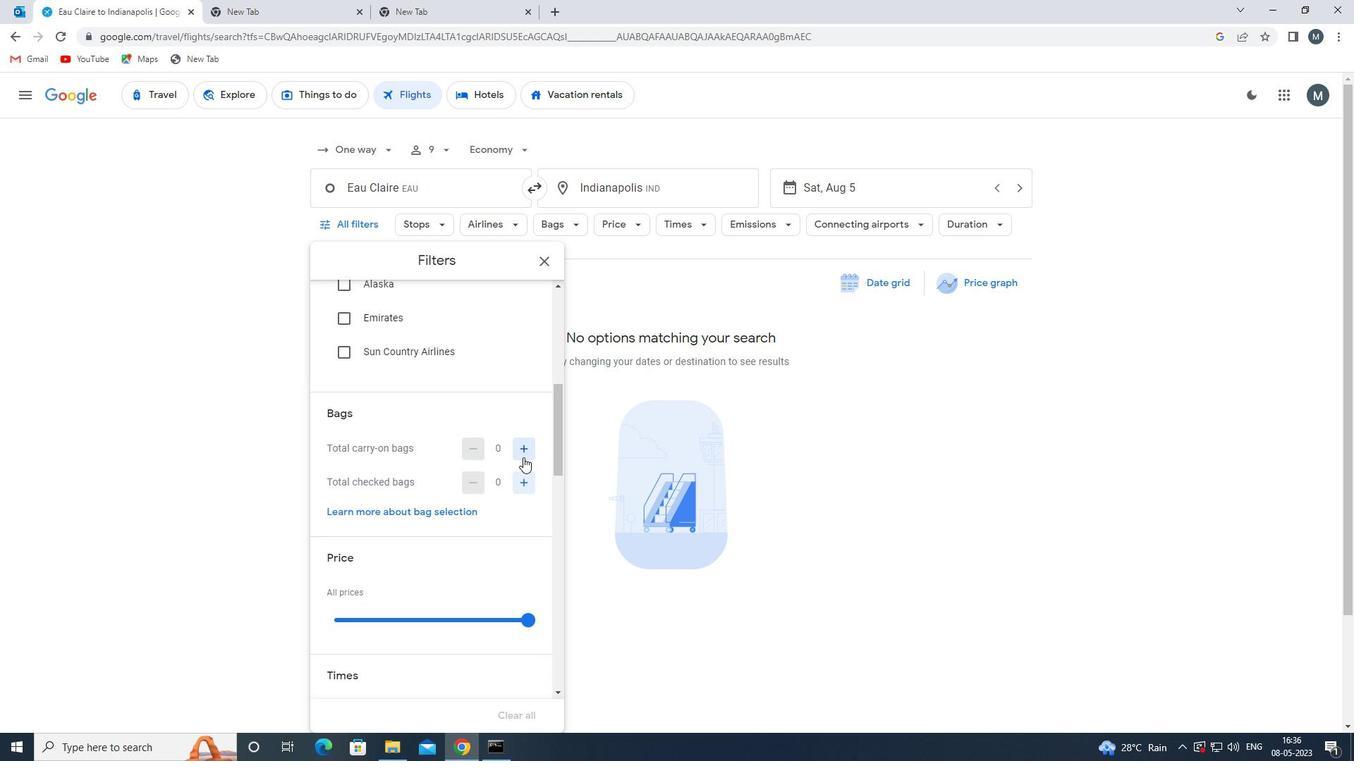 
Action: Mouse moved to (469, 453)
Screenshot: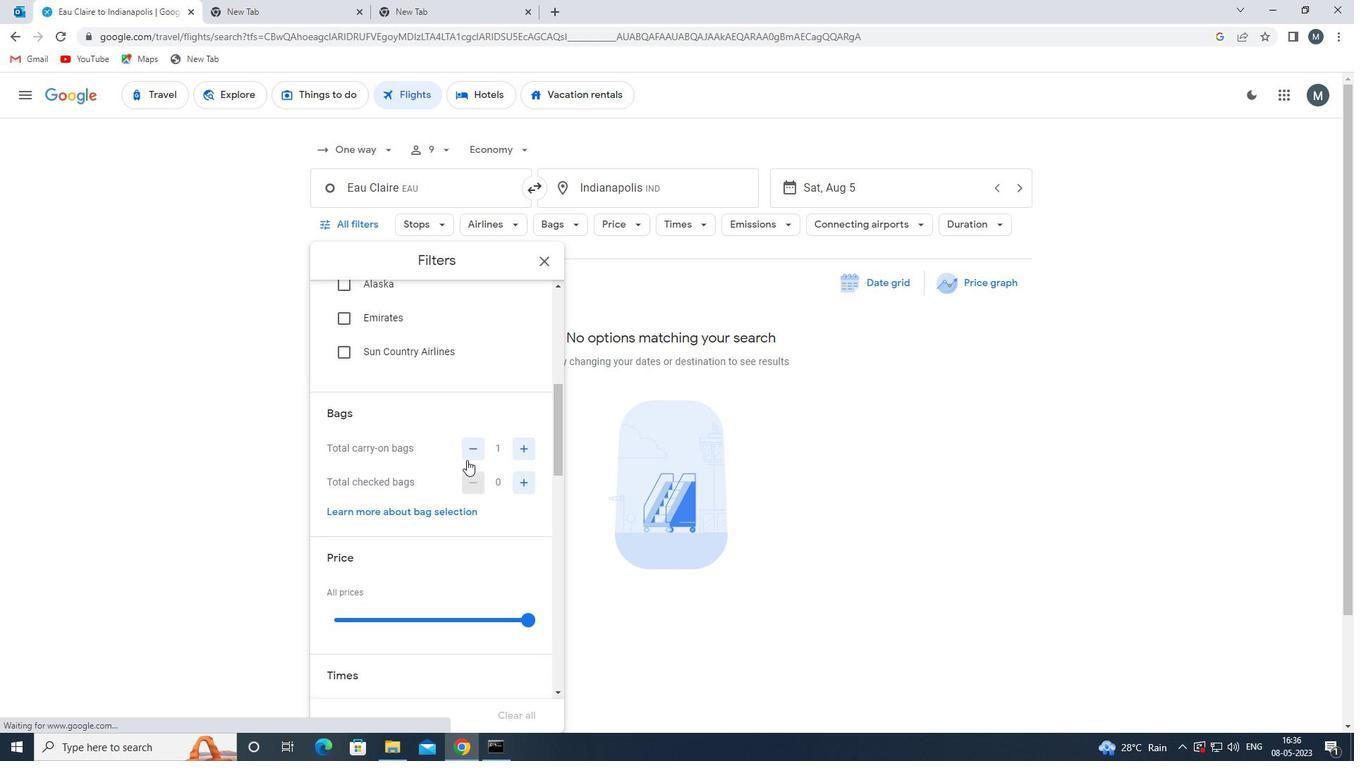 
Action: Mouse scrolled (469, 452) with delta (0, 0)
Screenshot: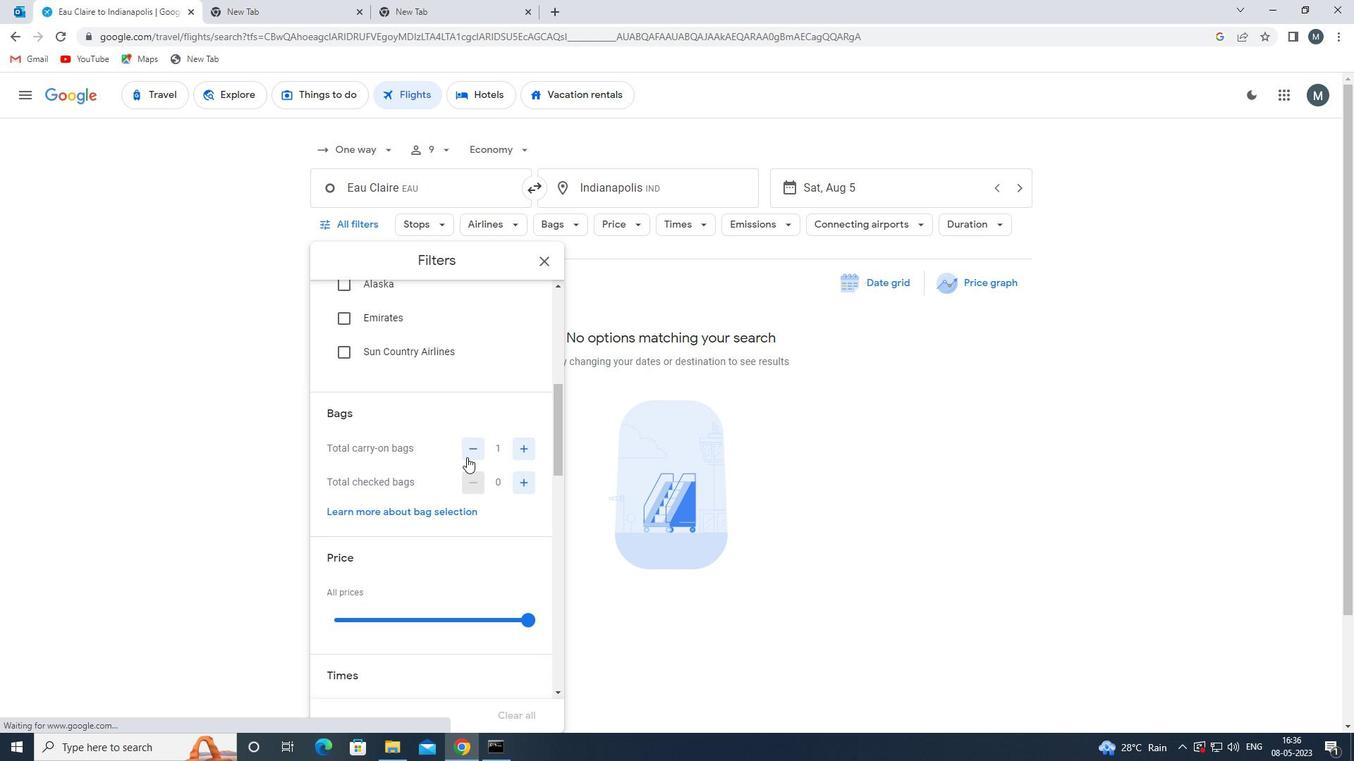 
Action: Mouse moved to (467, 450)
Screenshot: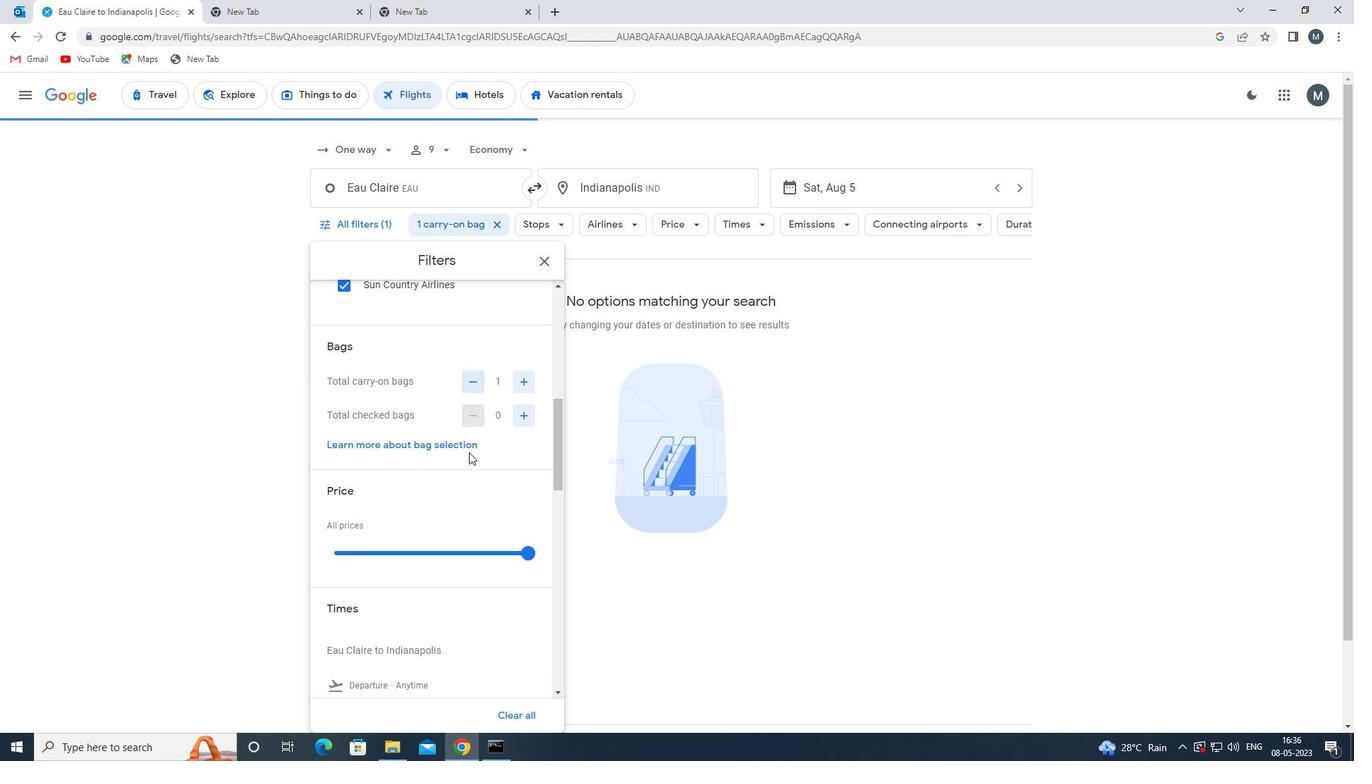 
Action: Mouse scrolled (467, 449) with delta (0, 0)
Screenshot: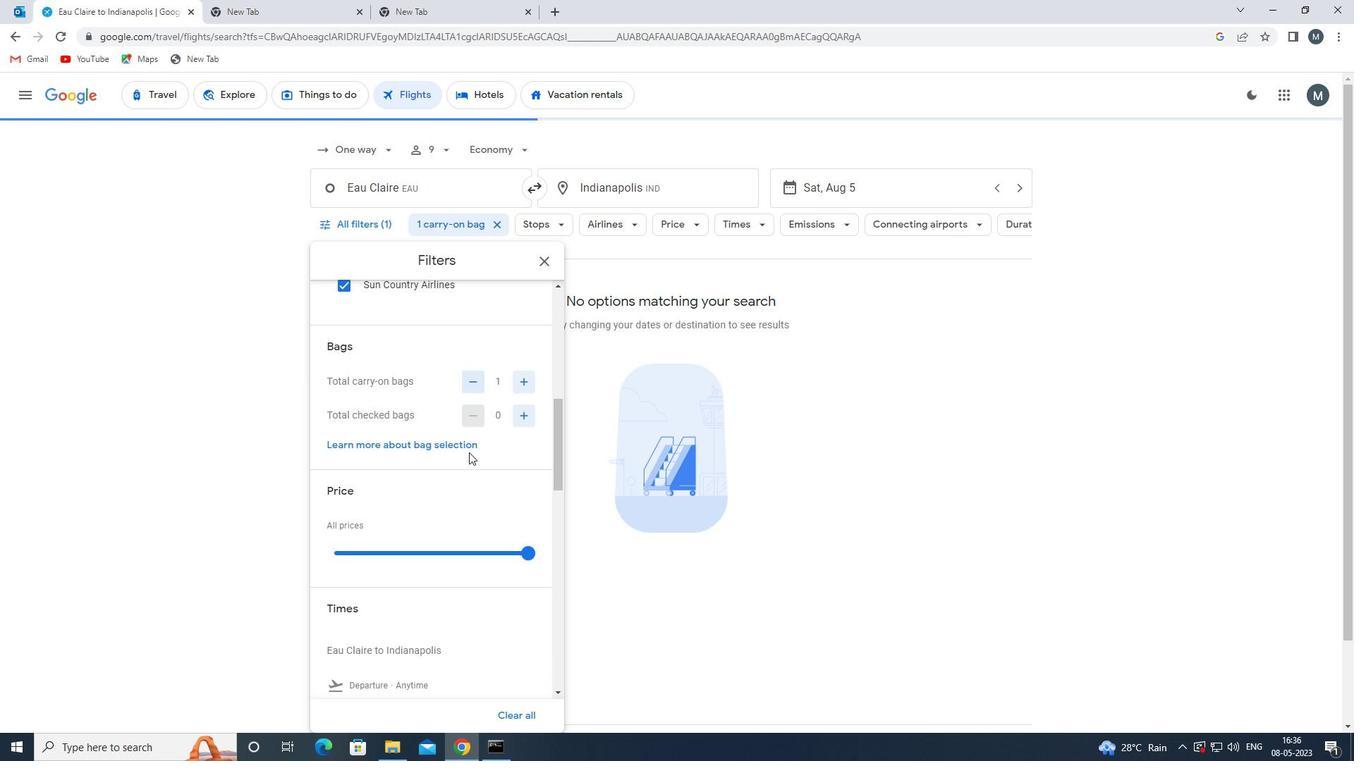 
Action: Mouse moved to (422, 464)
Screenshot: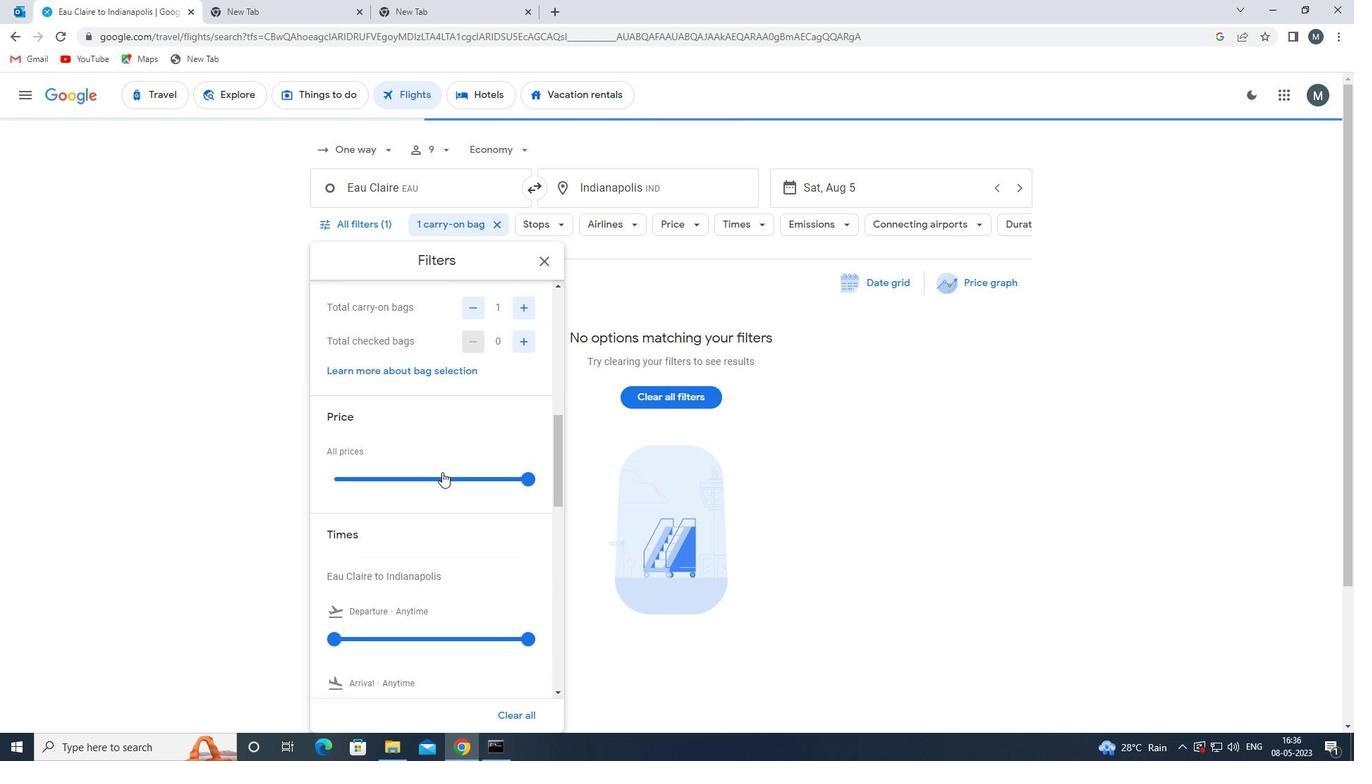 
Action: Mouse pressed left at (422, 464)
Screenshot: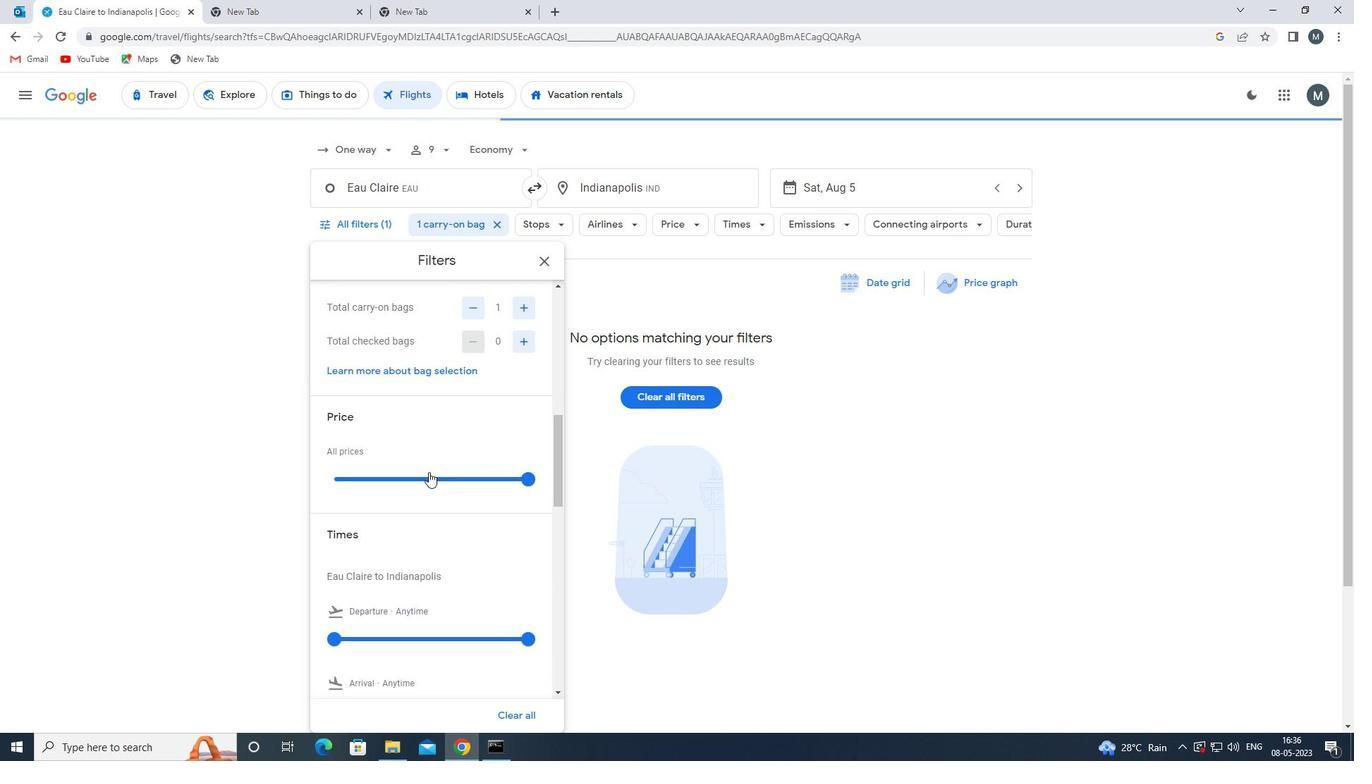 
Action: Mouse moved to (416, 474)
Screenshot: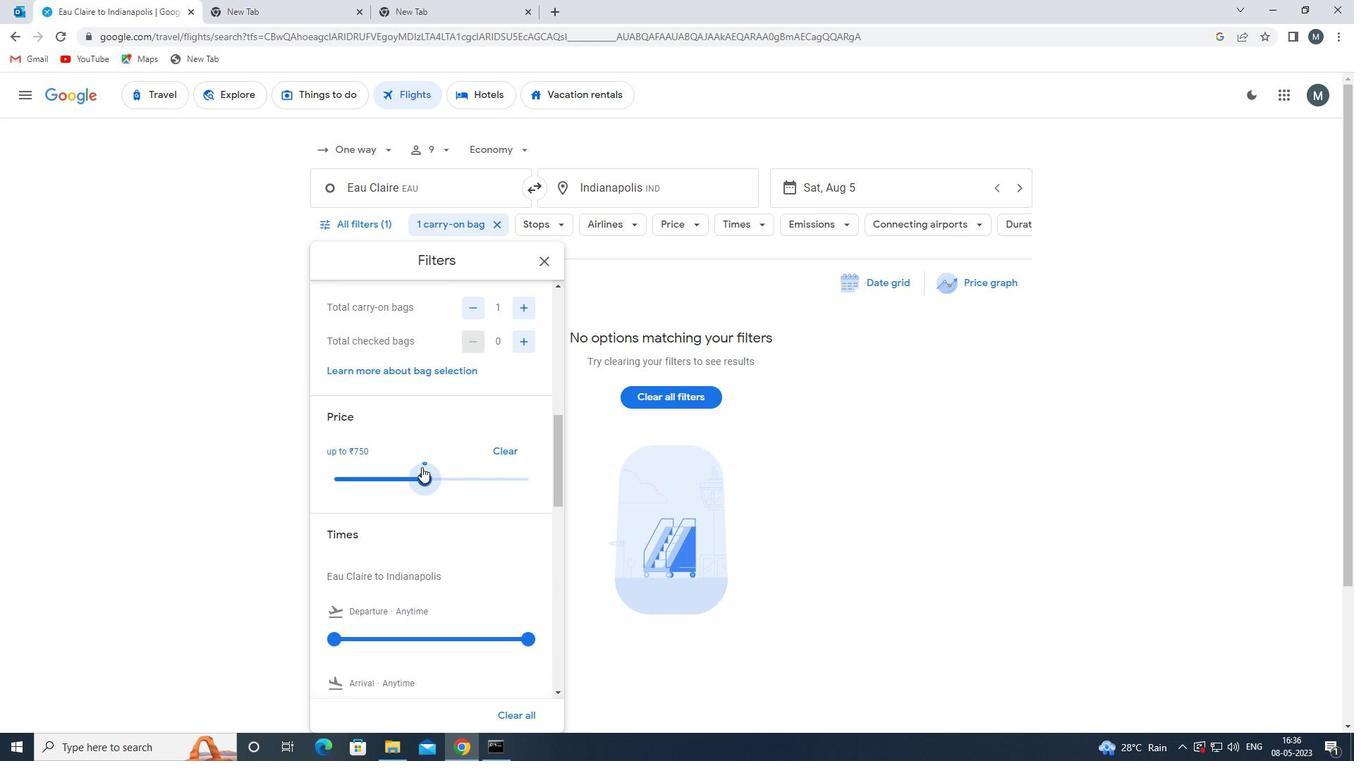 
Action: Mouse pressed left at (416, 474)
Screenshot: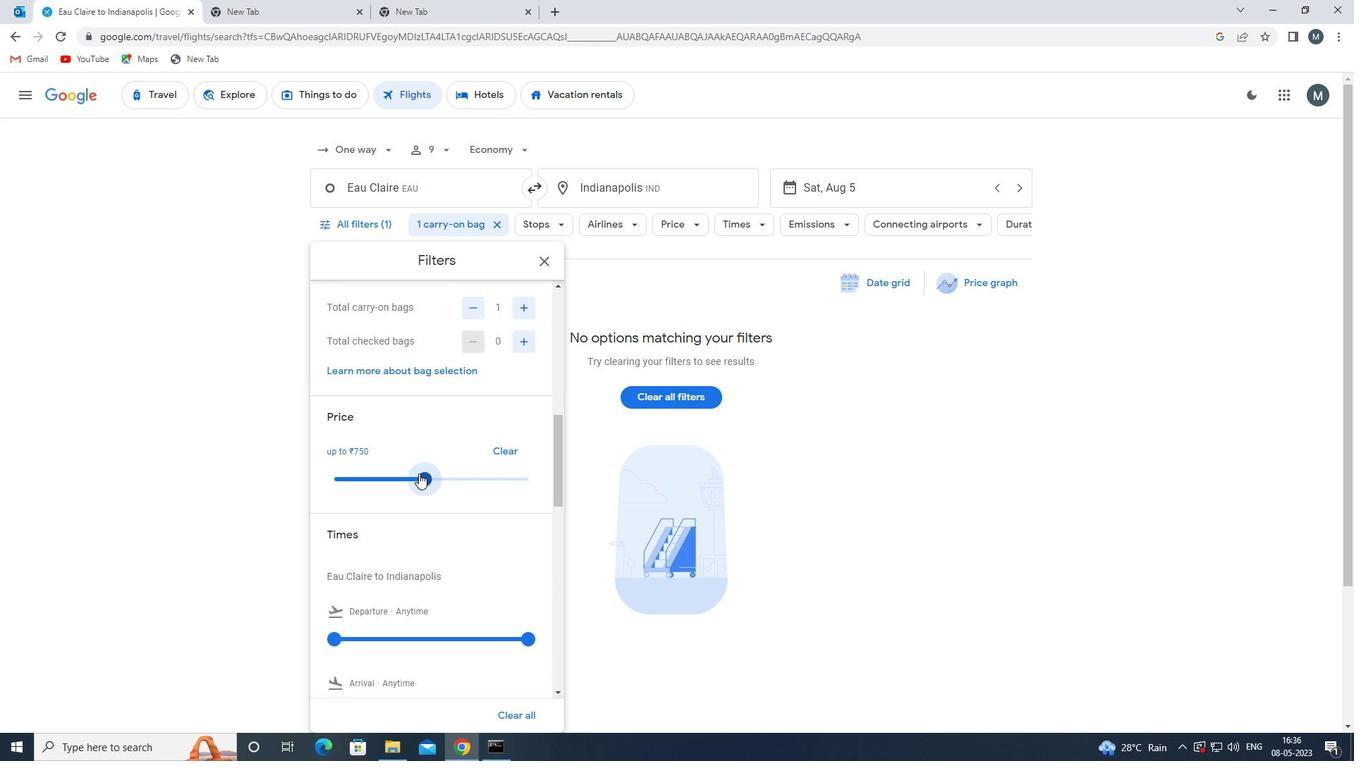 
Action: Mouse moved to (449, 470)
Screenshot: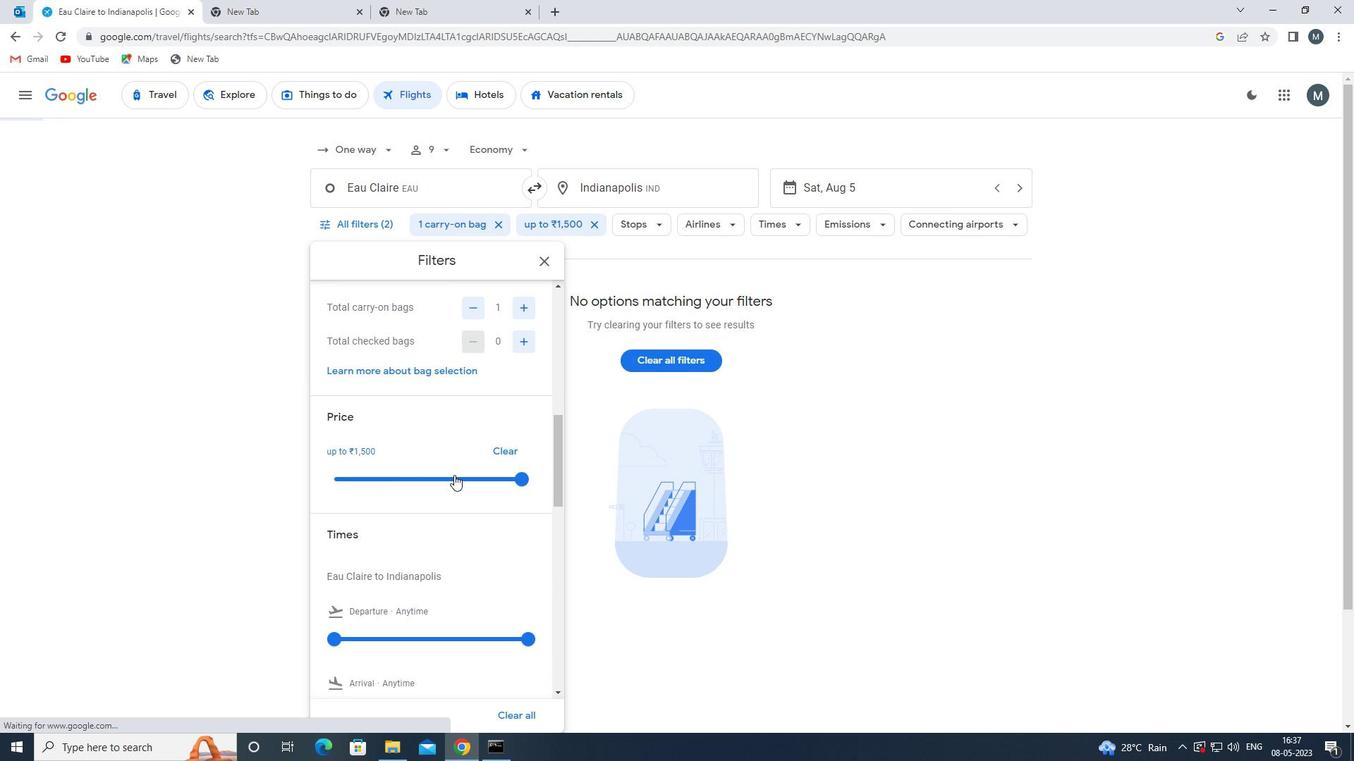 
Action: Mouse scrolled (449, 469) with delta (0, 0)
Screenshot: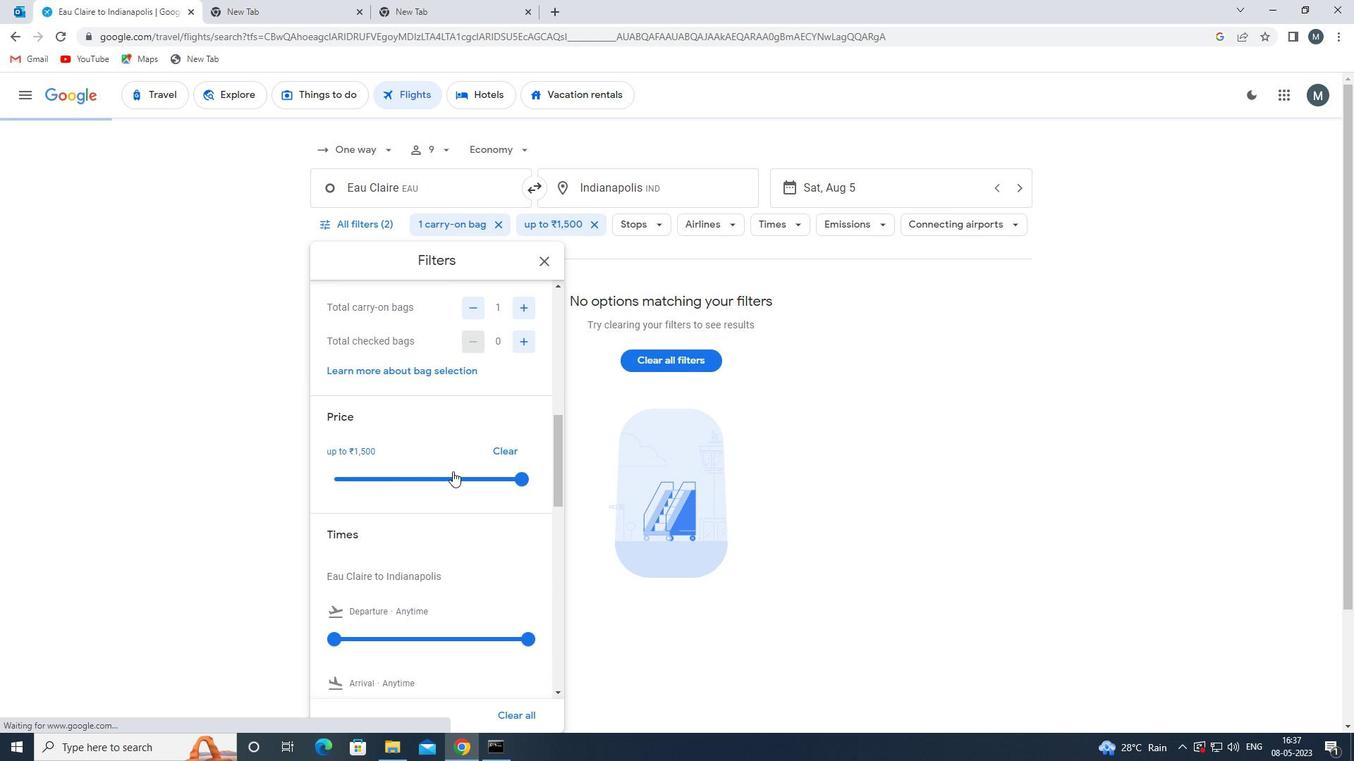 
Action: Mouse moved to (442, 466)
Screenshot: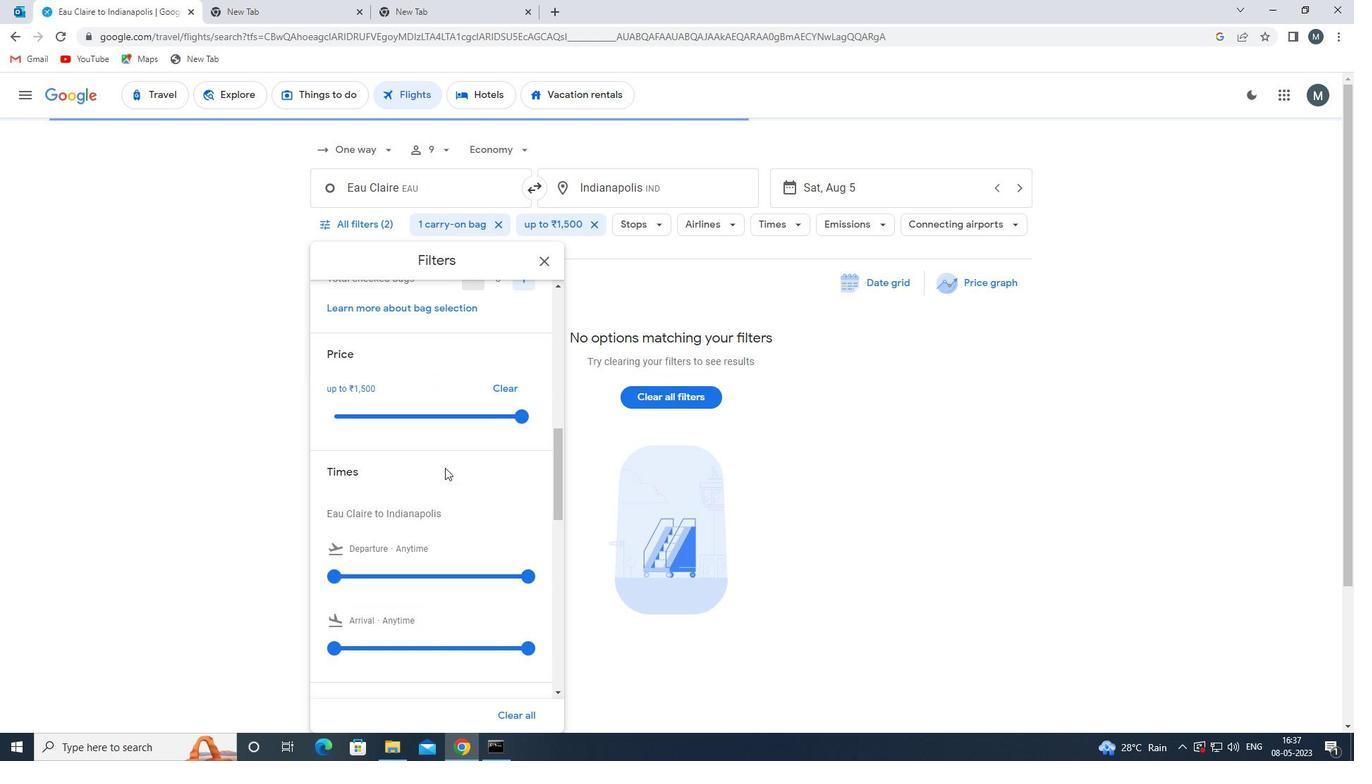 
Action: Mouse scrolled (442, 465) with delta (0, 0)
Screenshot: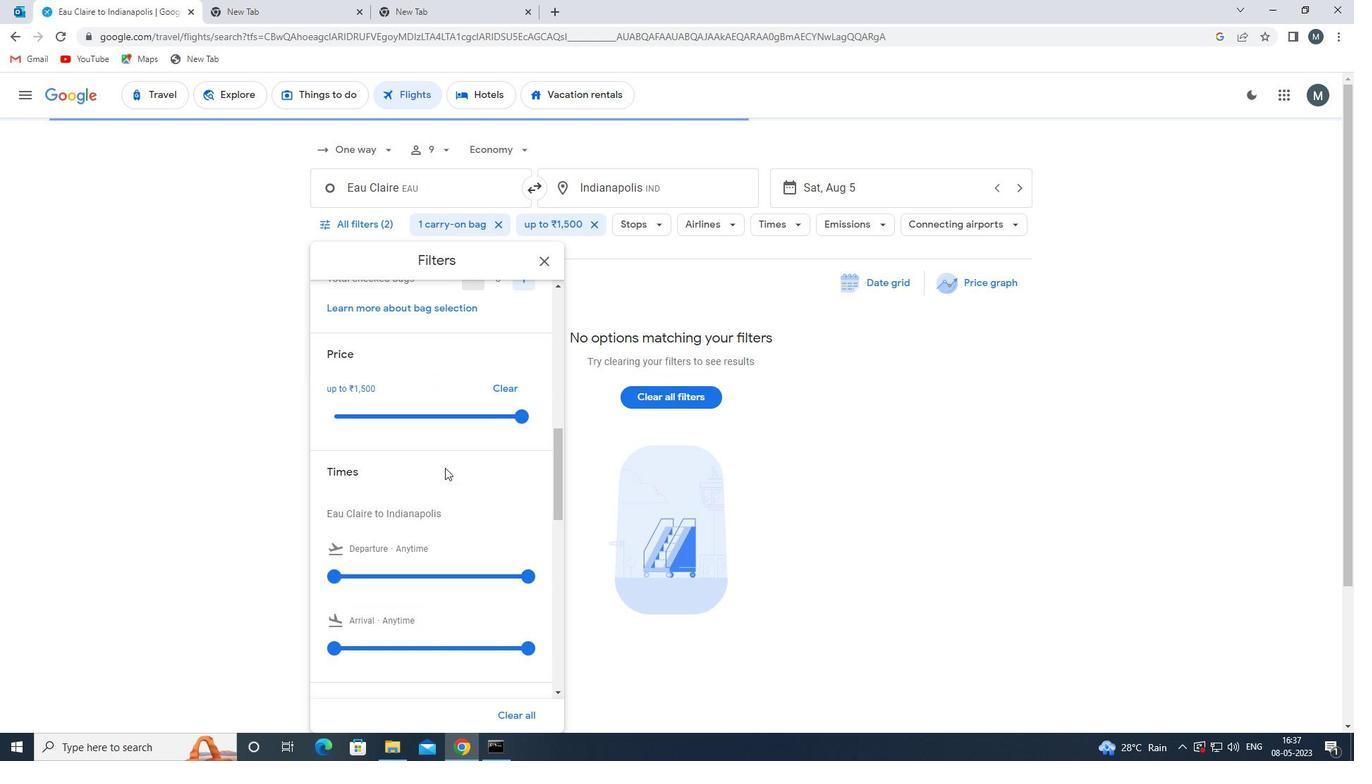 
Action: Mouse moved to (404, 476)
Screenshot: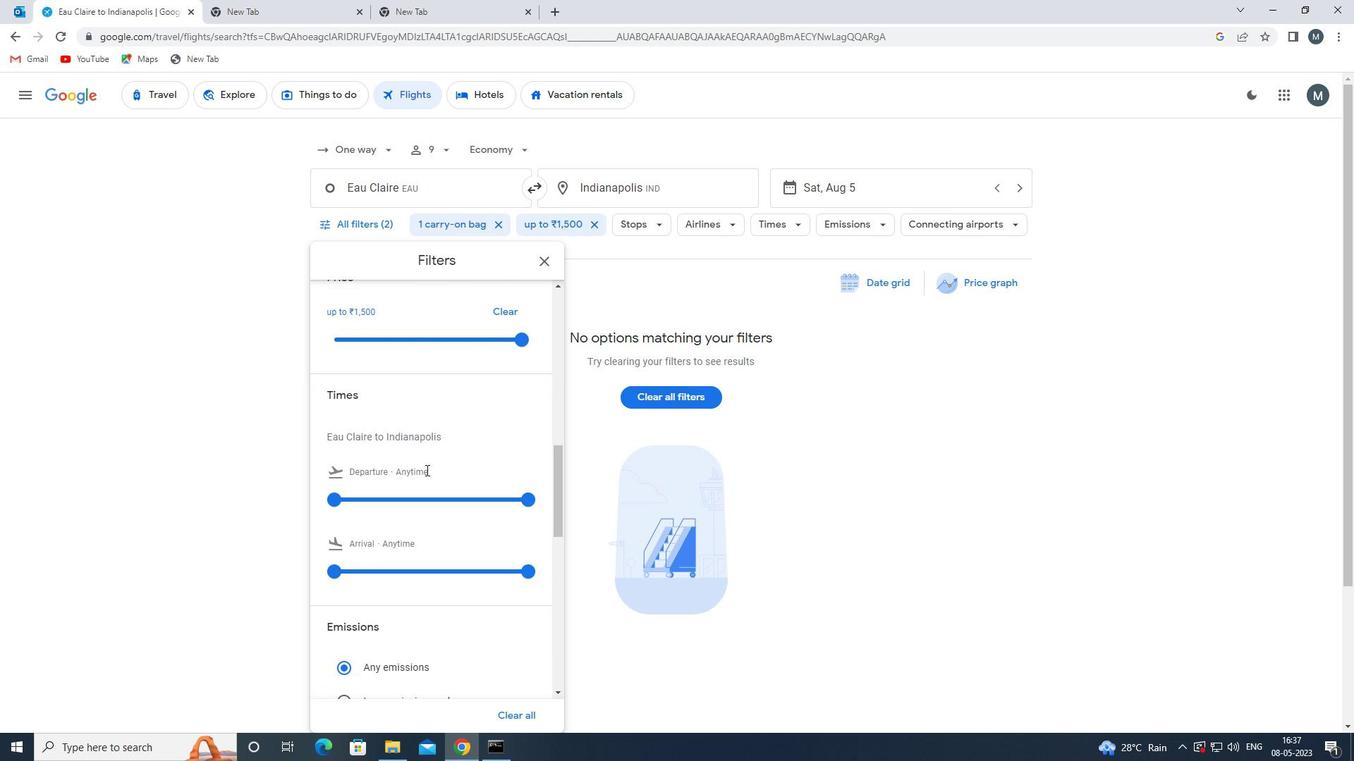 
Action: Mouse scrolled (404, 476) with delta (0, 0)
Screenshot: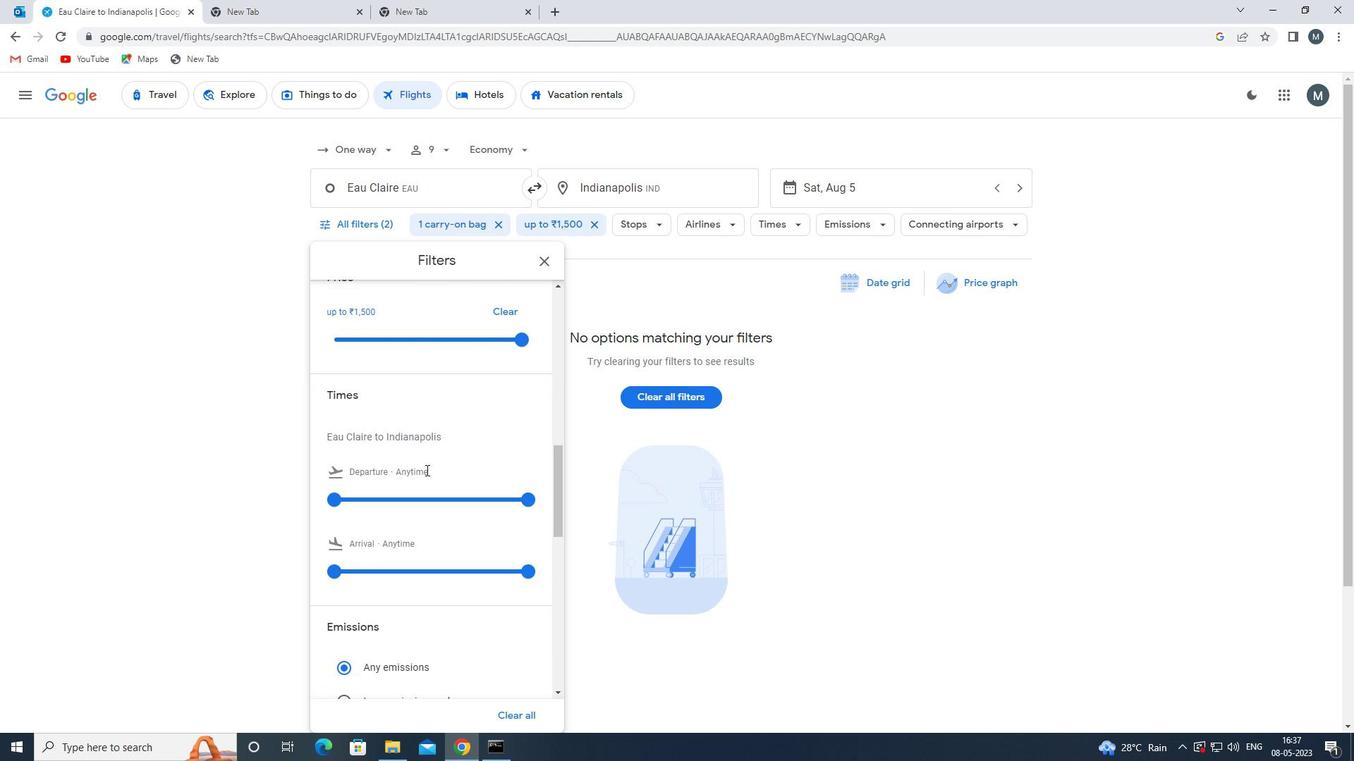
Action: Mouse moved to (334, 424)
Screenshot: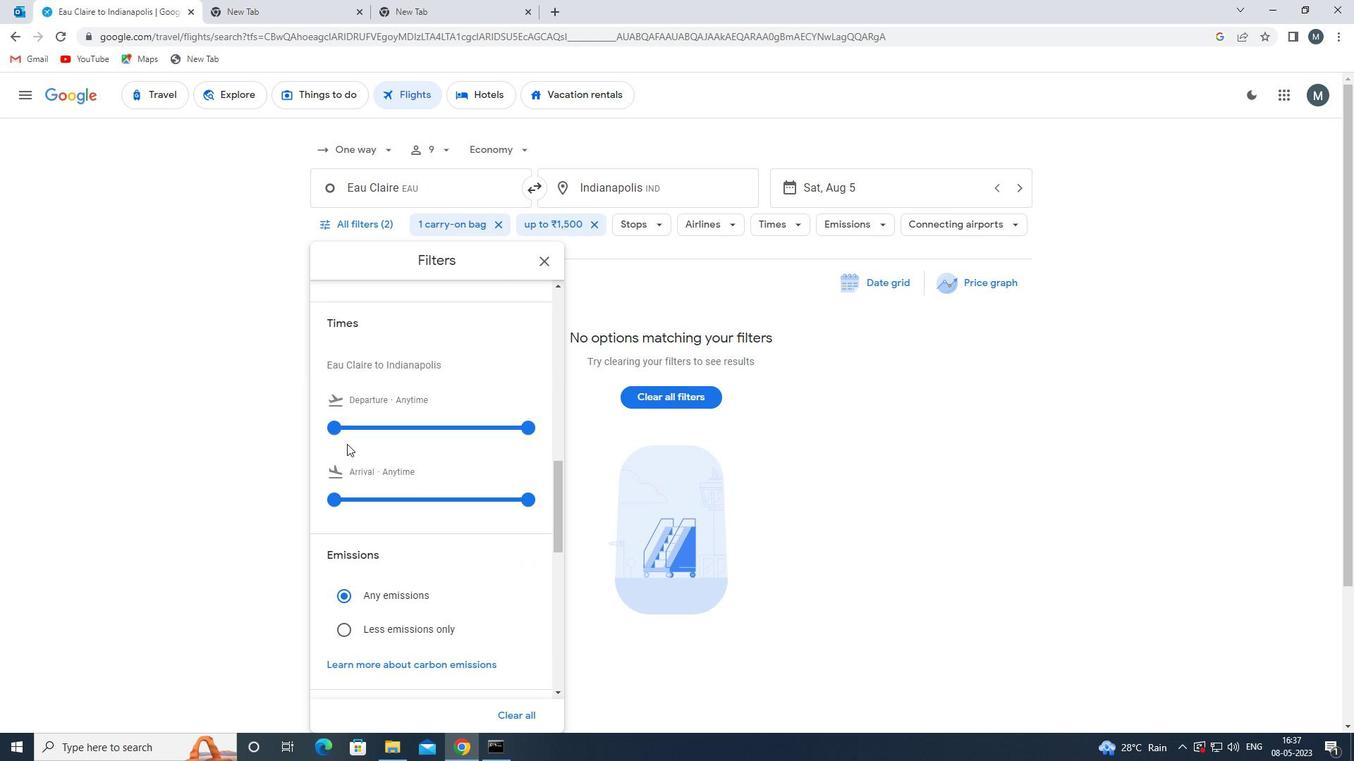 
Action: Mouse pressed left at (334, 424)
Screenshot: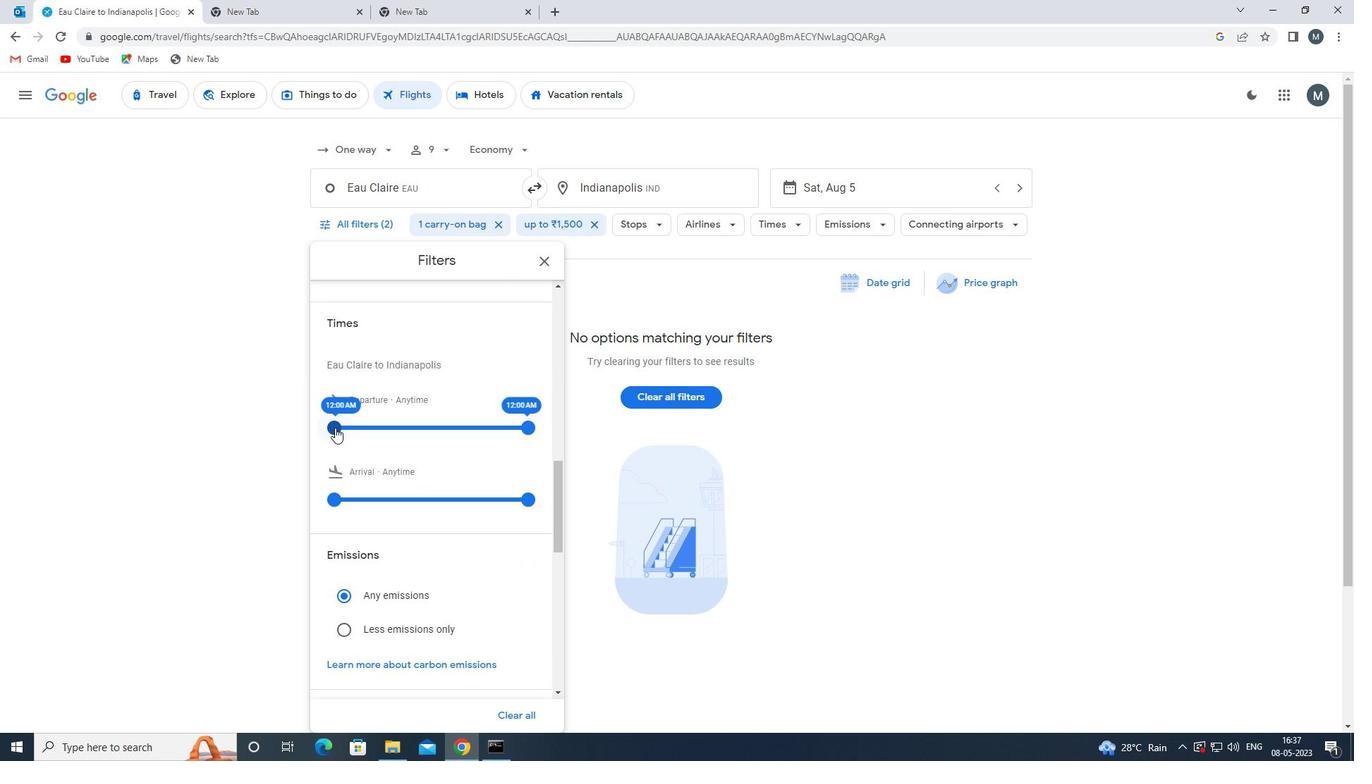 
Action: Mouse moved to (551, 260)
Screenshot: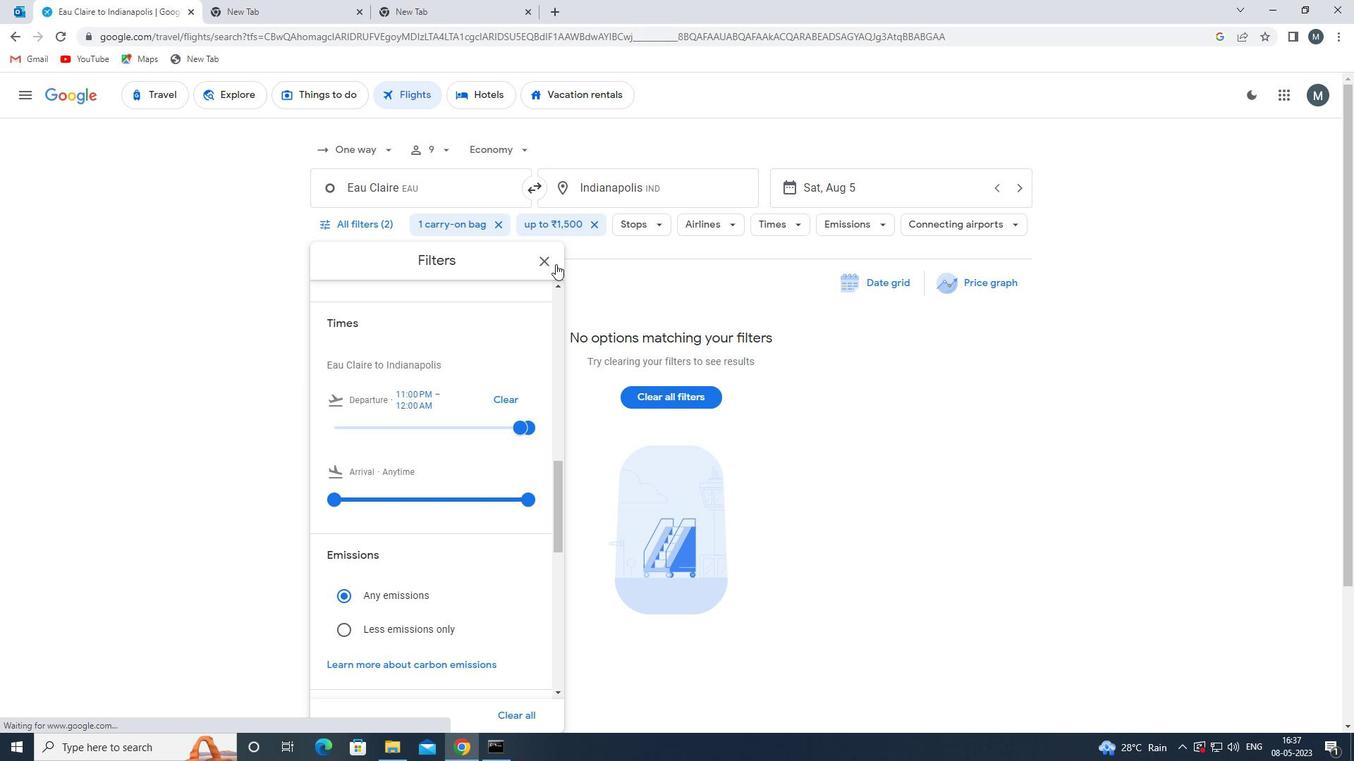 
Action: Mouse pressed left at (551, 260)
Screenshot: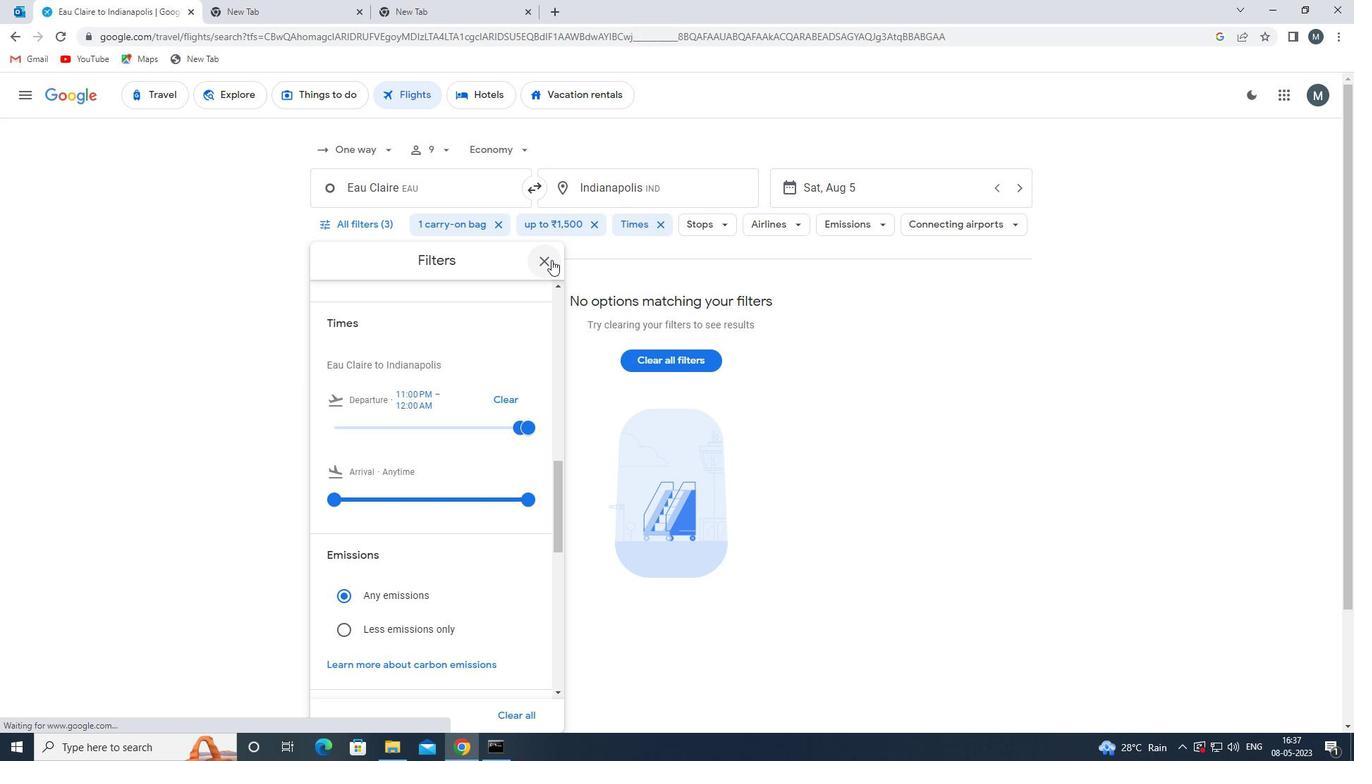 
Action: Mouse moved to (543, 268)
Screenshot: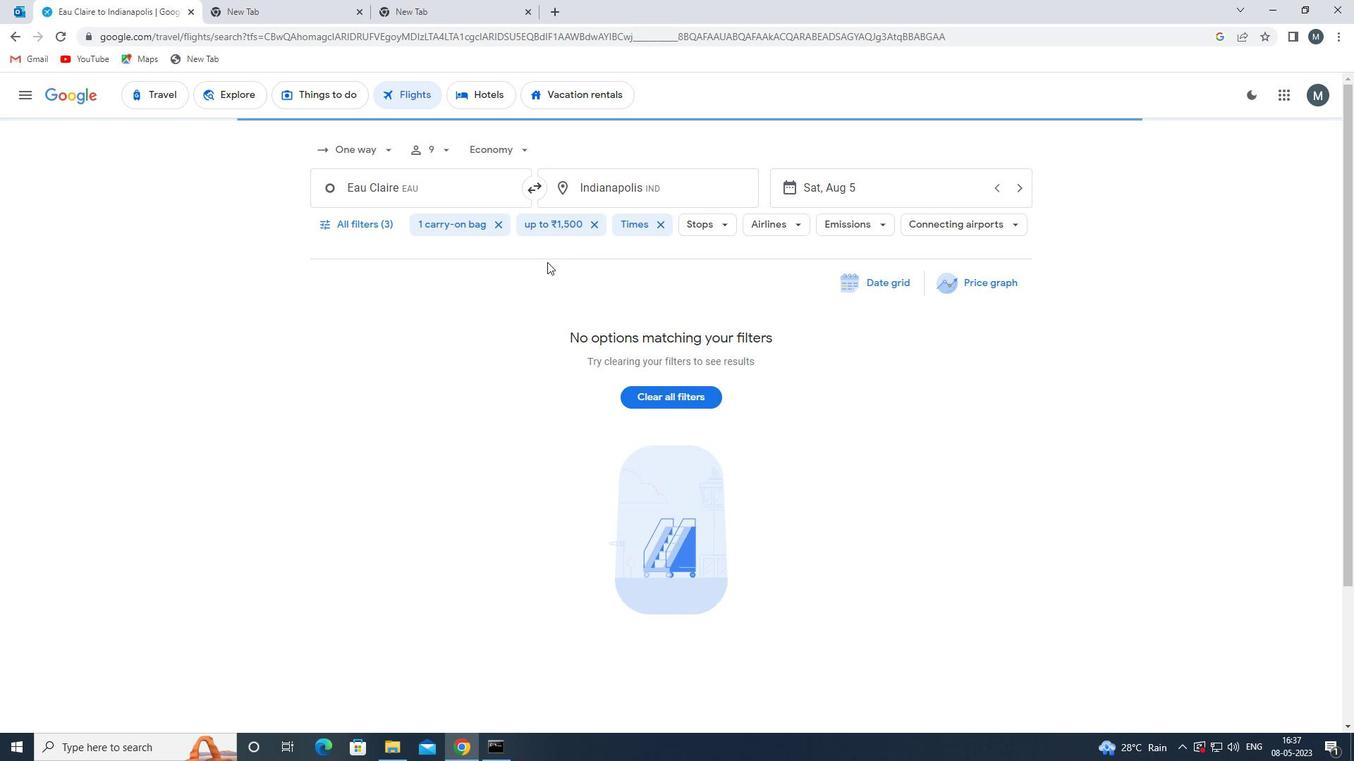 
